 Task: Find a place to stay in Rockhampton, Queensland, with Wifi, Washing machine, Free parking, TV, Hot tub, Gym, Smoking allowed, for 8 guests, from 26 August to 10 September, within a price range of 10,000 to 15,000 INR per night.
Action: Mouse moved to (481, 120)
Screenshot: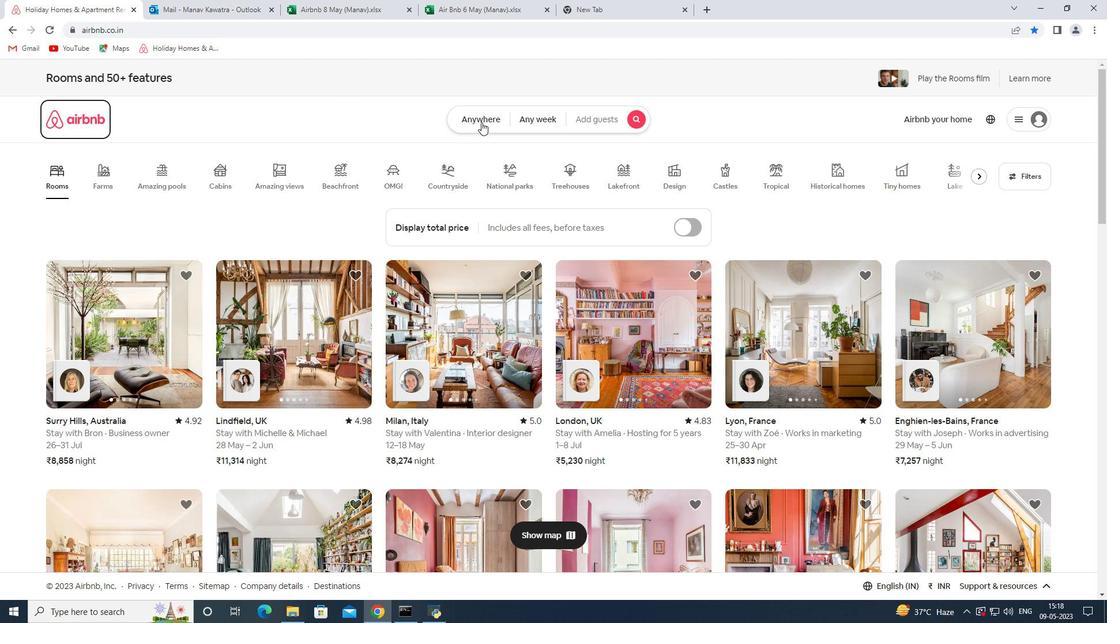 
Action: Mouse pressed left at (481, 120)
Screenshot: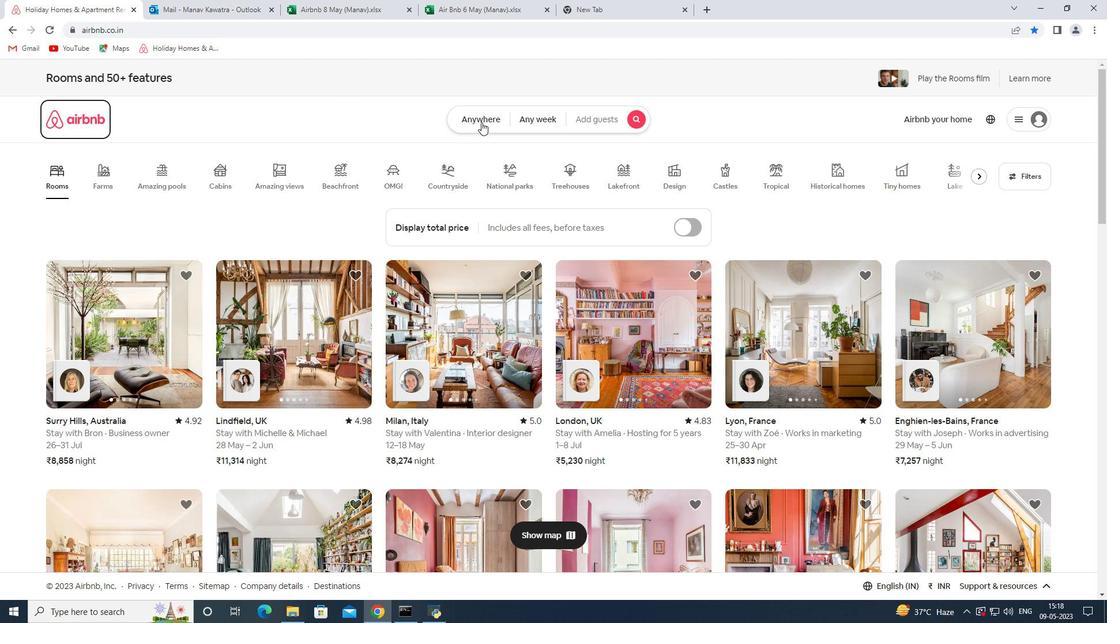 
Action: Mouse moved to (415, 163)
Screenshot: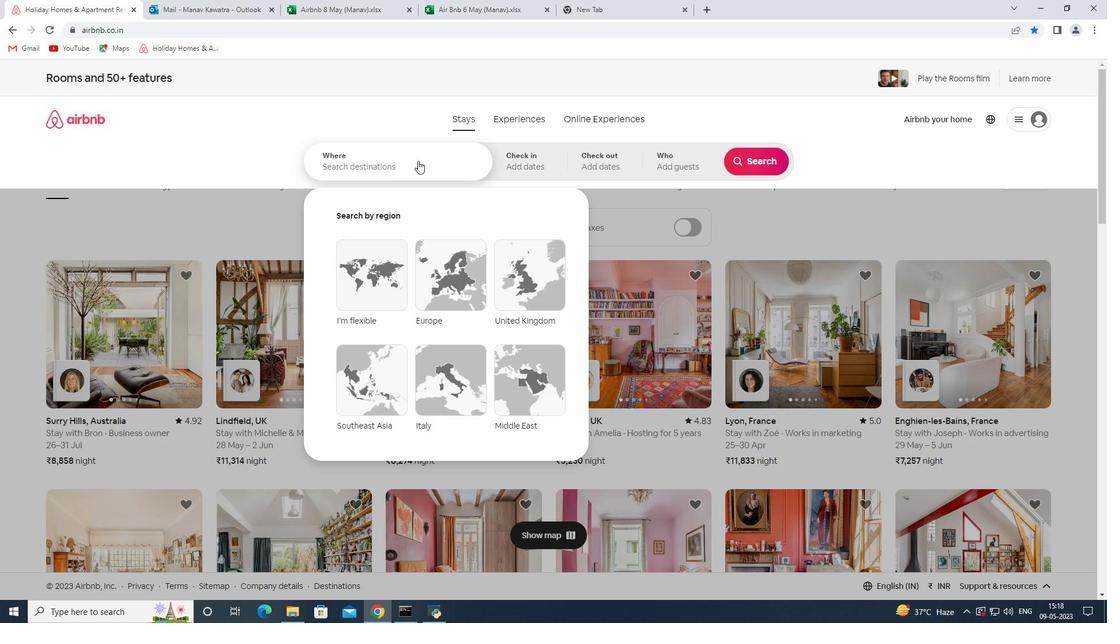 
Action: Mouse pressed left at (415, 163)
Screenshot: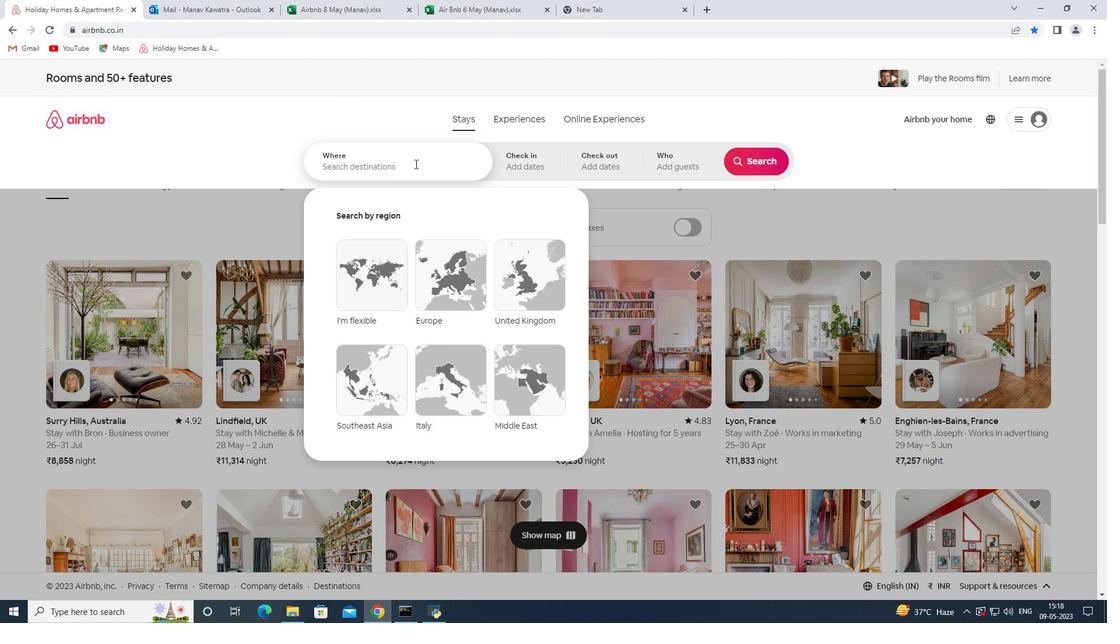 
Action: Key pressed <Key.shift><Key.shift>Rockhampton<Key.space><Key.shift><Key.shift><Key.shift><Key.shift><Key.shift><Key.shift><Key.shift><Key.shift><Key.shift><Key.shift><Key.shift><Key.shift><Key.shift><Key.shift><Key.shift><Key.shift><Key.shift>Australia<Key.space><Key.enter>
Screenshot: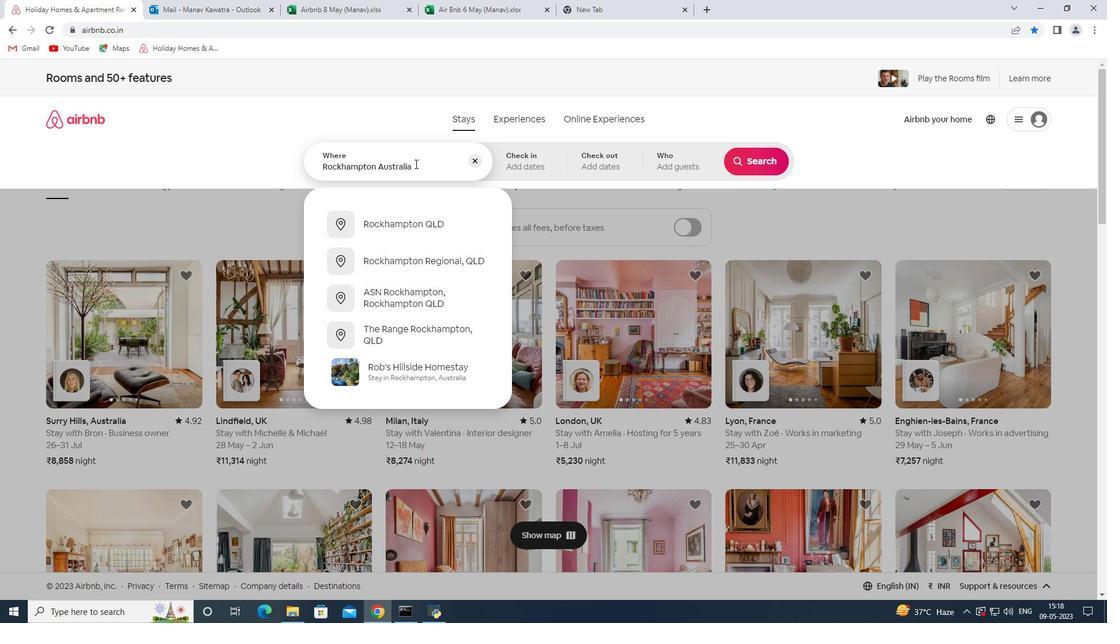 
Action: Mouse moved to (752, 250)
Screenshot: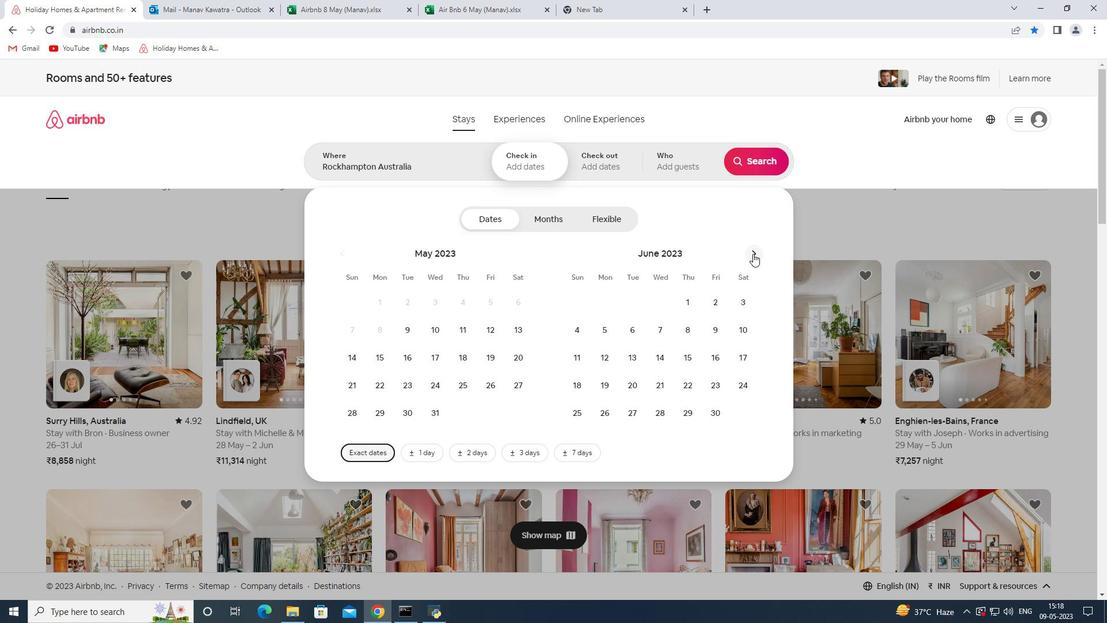 
Action: Mouse pressed left at (752, 250)
Screenshot: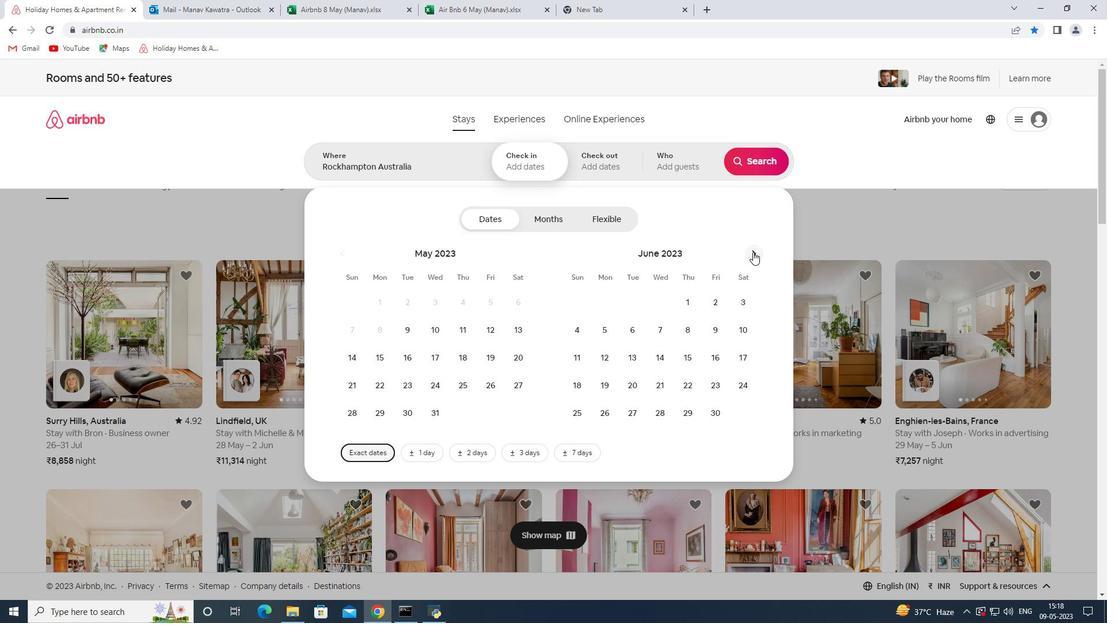 
Action: Mouse pressed left at (752, 250)
Screenshot: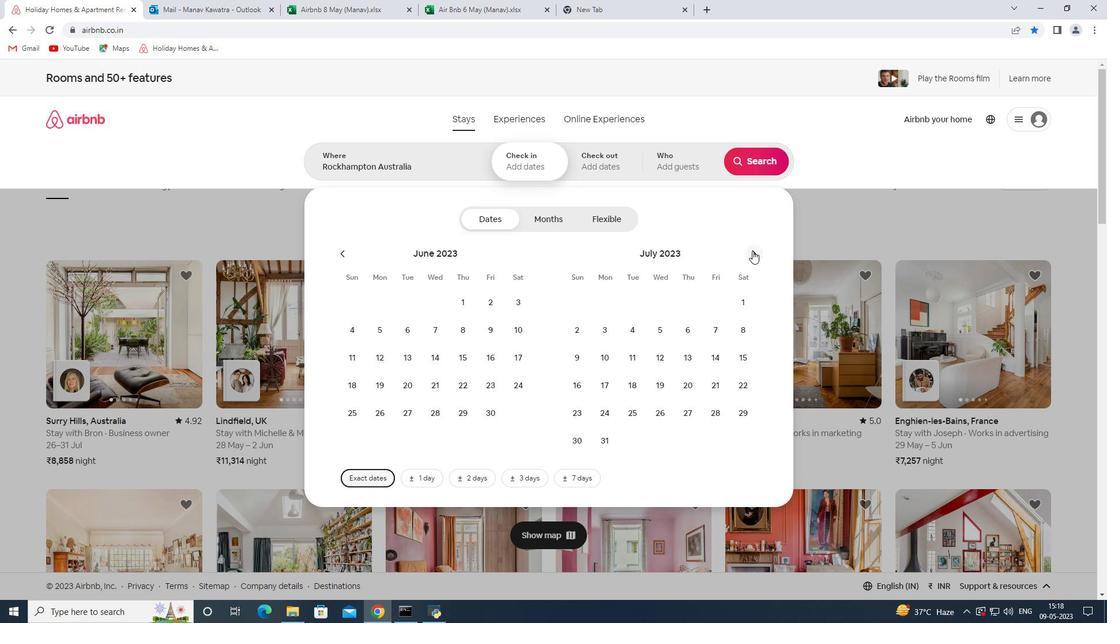 
Action: Mouse pressed left at (752, 250)
Screenshot: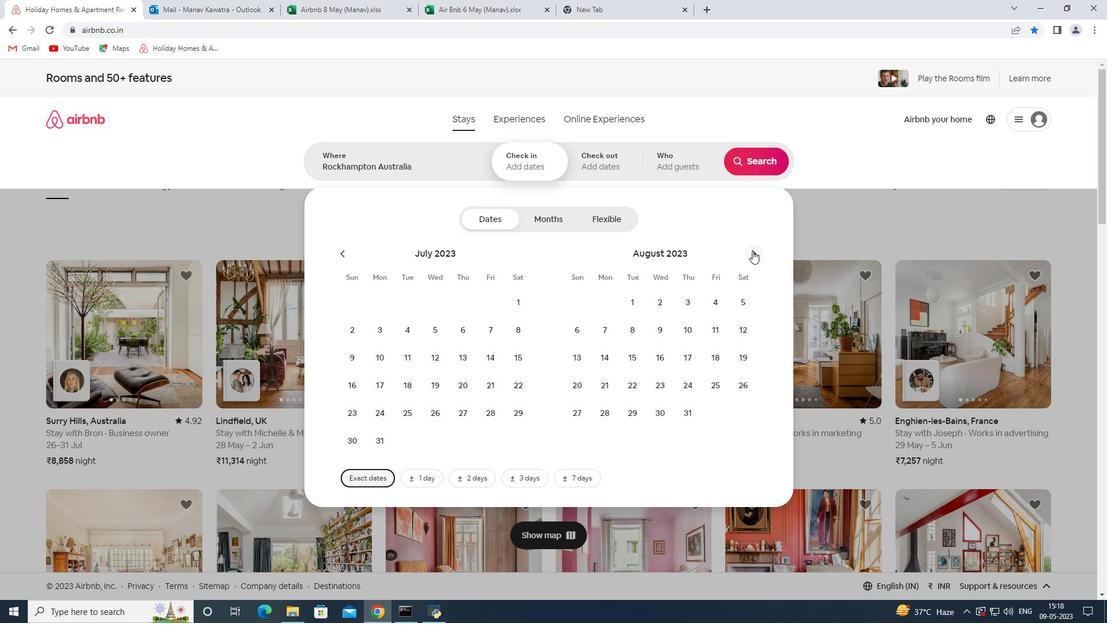 
Action: Mouse moved to (520, 386)
Screenshot: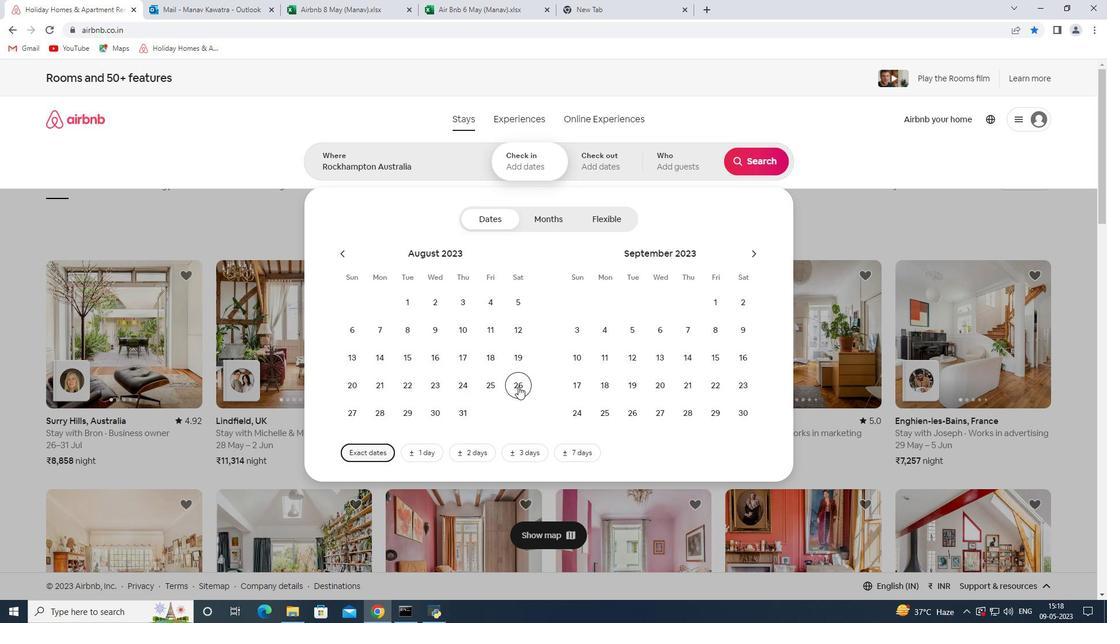 
Action: Mouse pressed left at (520, 386)
Screenshot: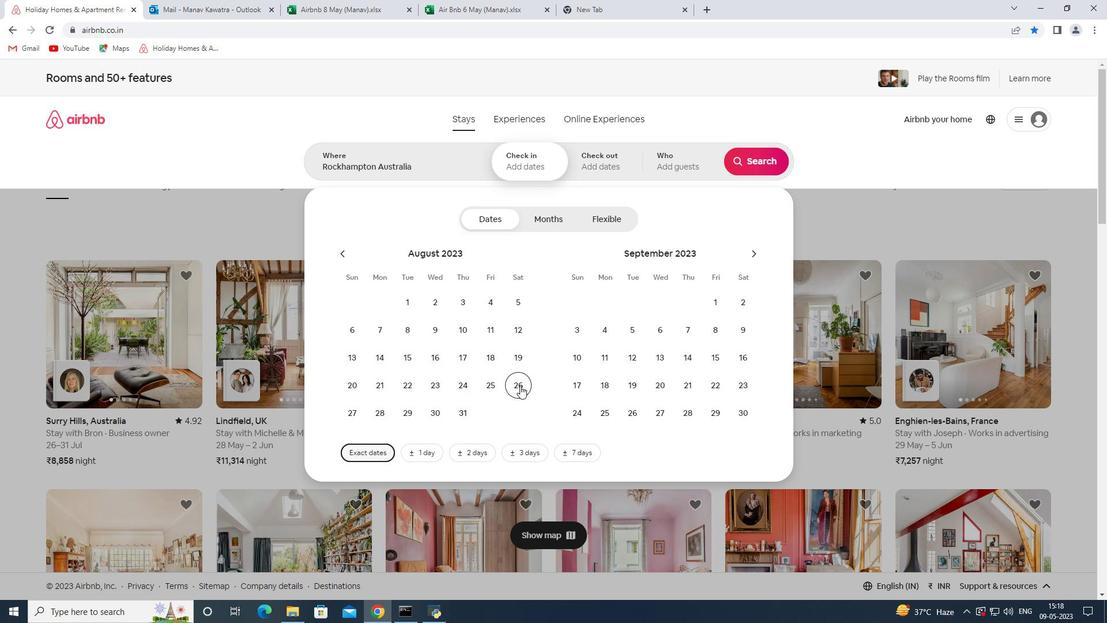 
Action: Mouse moved to (581, 360)
Screenshot: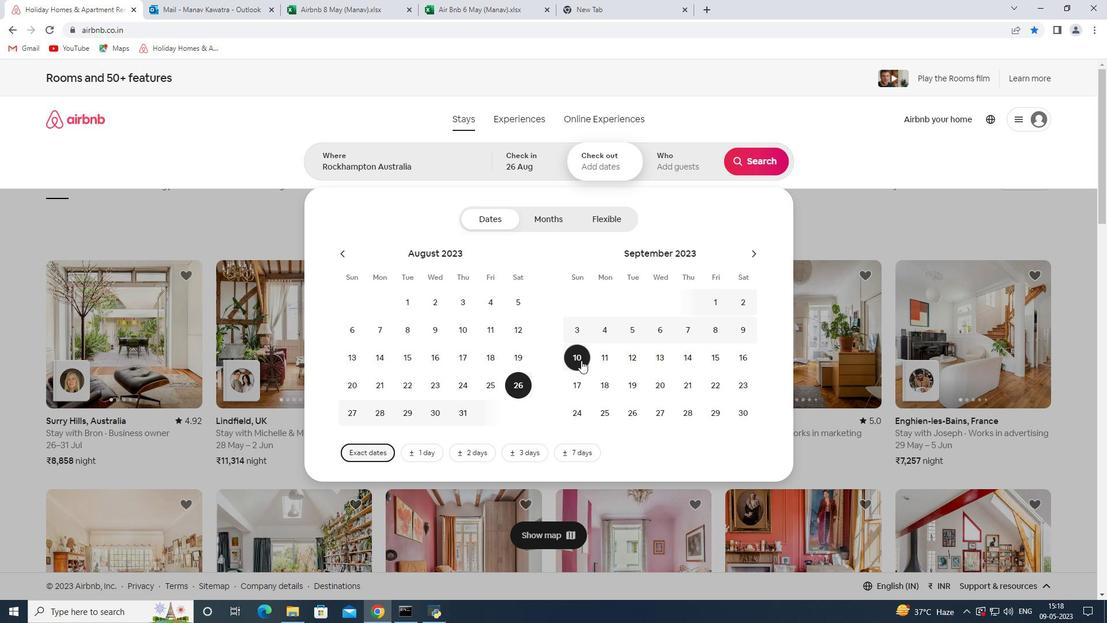 
Action: Mouse pressed left at (581, 360)
Screenshot: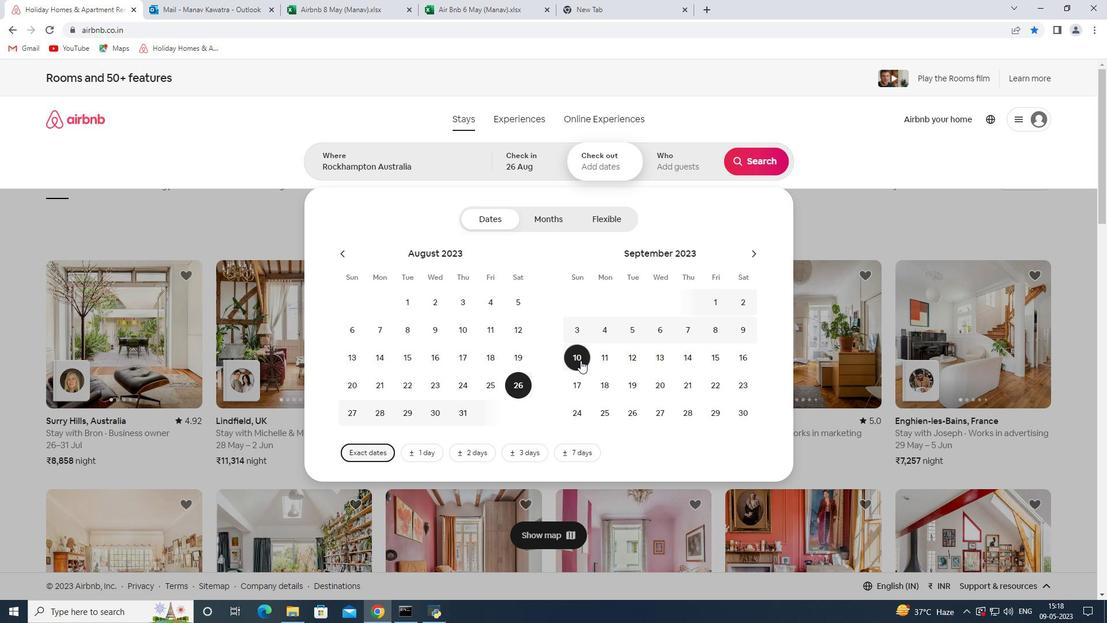 
Action: Mouse moved to (672, 163)
Screenshot: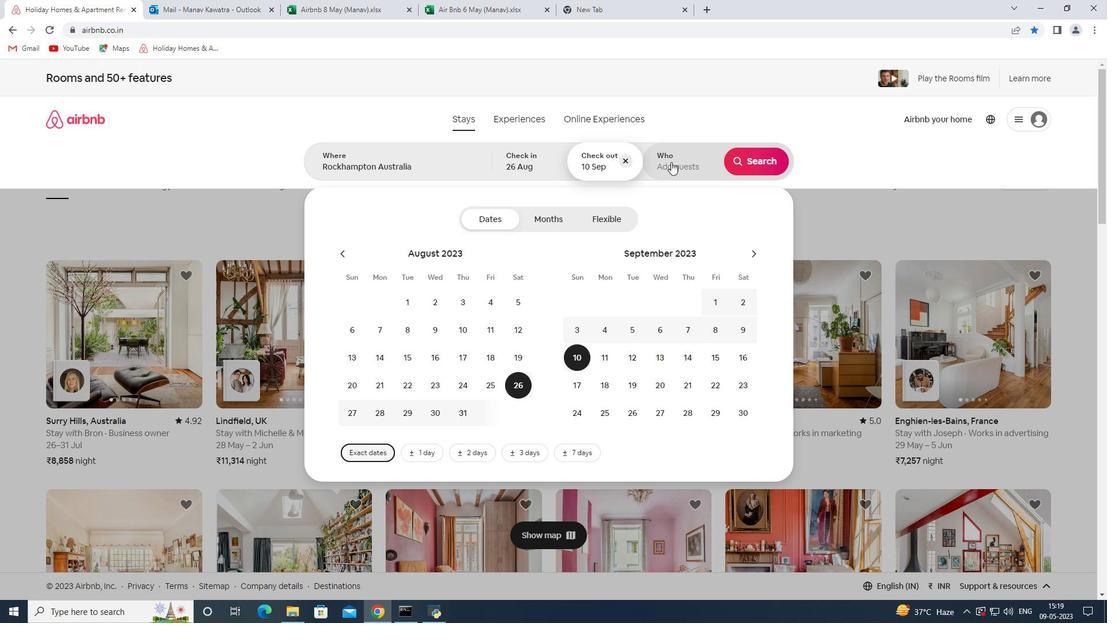 
Action: Mouse pressed left at (672, 163)
Screenshot: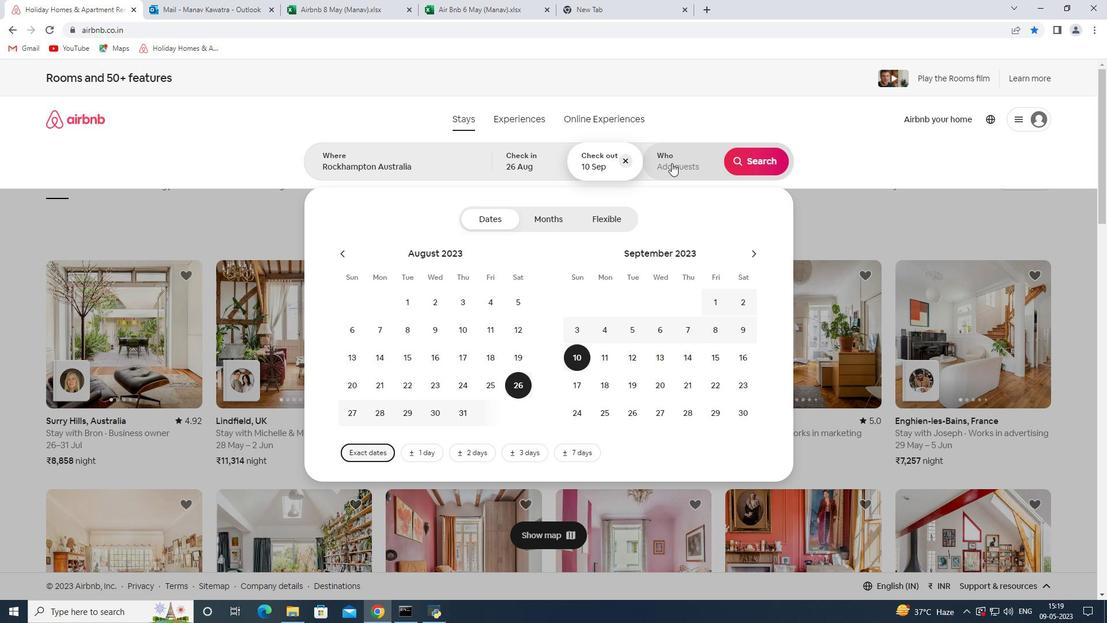 
Action: Mouse moved to (760, 225)
Screenshot: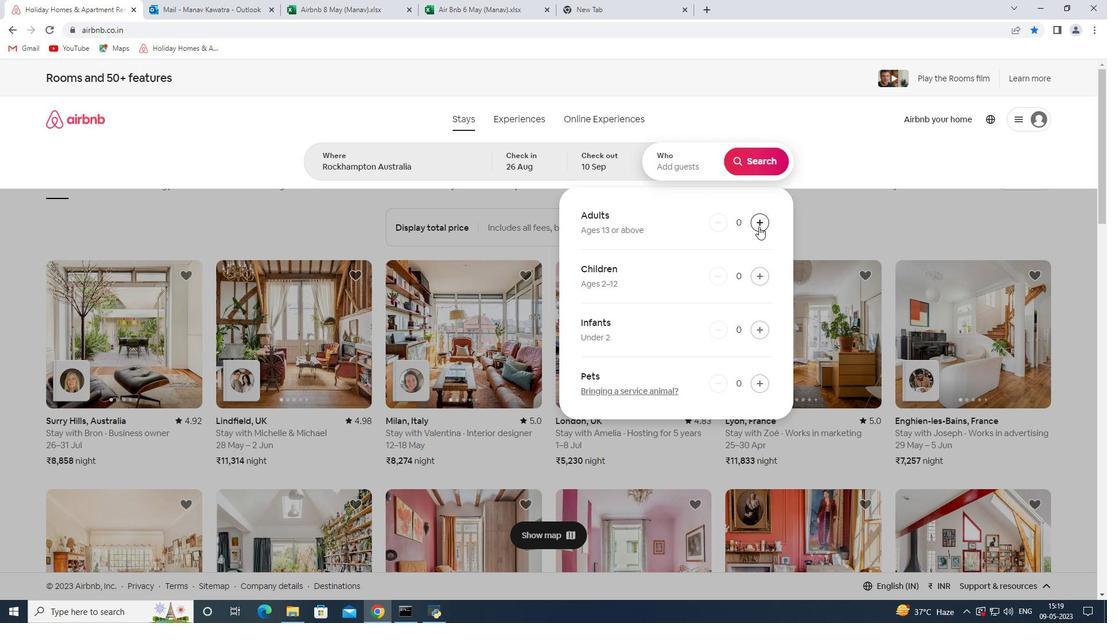 
Action: Mouse pressed left at (760, 225)
Screenshot: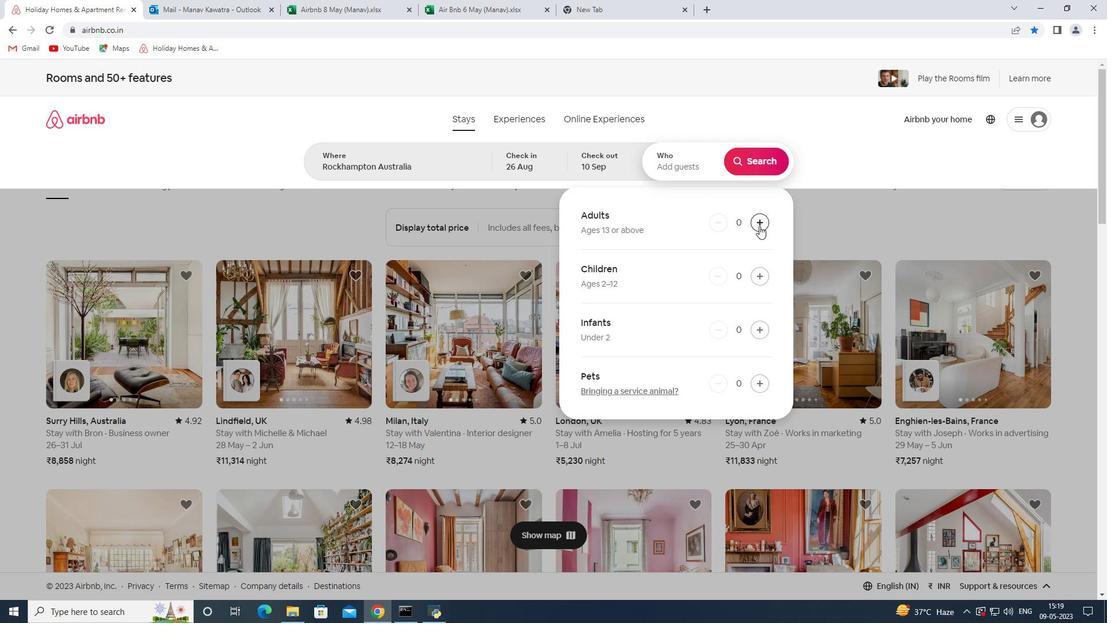 
Action: Mouse pressed left at (760, 225)
Screenshot: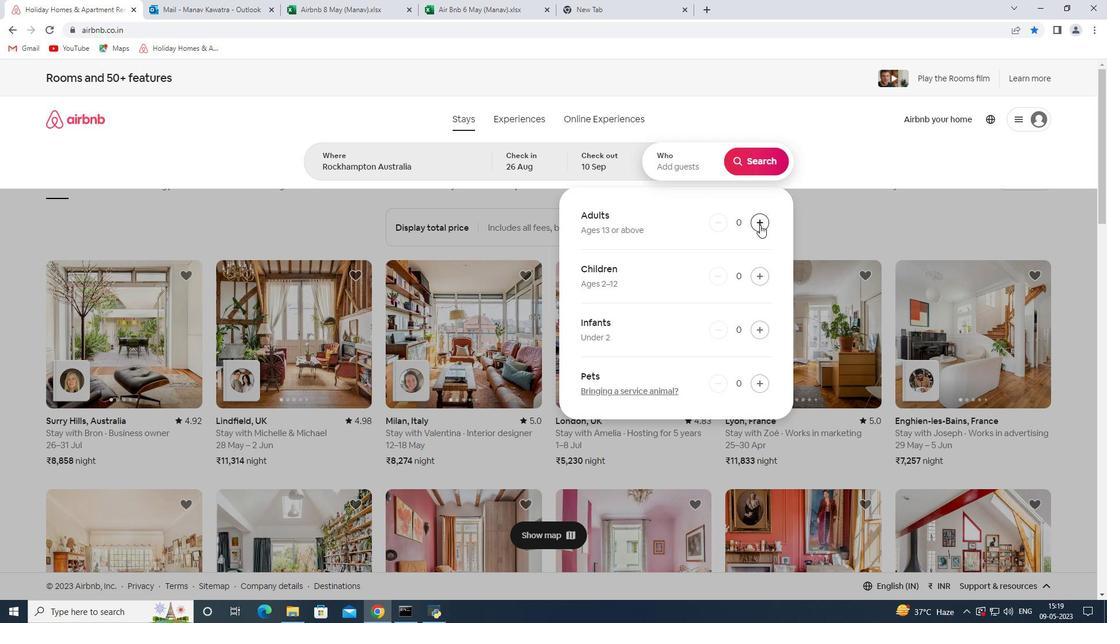 
Action: Mouse pressed left at (760, 225)
Screenshot: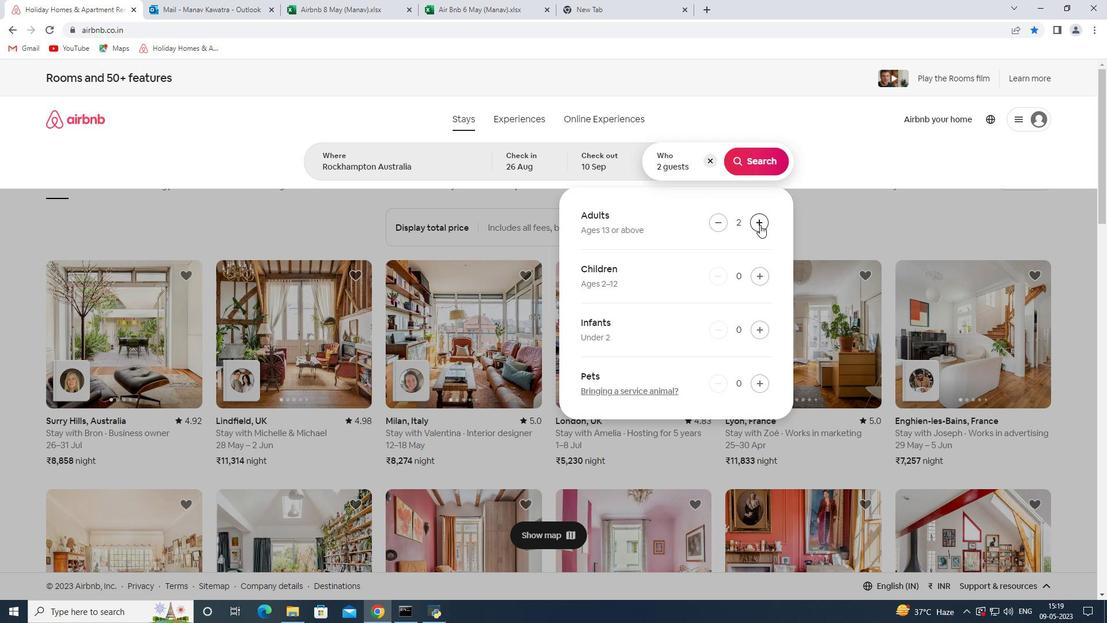 
Action: Mouse pressed left at (760, 225)
Screenshot: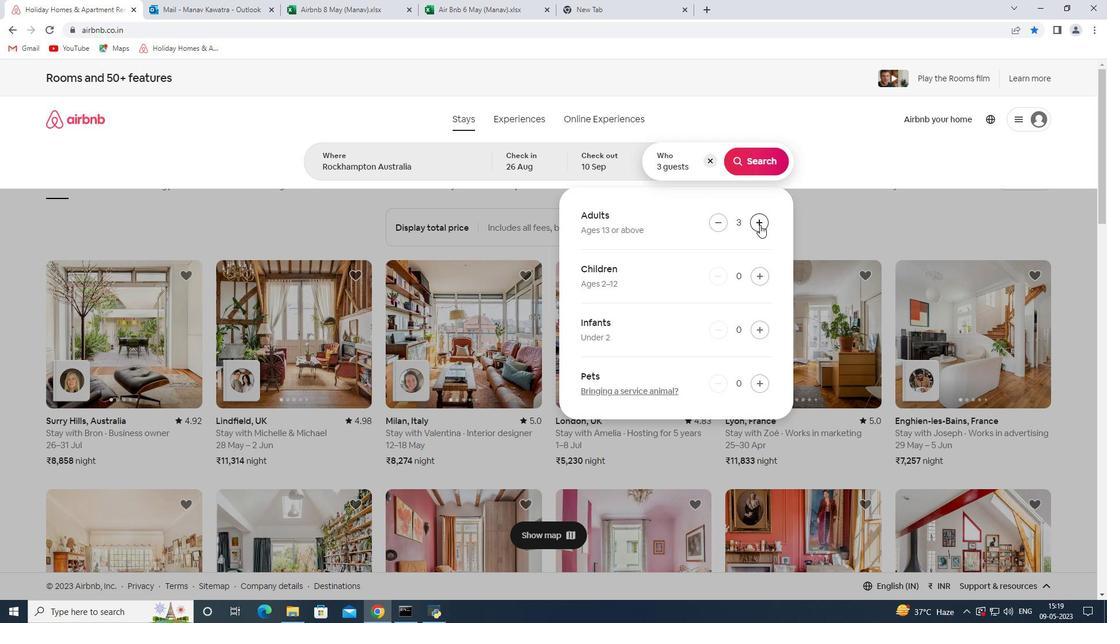 
Action: Mouse pressed left at (760, 225)
Screenshot: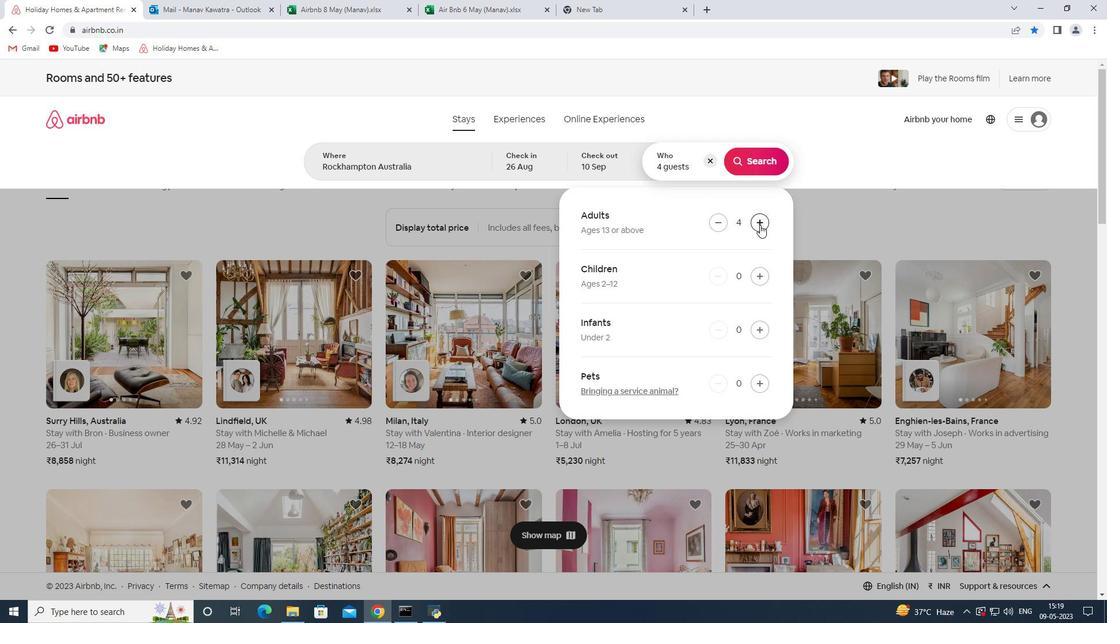 
Action: Mouse pressed left at (760, 225)
Screenshot: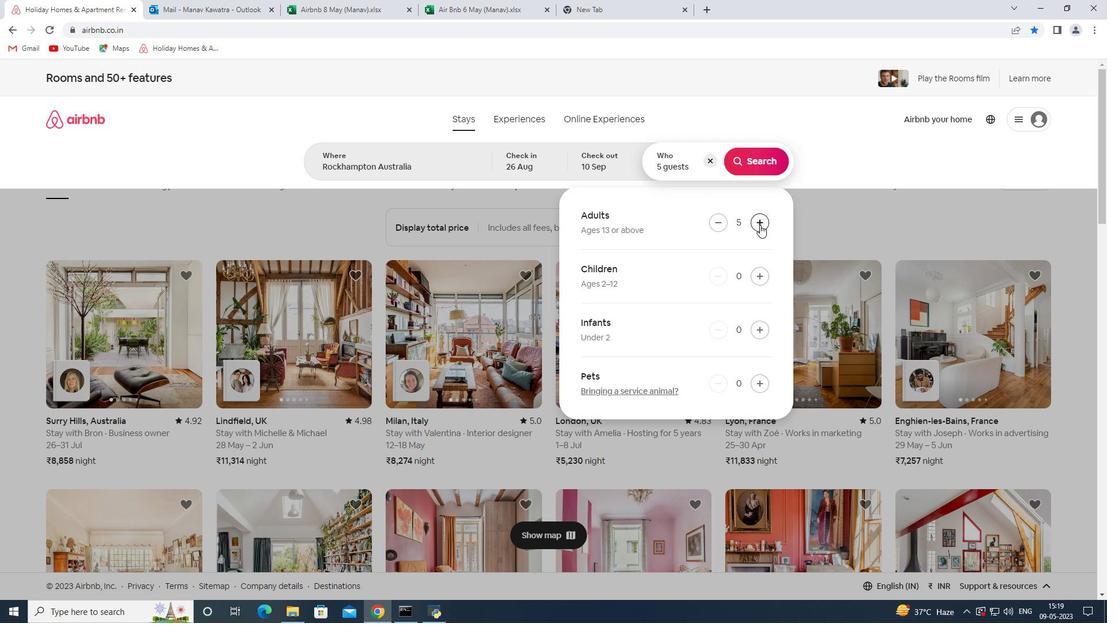 
Action: Mouse moved to (761, 276)
Screenshot: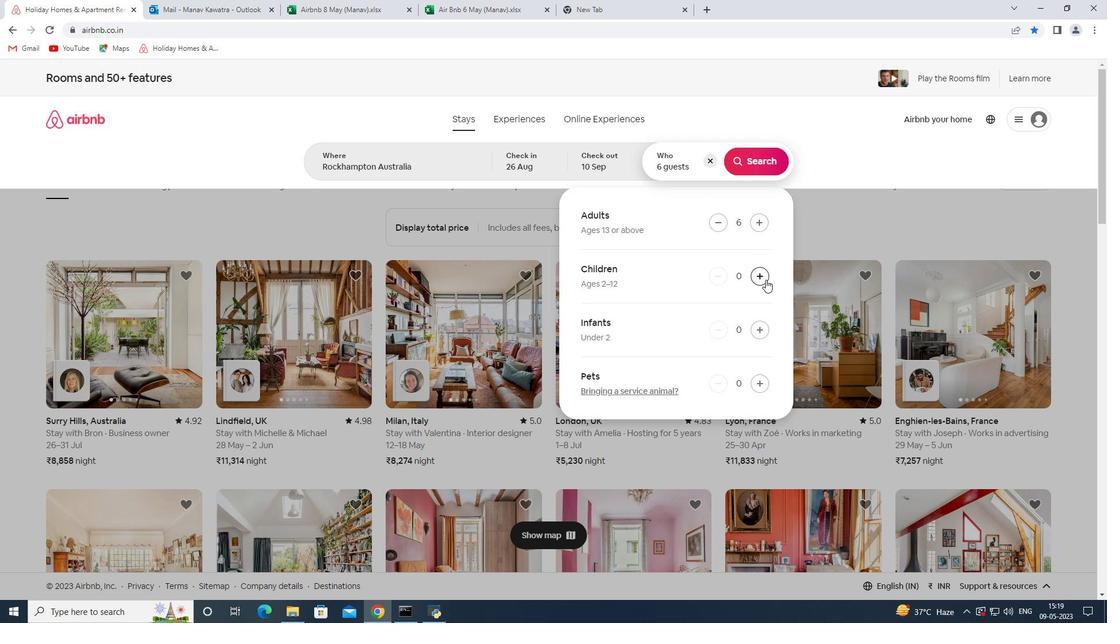 
Action: Mouse pressed left at (761, 276)
Screenshot: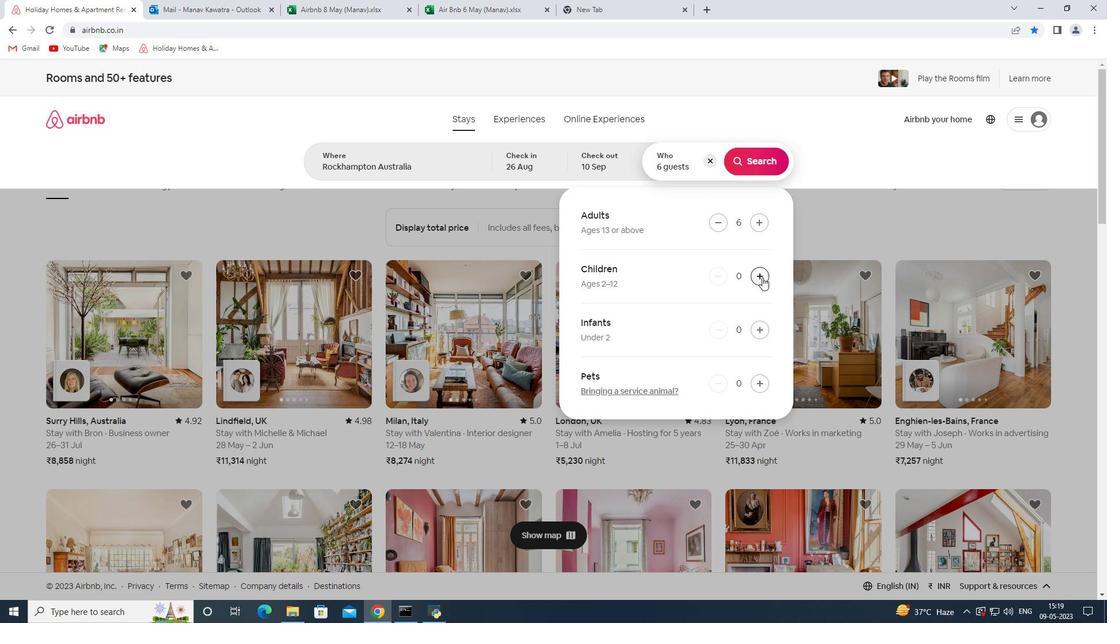 
Action: Mouse pressed left at (761, 276)
Screenshot: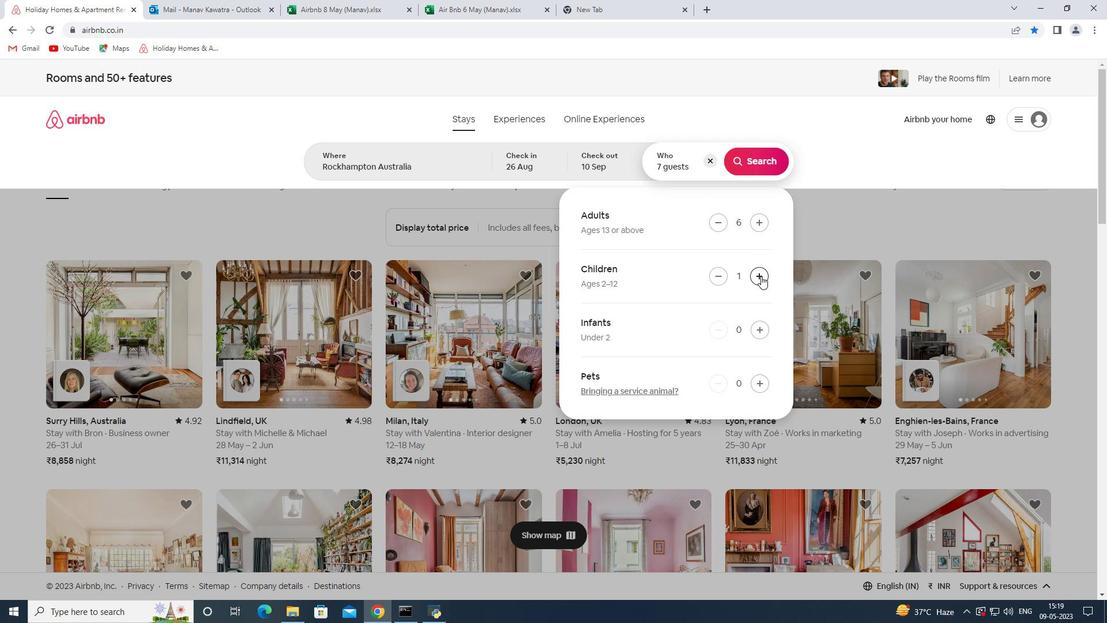 
Action: Mouse moved to (743, 159)
Screenshot: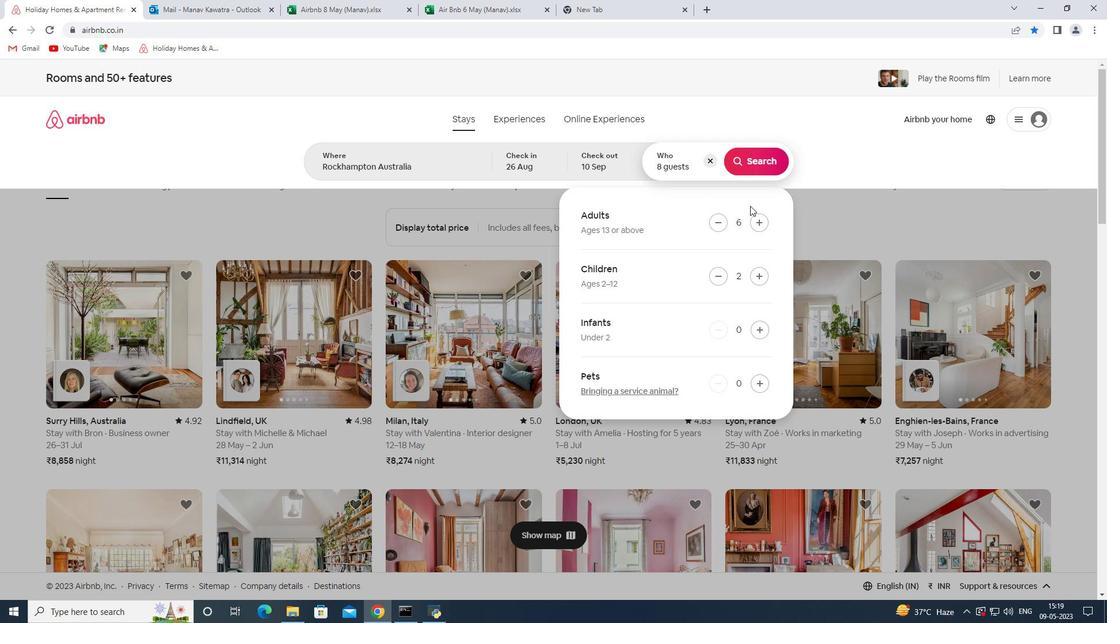 
Action: Mouse pressed left at (743, 159)
Screenshot: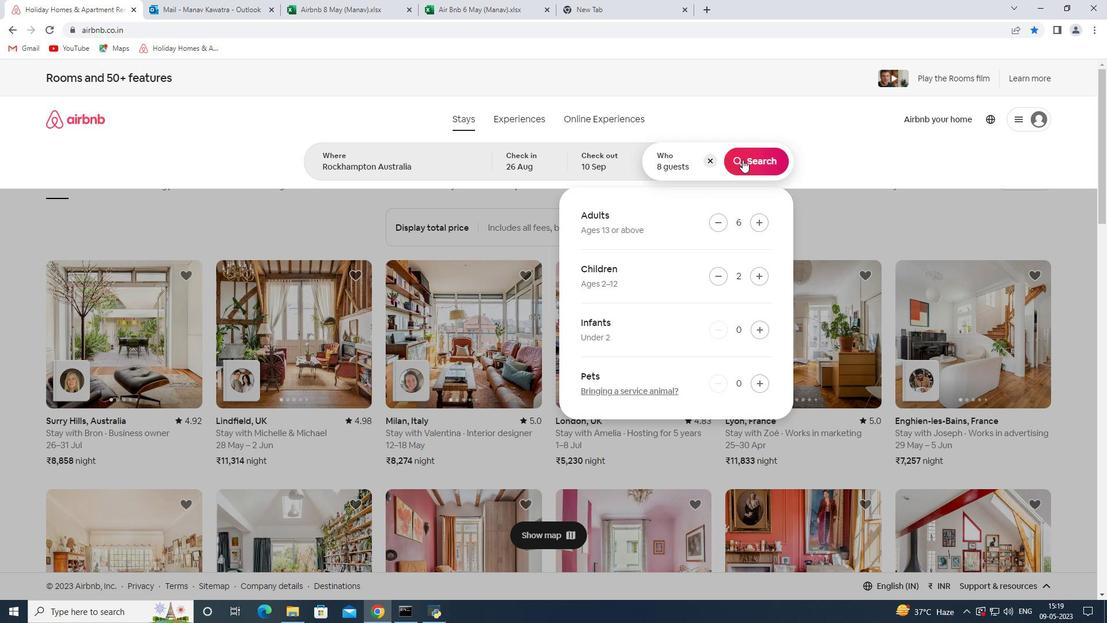 
Action: Mouse moved to (1042, 127)
Screenshot: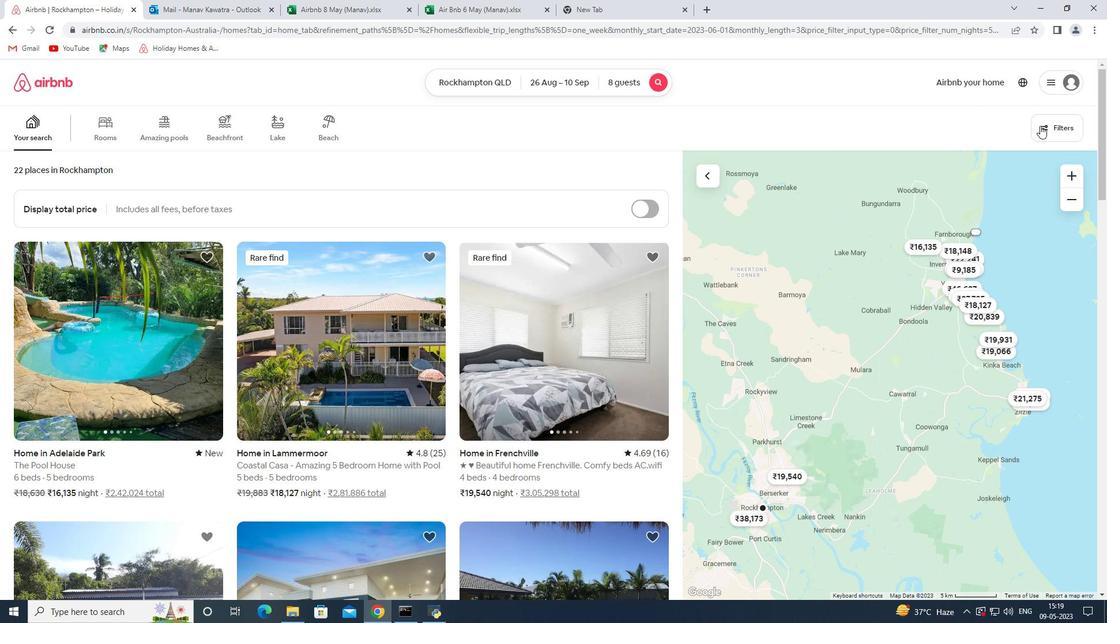 
Action: Mouse pressed left at (1042, 127)
Screenshot: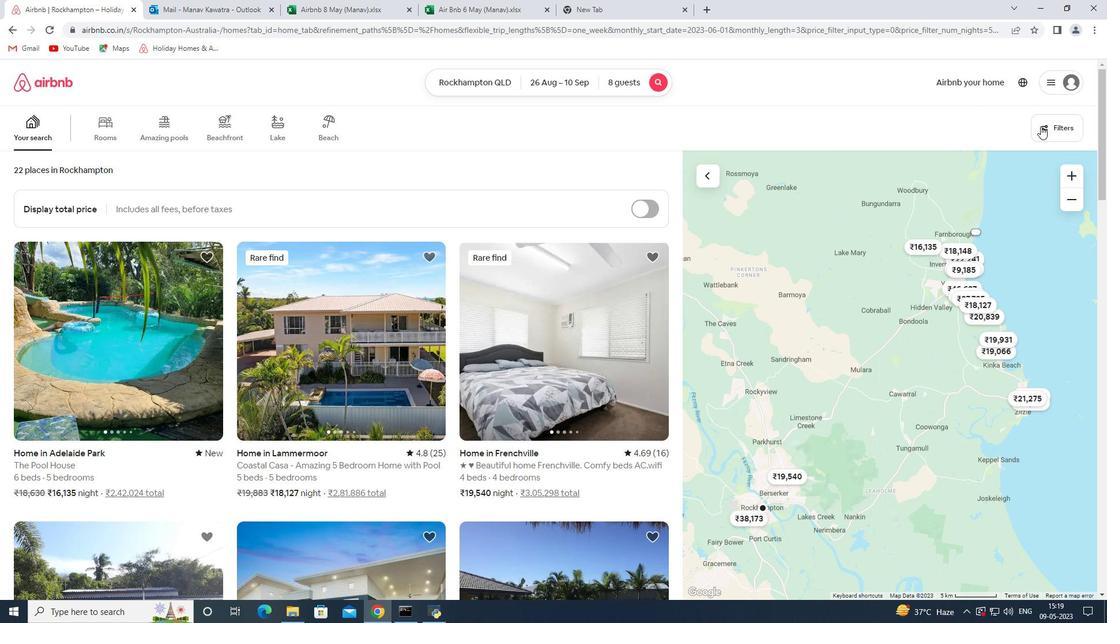 
Action: Mouse moved to (415, 410)
Screenshot: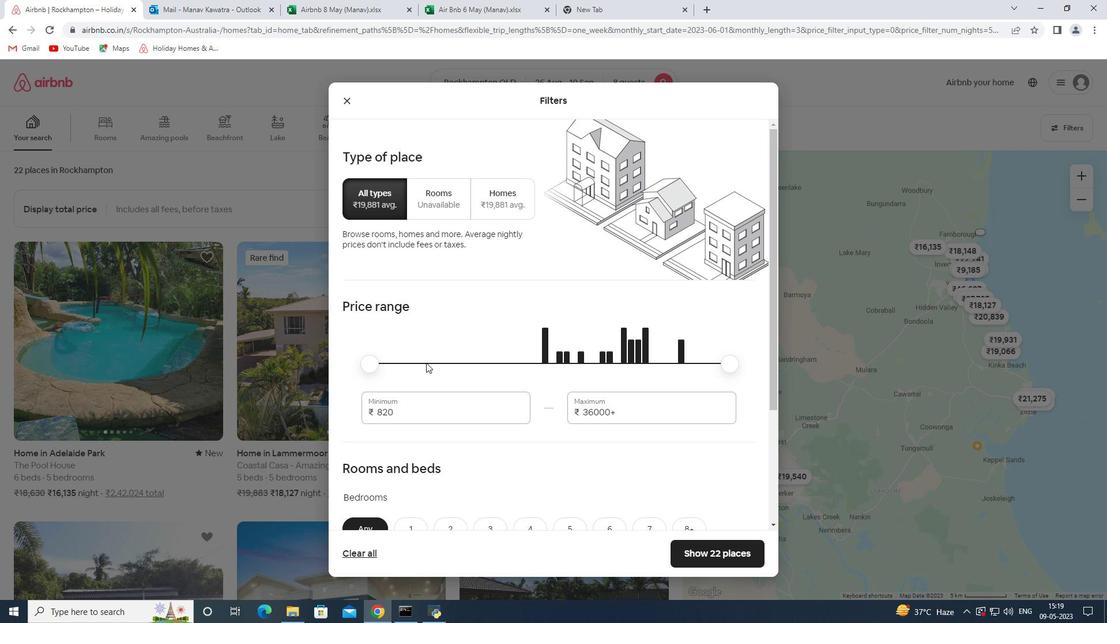 
Action: Mouse pressed left at (415, 410)
Screenshot: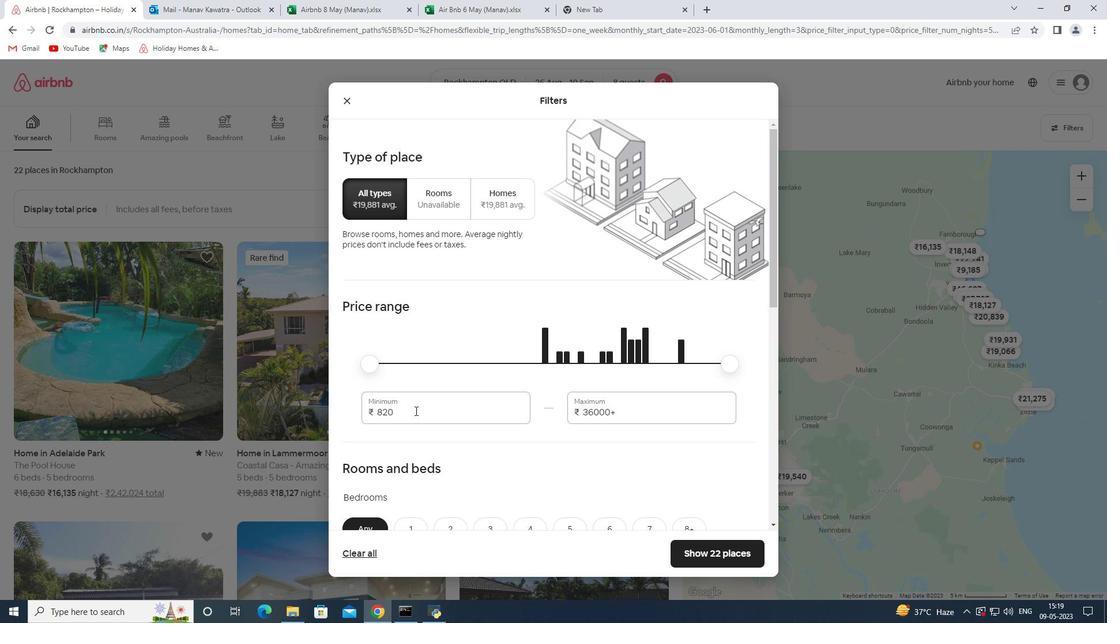 
Action: Mouse pressed left at (415, 410)
Screenshot: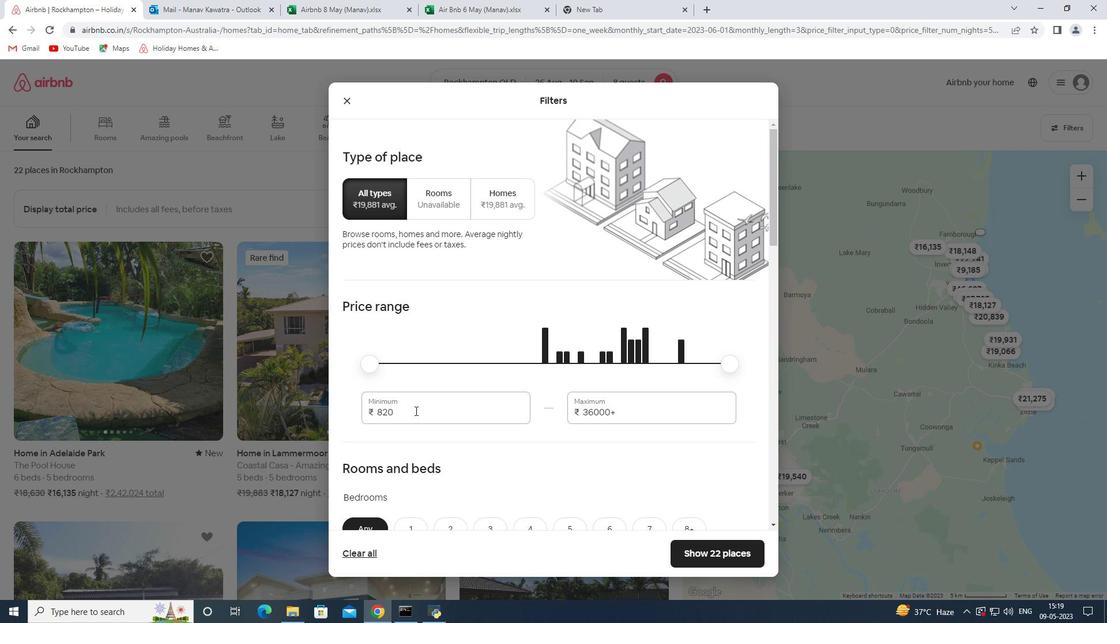 
Action: Key pressed 10000<Key.tab>15000
Screenshot: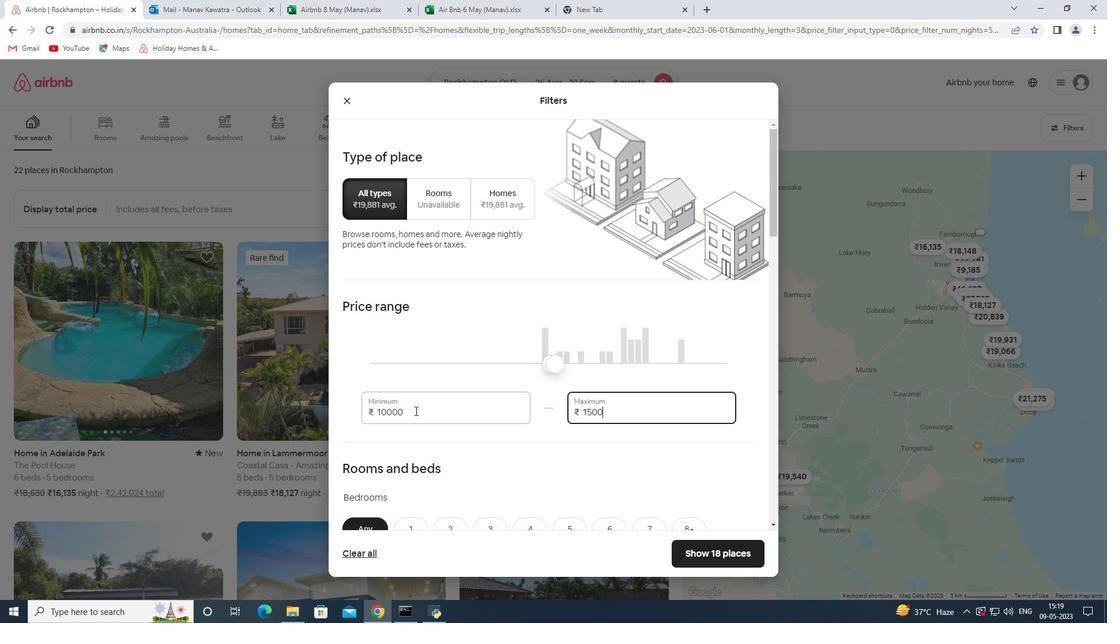 
Action: Mouse moved to (459, 375)
Screenshot: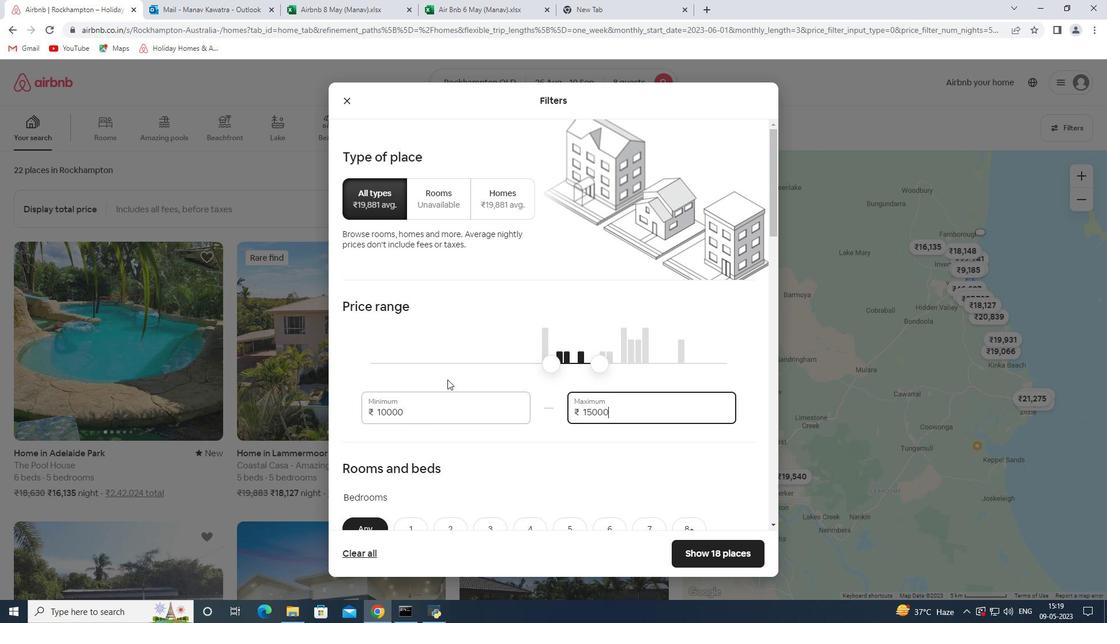 
Action: Mouse scrolled (459, 375) with delta (0, 0)
Screenshot: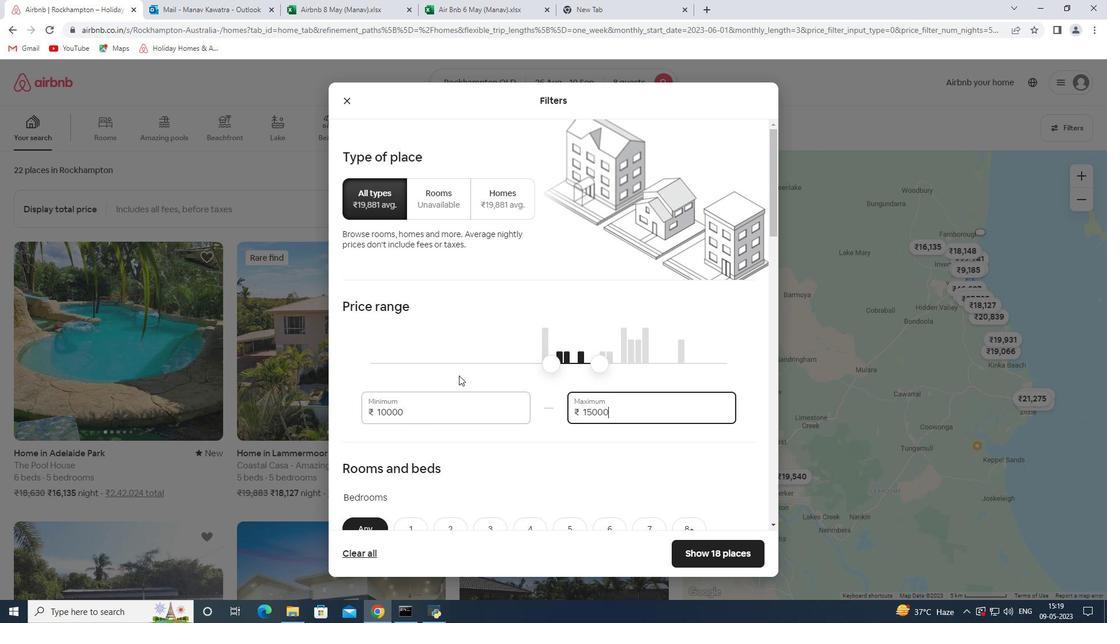 
Action: Mouse moved to (459, 375)
Screenshot: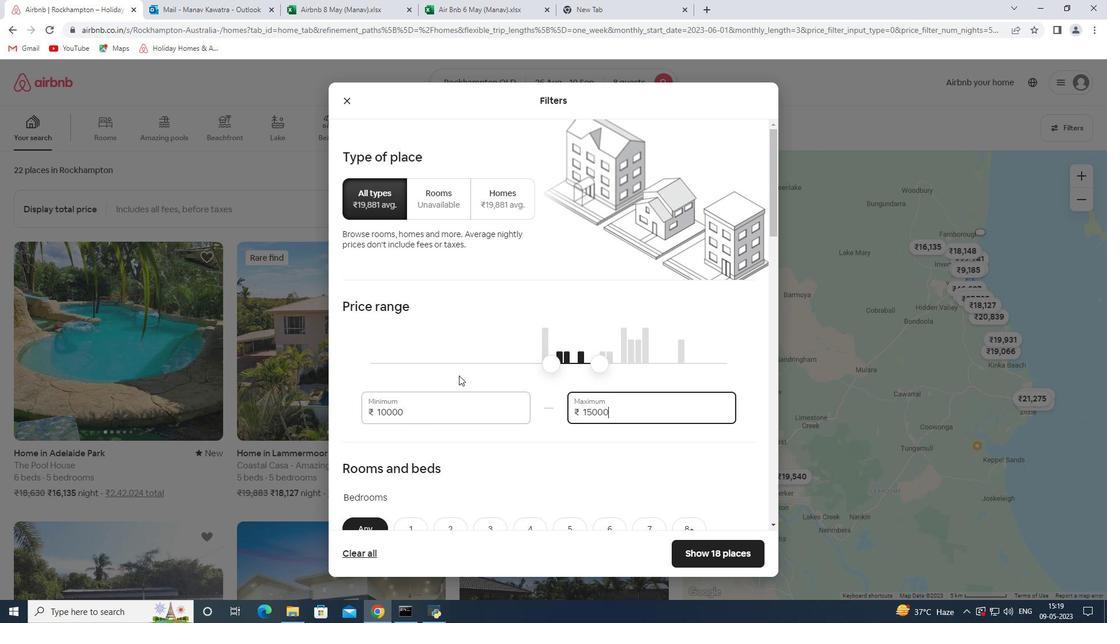 
Action: Mouse scrolled (459, 375) with delta (0, 0)
Screenshot: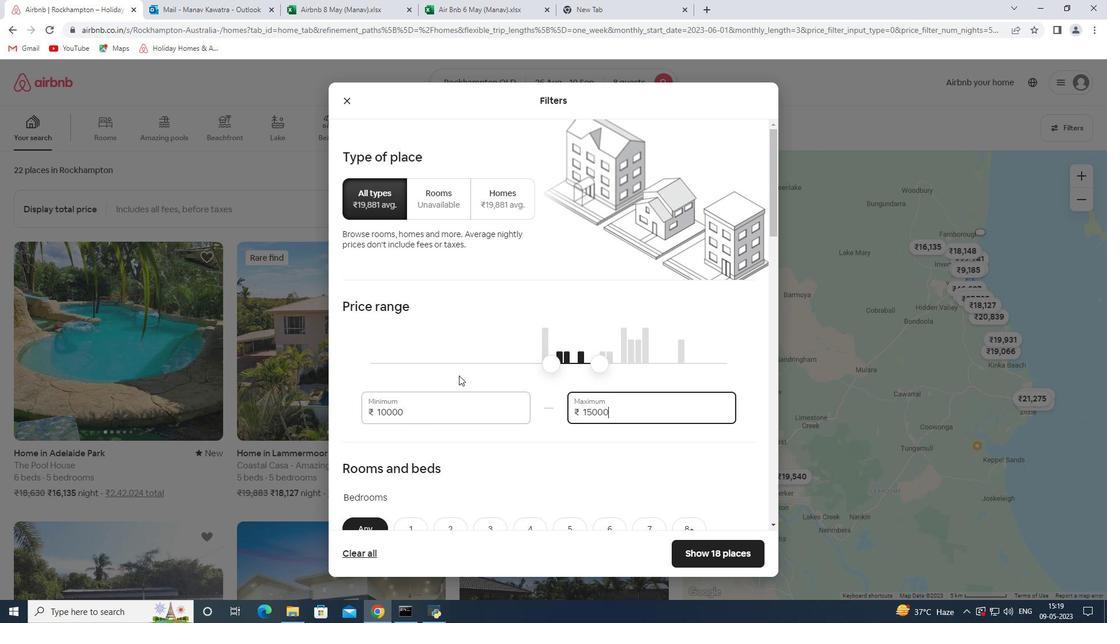 
Action: Mouse scrolled (459, 375) with delta (0, 0)
Screenshot: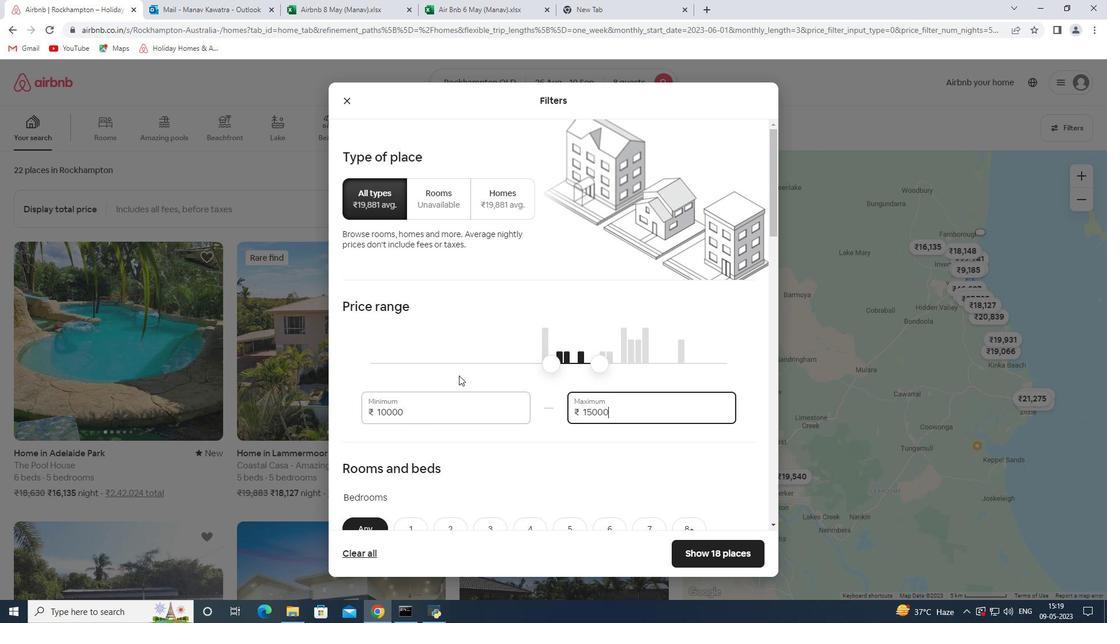 
Action: Mouse scrolled (459, 375) with delta (0, 0)
Screenshot: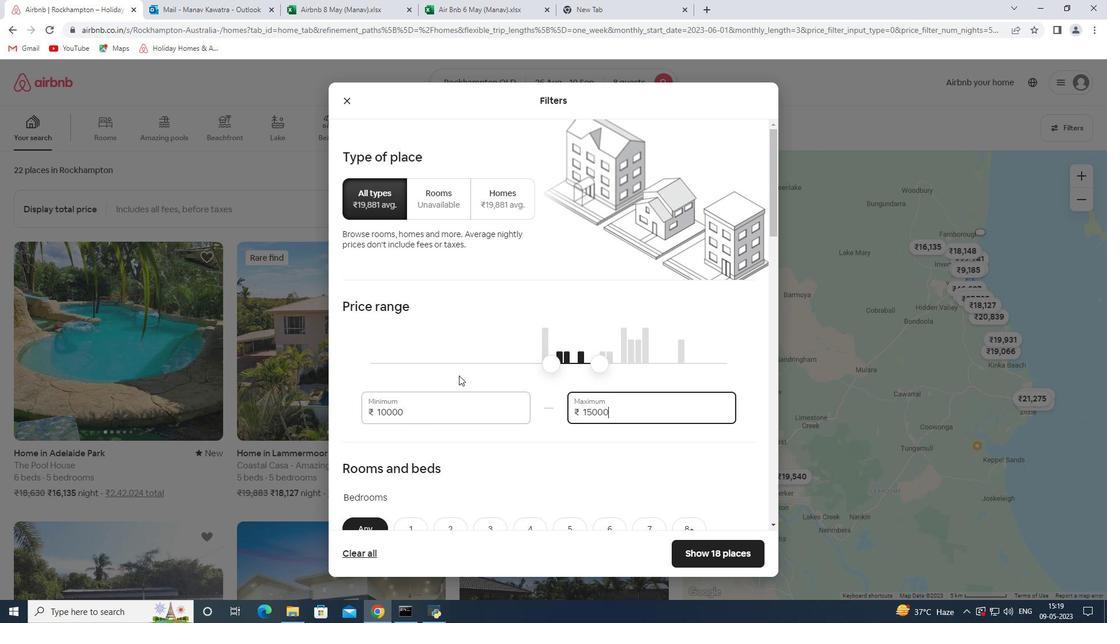
Action: Mouse moved to (443, 243)
Screenshot: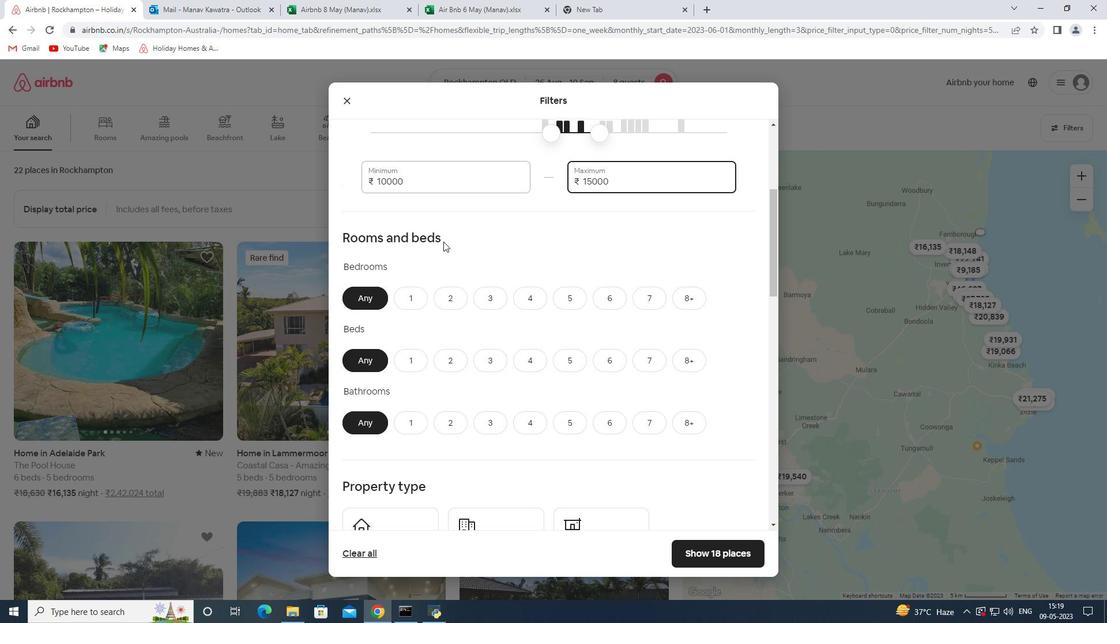 
Action: Mouse scrolled (443, 242) with delta (0, 0)
Screenshot: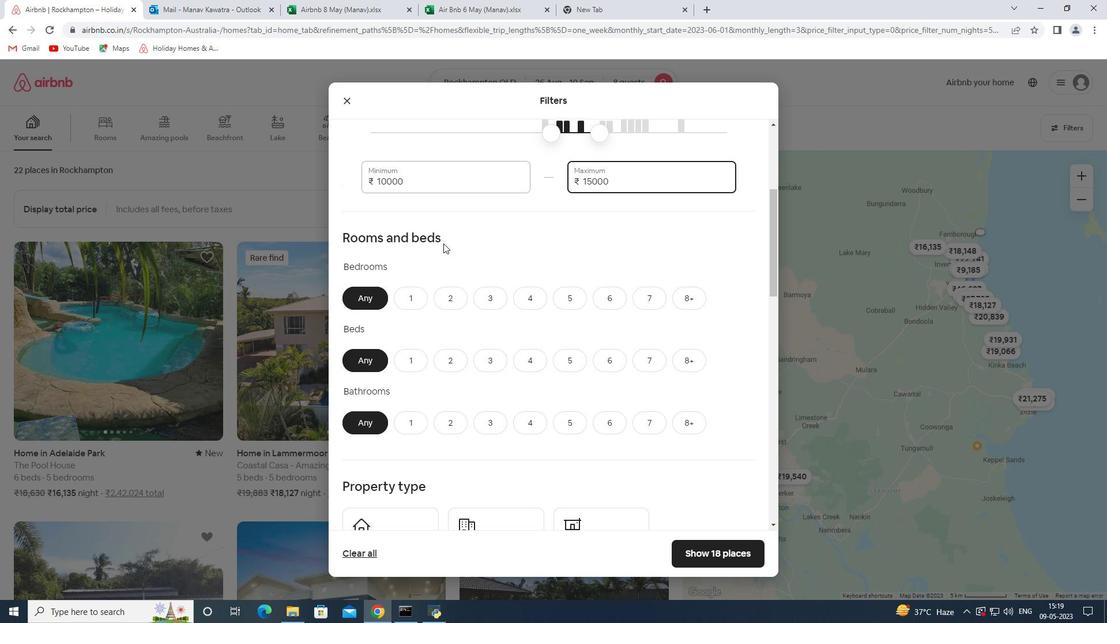
Action: Mouse moved to (443, 243)
Screenshot: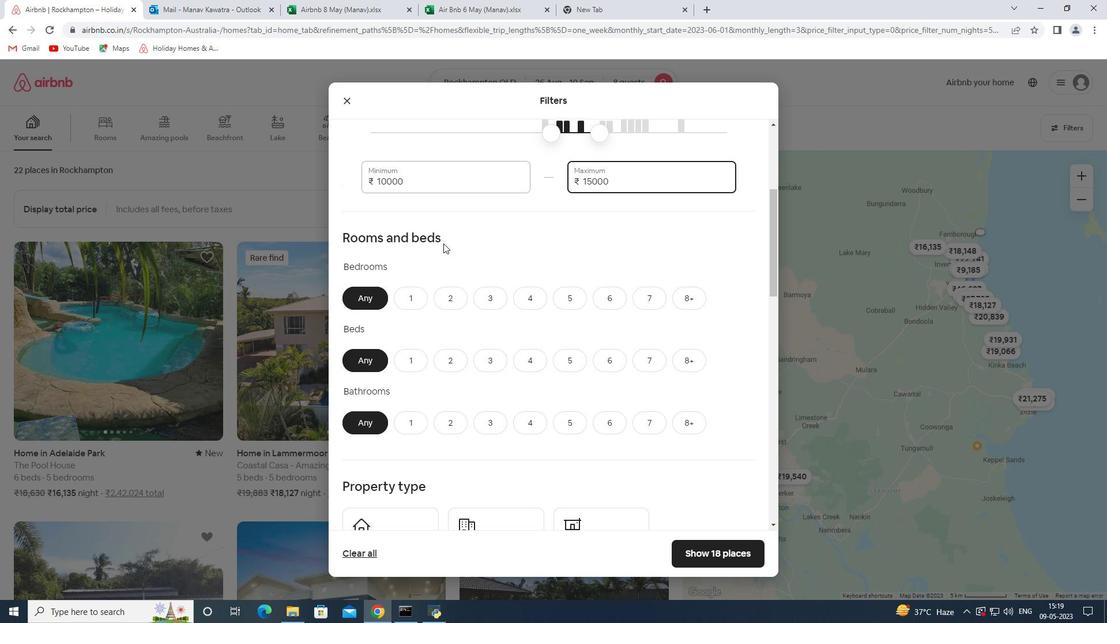 
Action: Mouse scrolled (443, 242) with delta (0, 0)
Screenshot: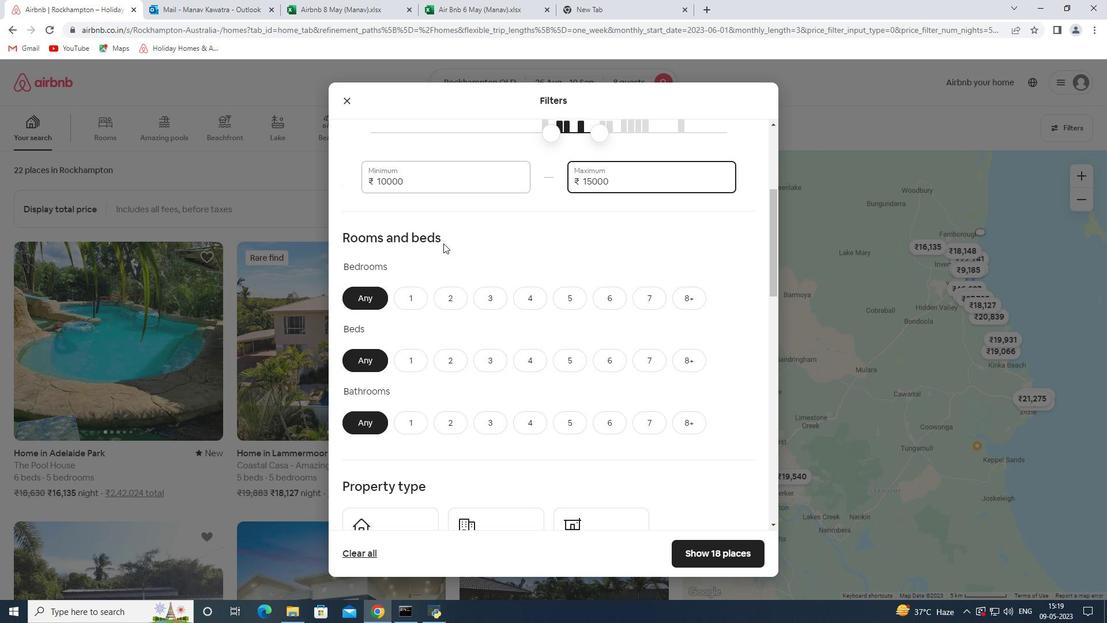 
Action: Mouse scrolled (443, 242) with delta (0, 0)
Screenshot: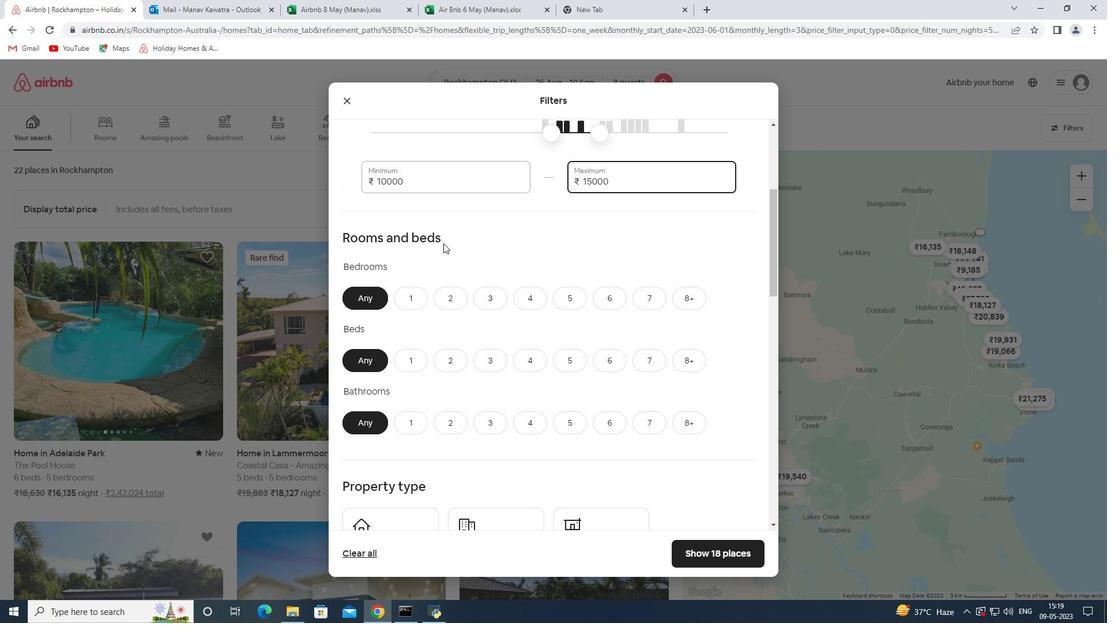 
Action: Mouse moved to (604, 132)
Screenshot: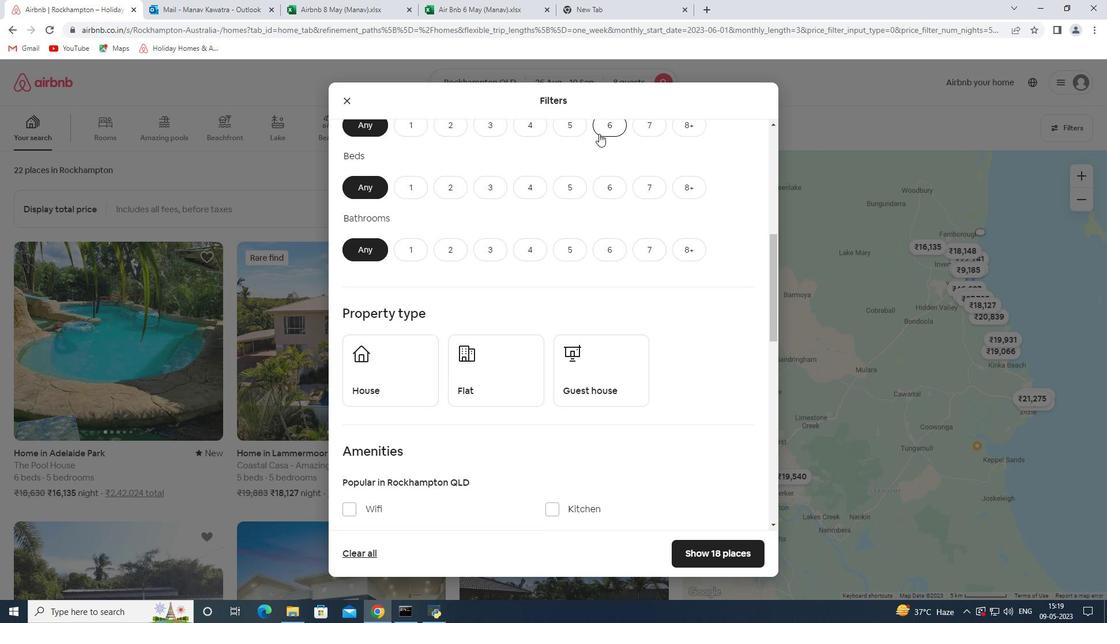 
Action: Mouse pressed left at (604, 132)
Screenshot: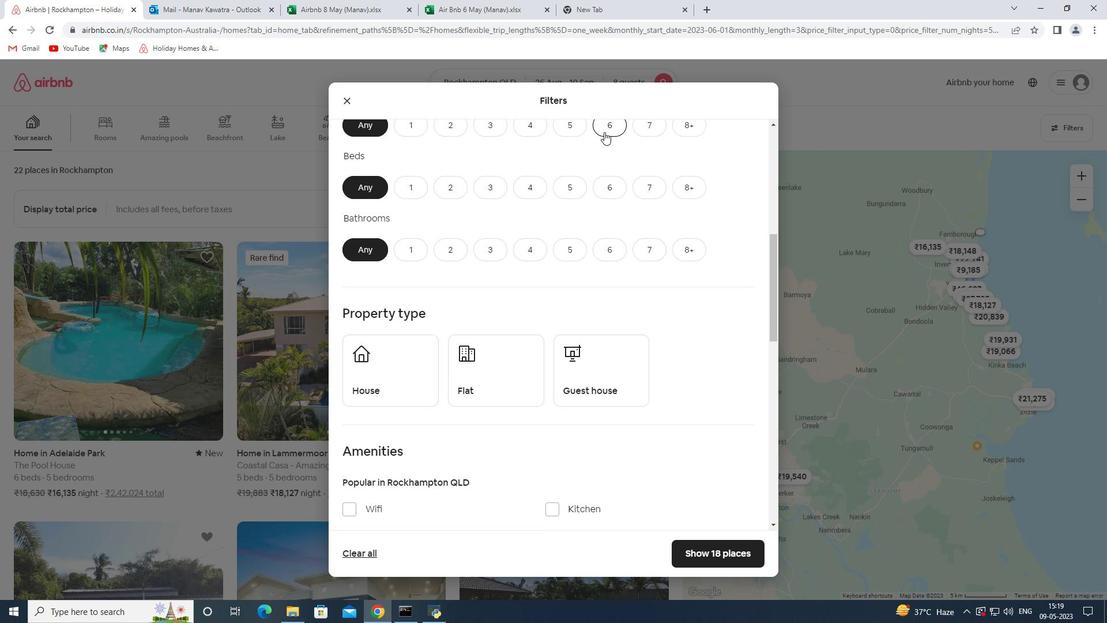 
Action: Mouse moved to (611, 180)
Screenshot: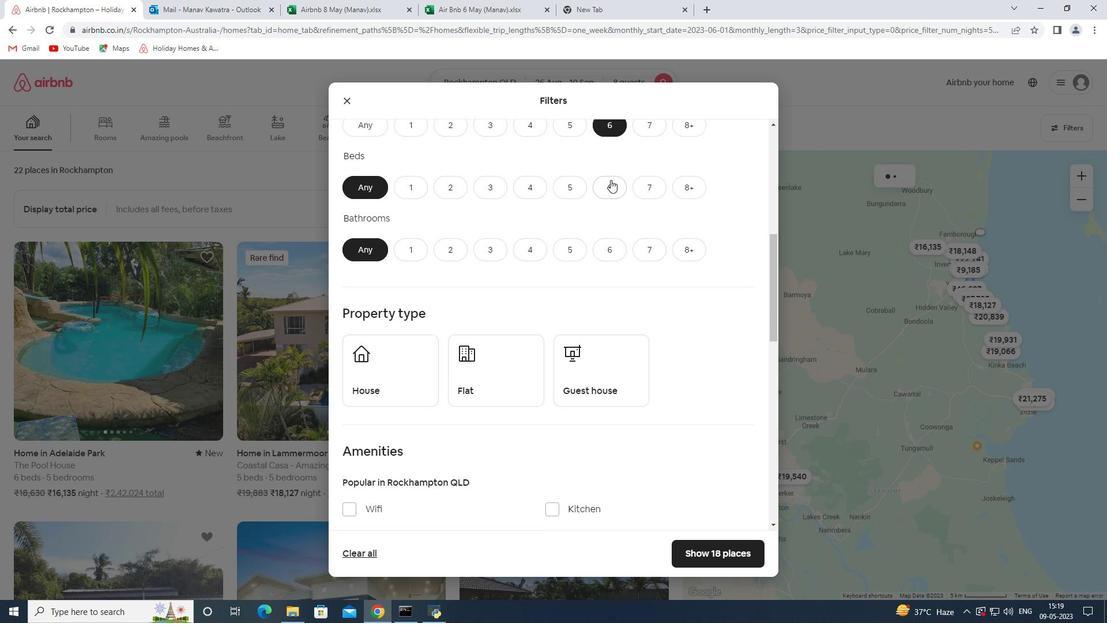 
Action: Mouse pressed left at (611, 180)
Screenshot: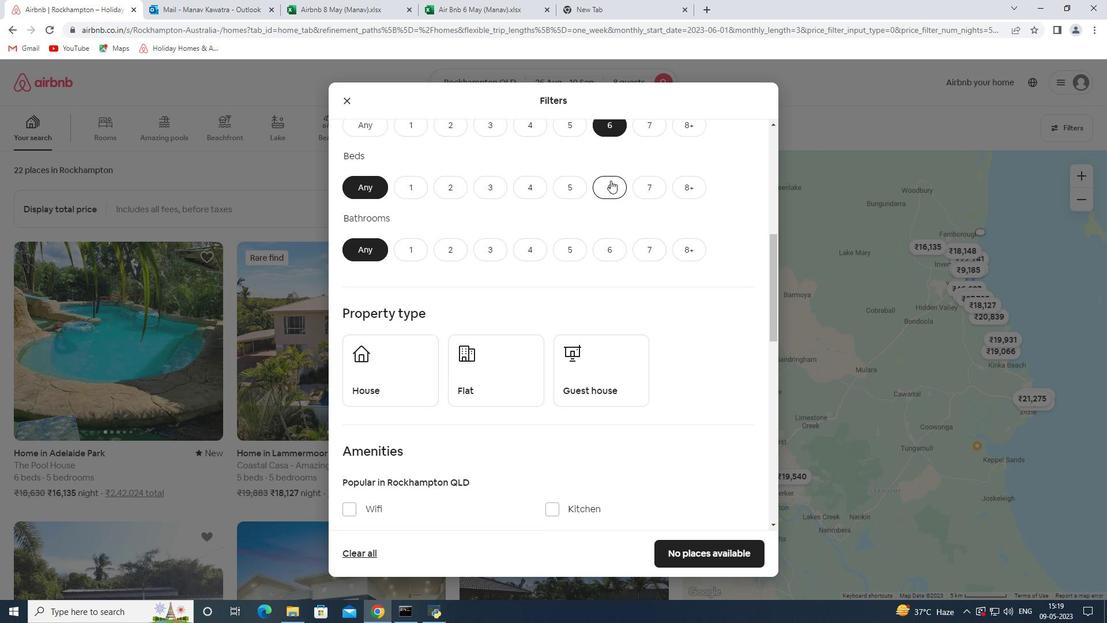 
Action: Mouse moved to (606, 244)
Screenshot: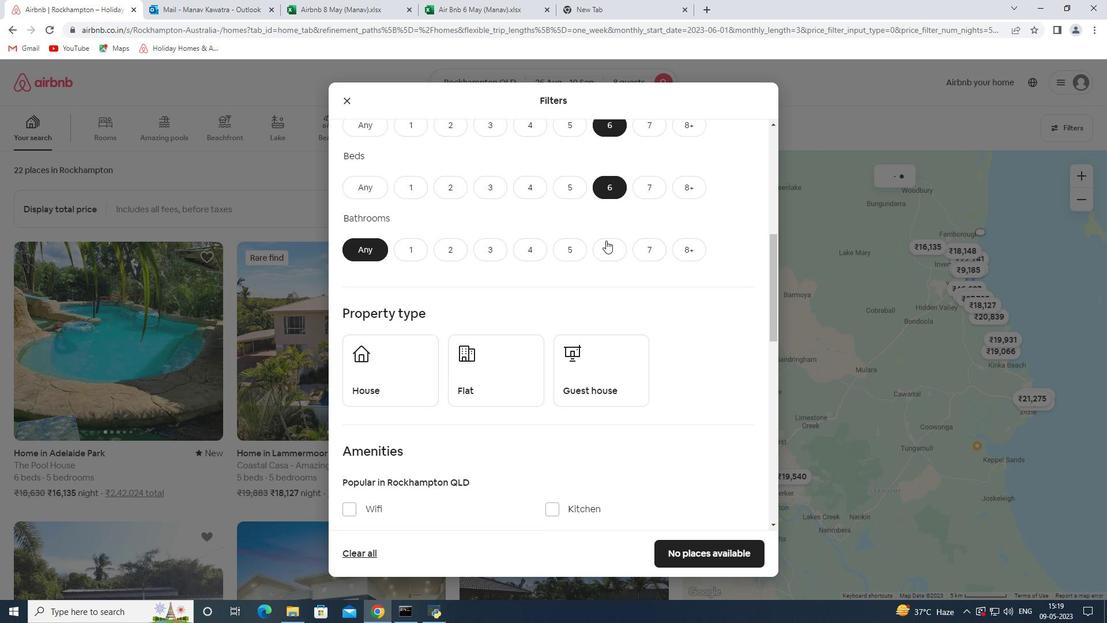 
Action: Mouse pressed left at (606, 244)
Screenshot: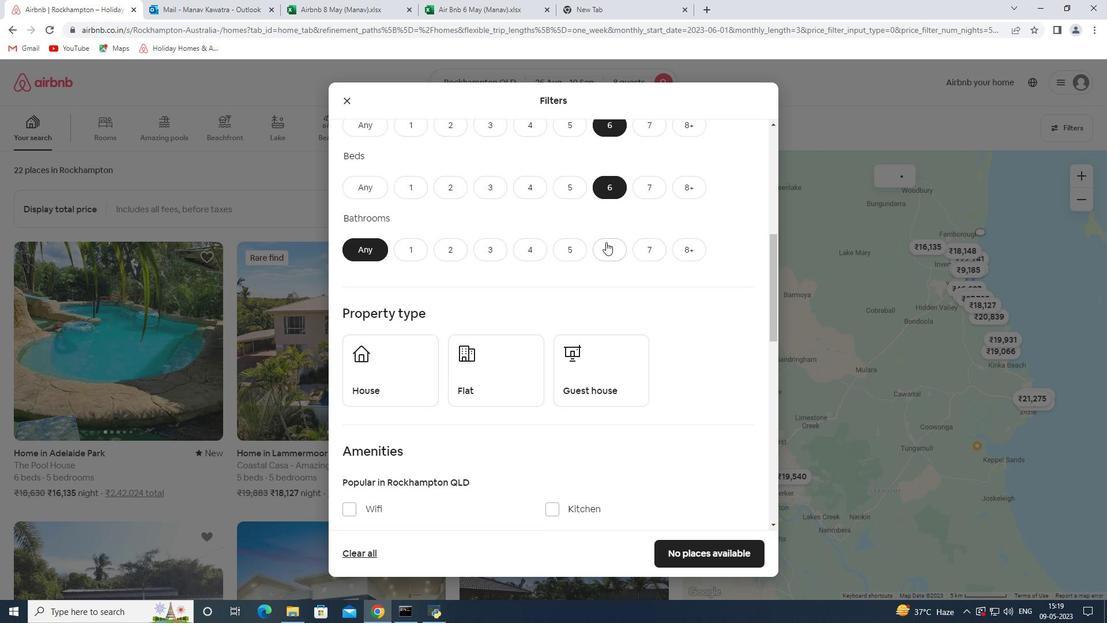 
Action: Mouse moved to (410, 380)
Screenshot: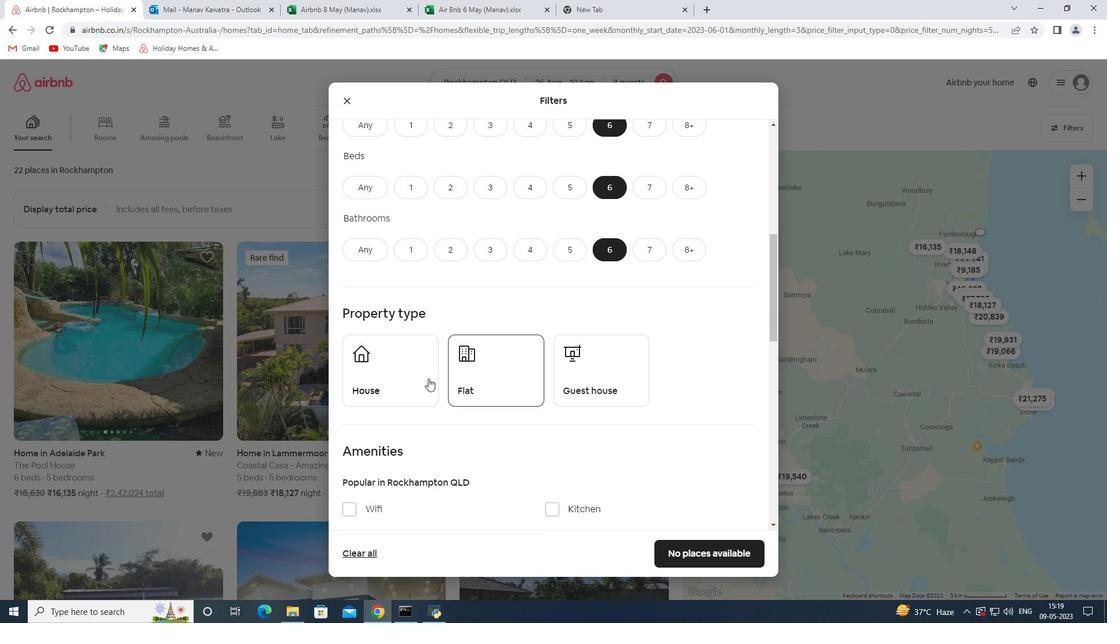 
Action: Mouse pressed left at (410, 380)
Screenshot: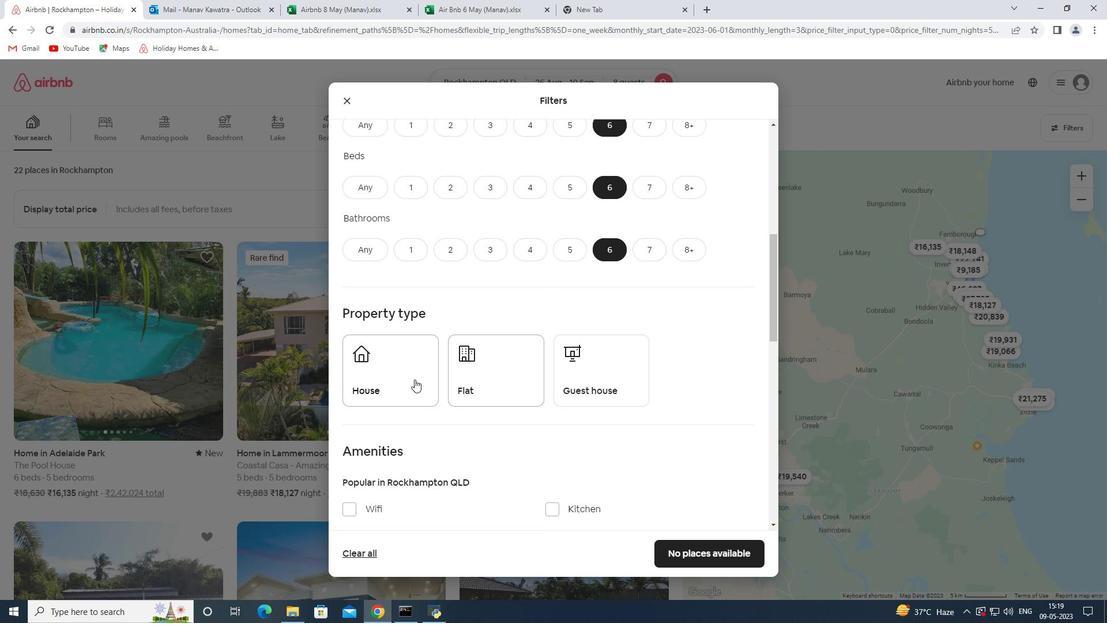 
Action: Mouse moved to (497, 373)
Screenshot: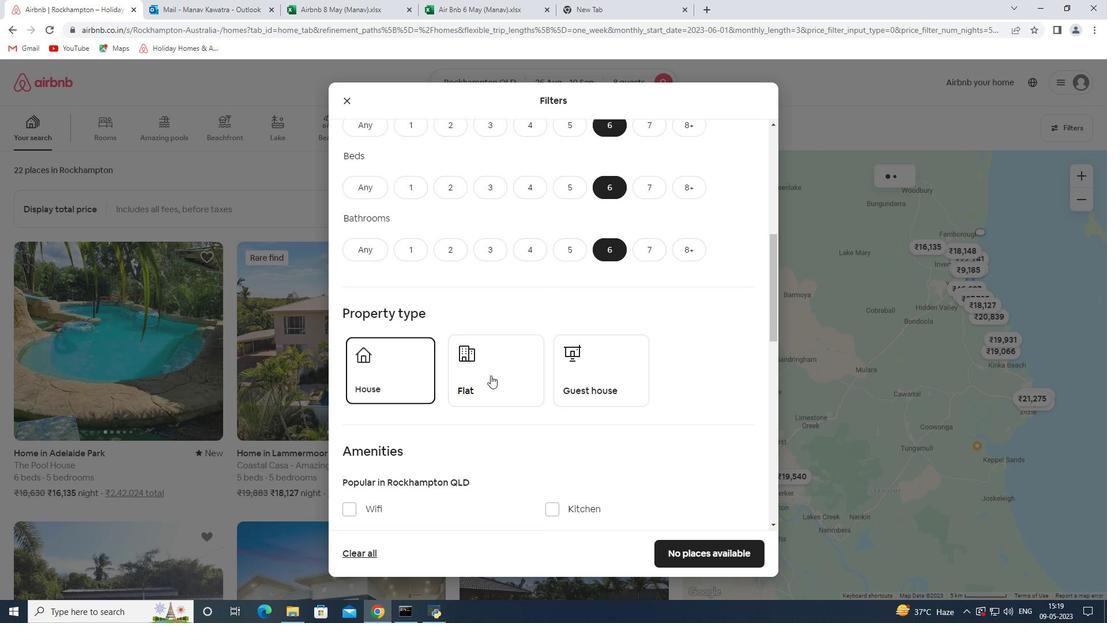 
Action: Mouse pressed left at (497, 373)
Screenshot: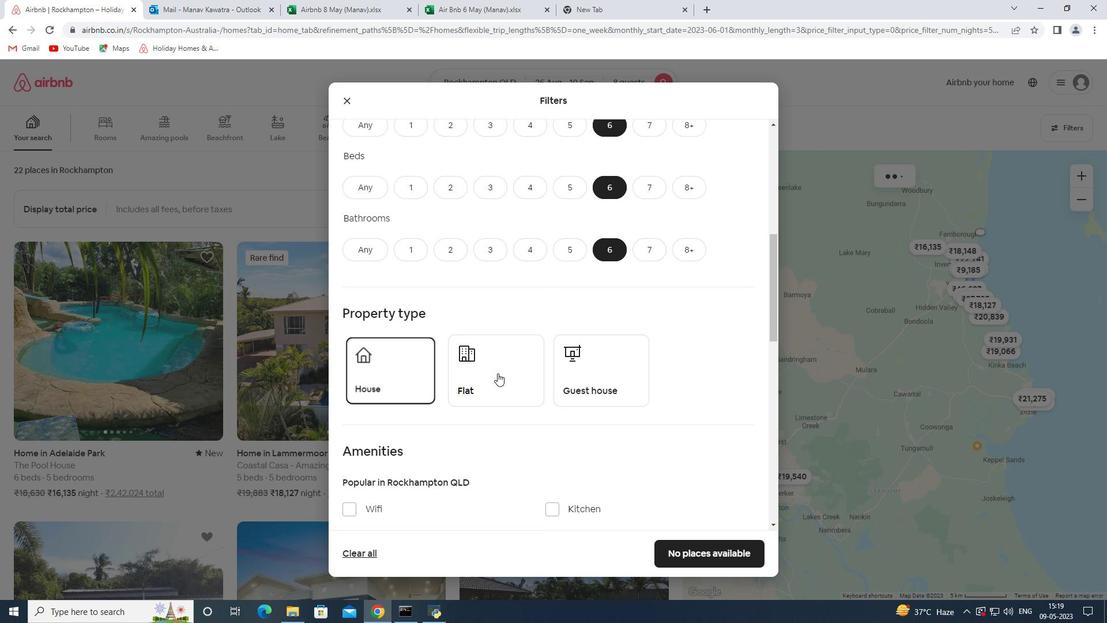 
Action: Mouse moved to (603, 371)
Screenshot: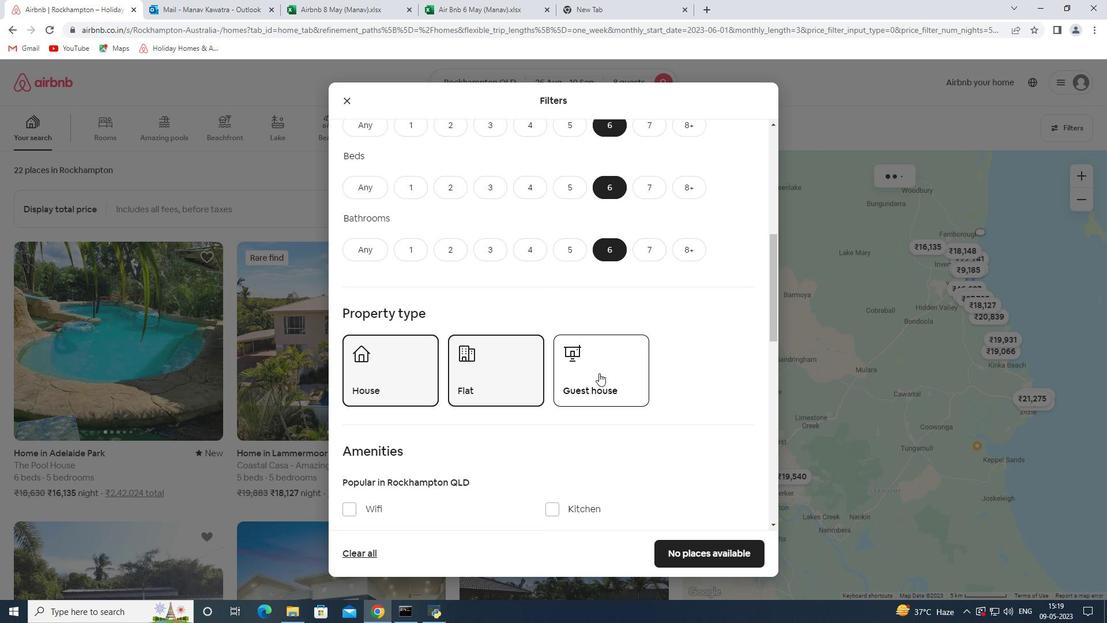 
Action: Mouse pressed left at (603, 371)
Screenshot: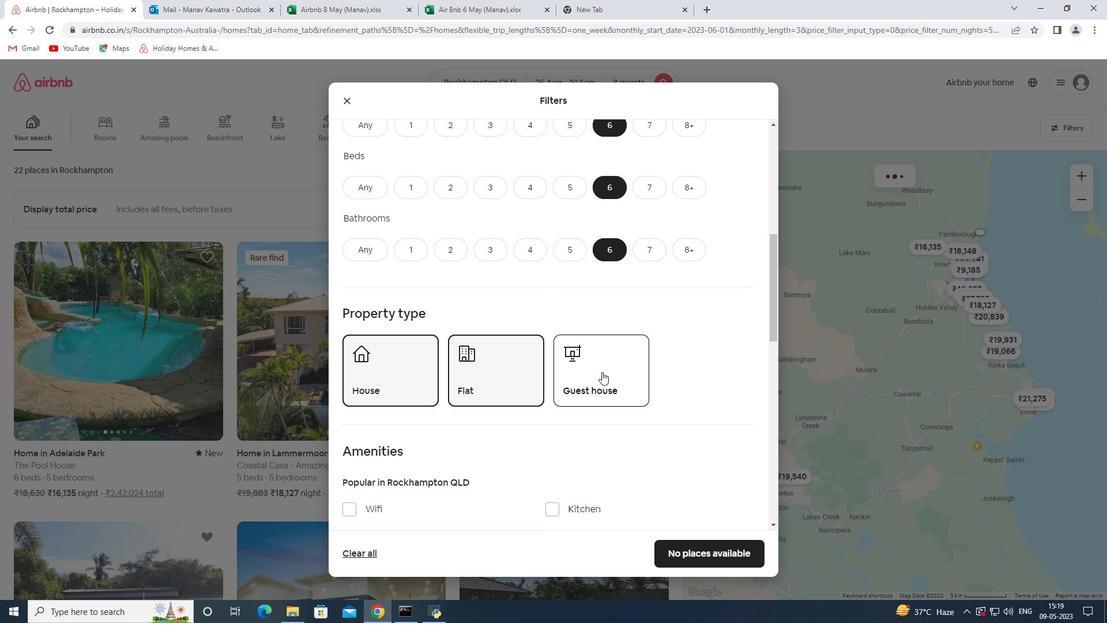 
Action: Mouse moved to (536, 365)
Screenshot: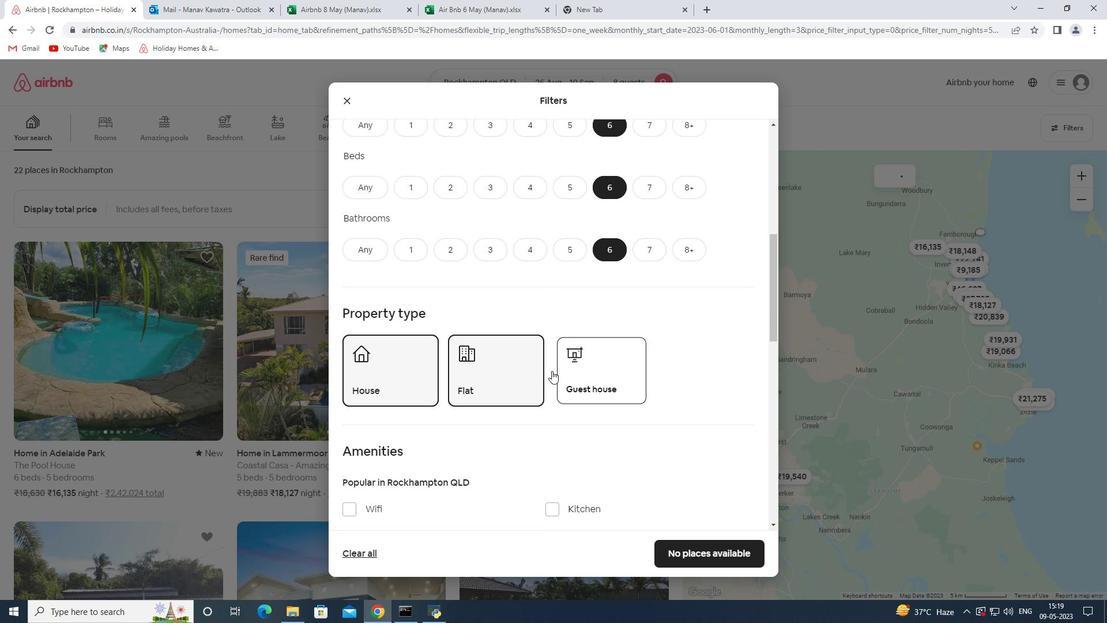 
Action: Mouse scrolled (536, 364) with delta (0, 0)
Screenshot: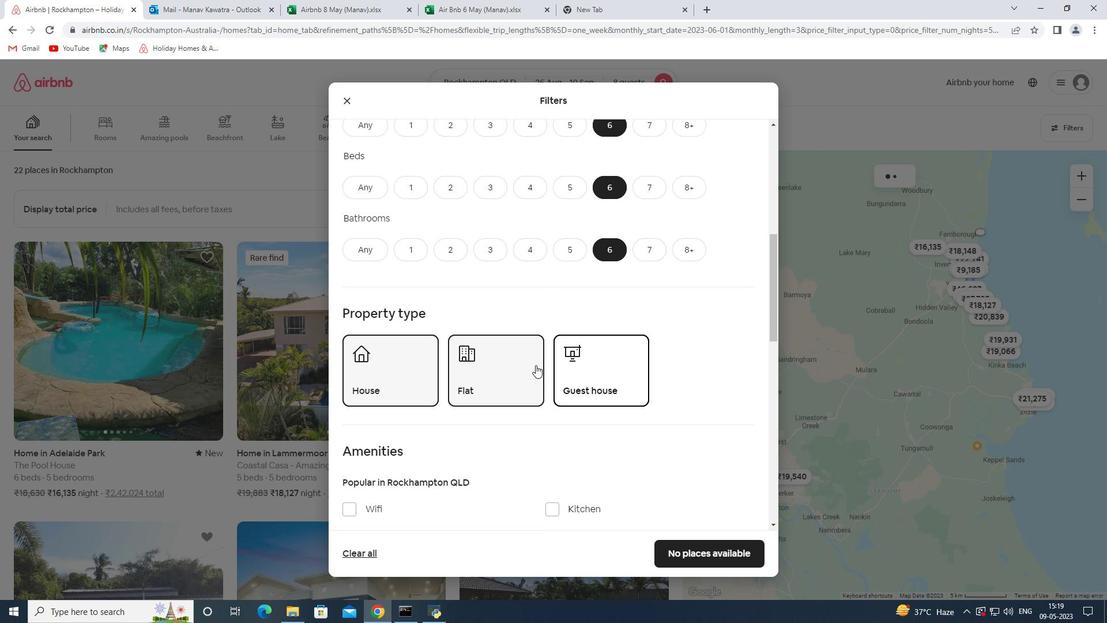 
Action: Mouse scrolled (536, 364) with delta (0, 0)
Screenshot: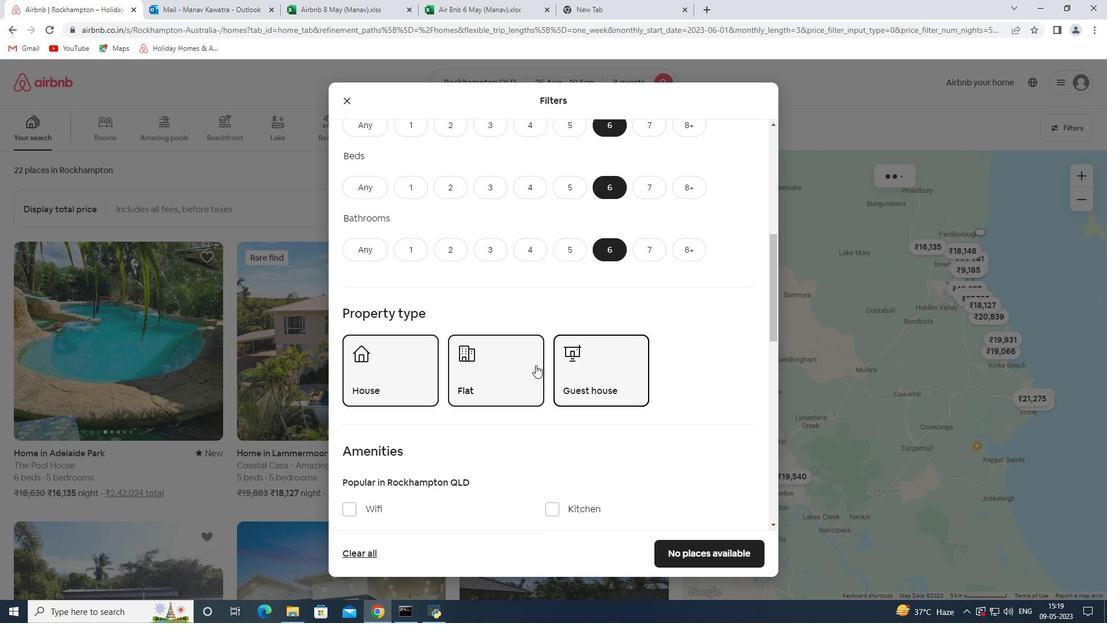 
Action: Mouse moved to (379, 390)
Screenshot: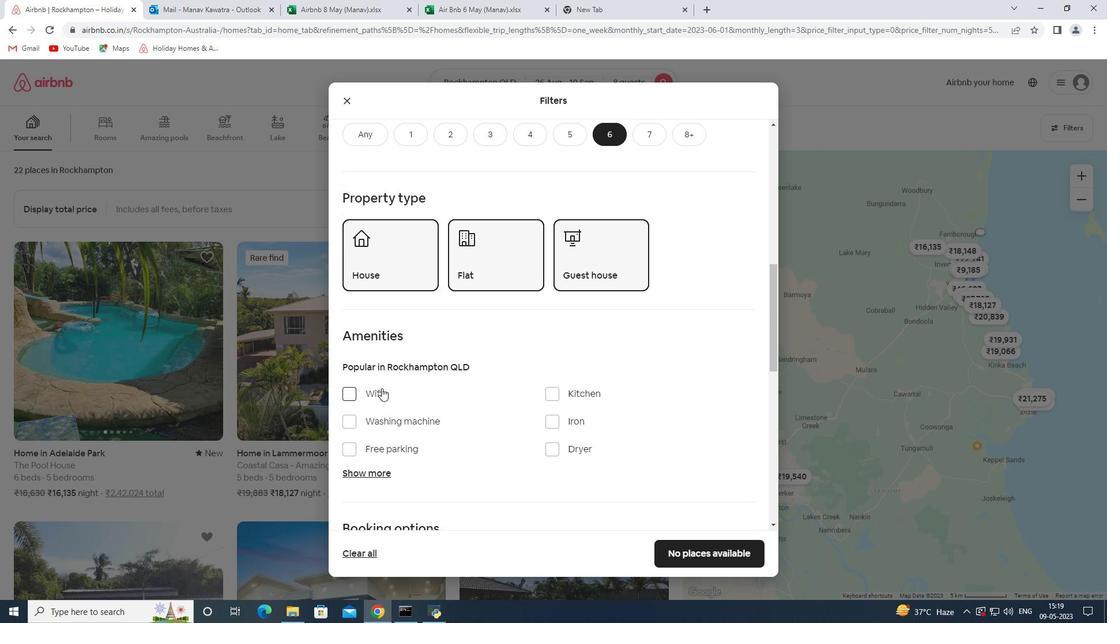 
Action: Mouse pressed left at (379, 390)
Screenshot: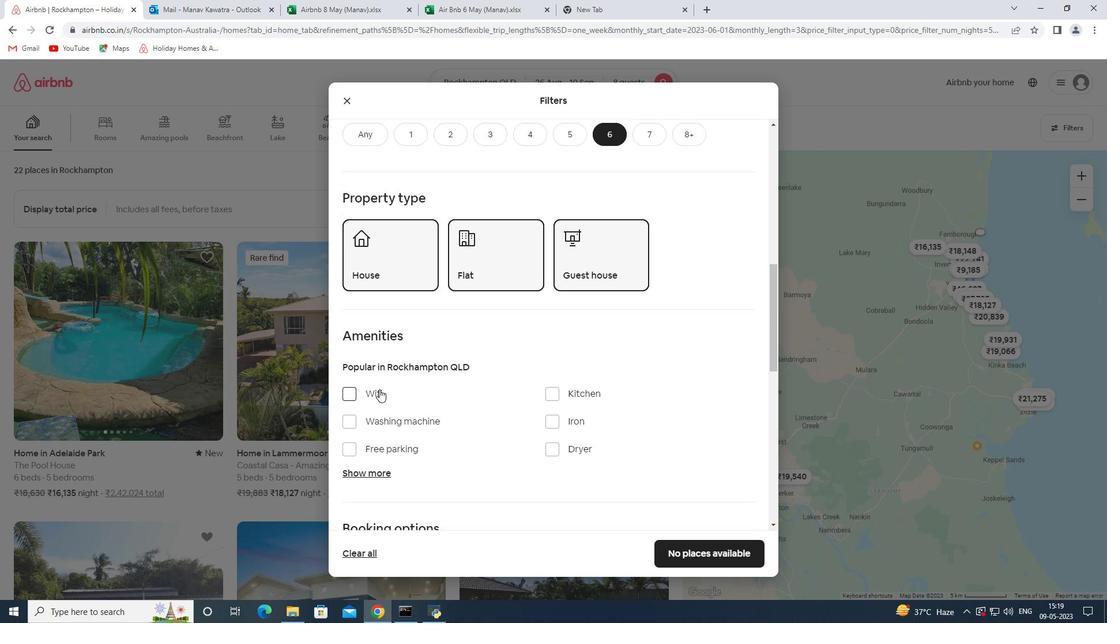 
Action: Mouse moved to (407, 449)
Screenshot: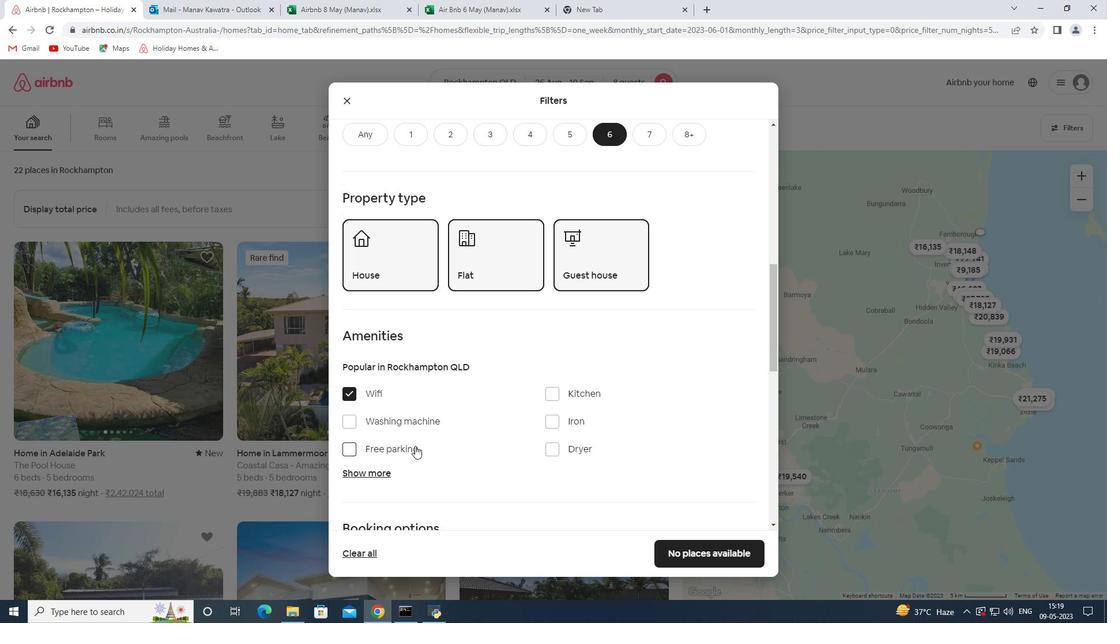 
Action: Mouse pressed left at (407, 449)
Screenshot: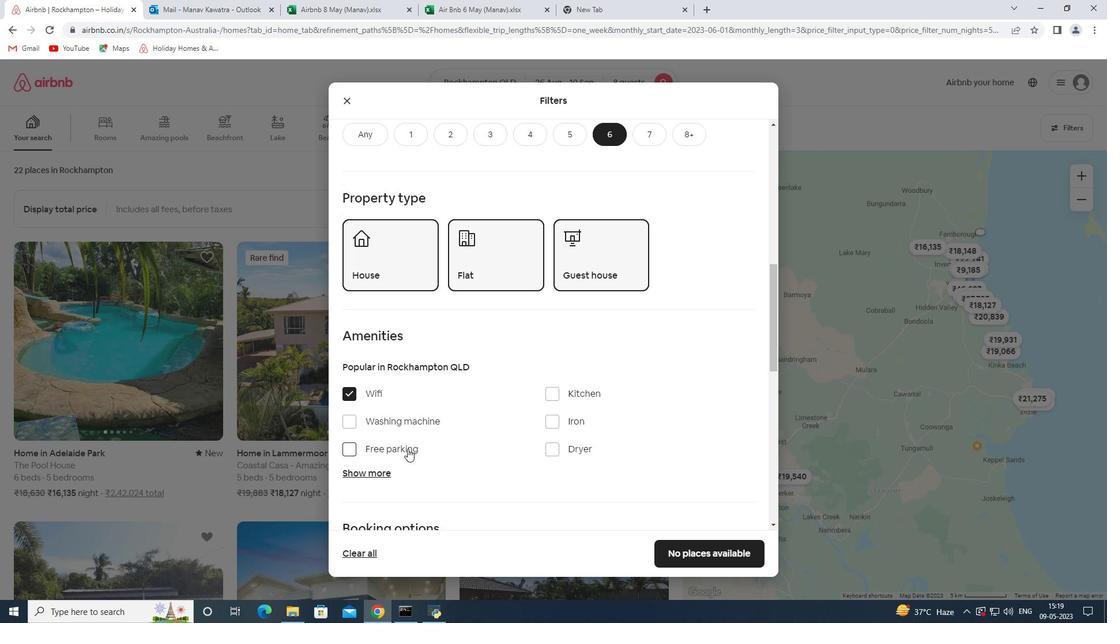 
Action: Mouse moved to (466, 411)
Screenshot: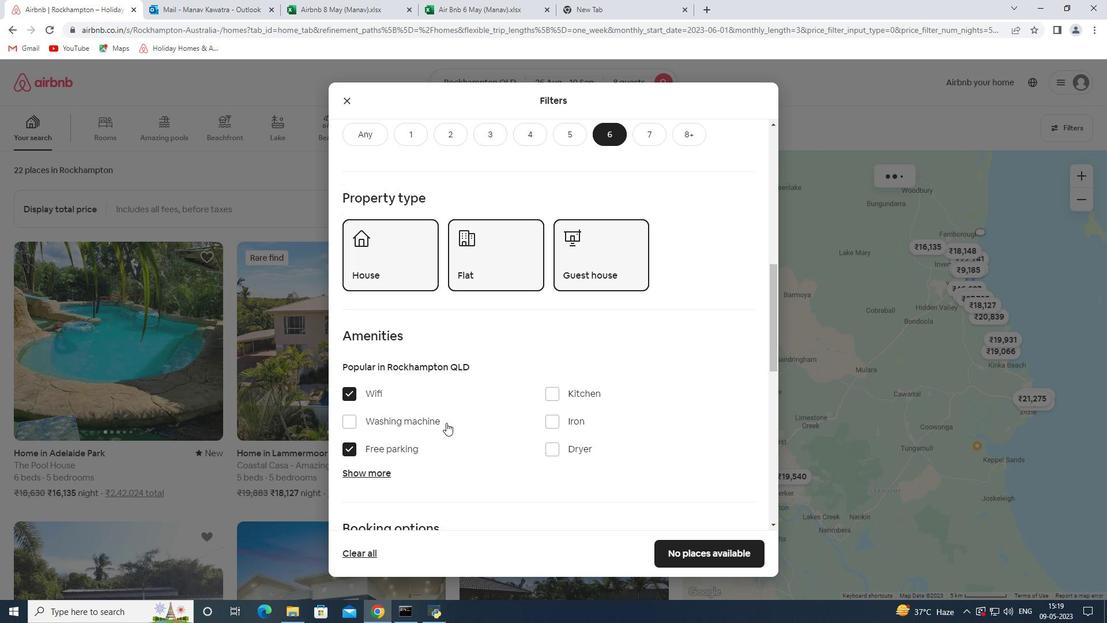 
Action: Mouse scrolled (466, 410) with delta (0, 0)
Screenshot: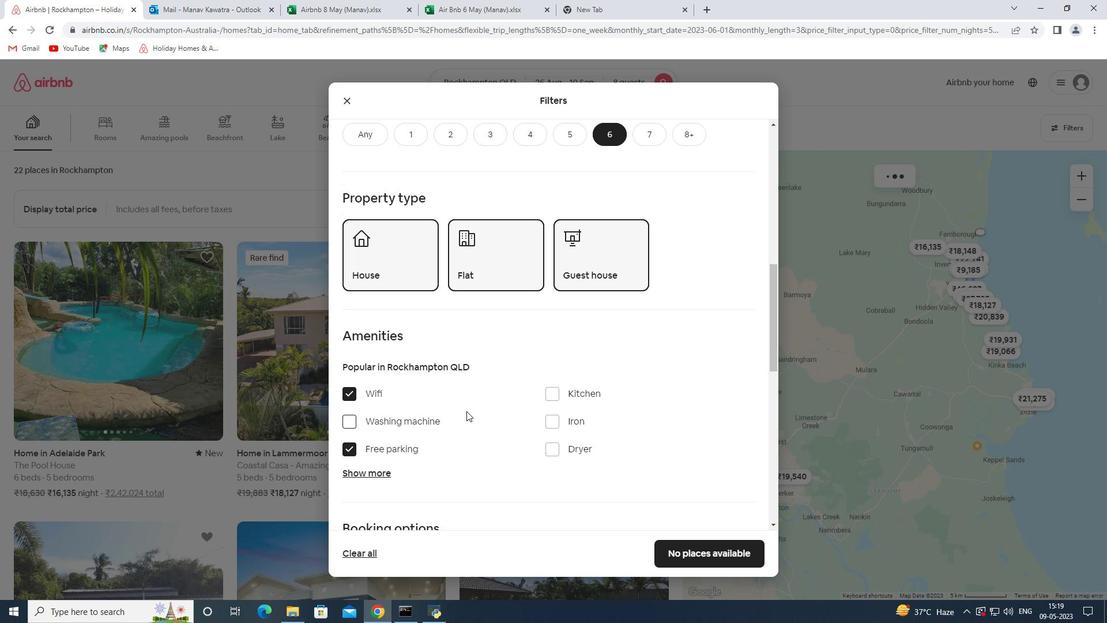
Action: Mouse moved to (468, 410)
Screenshot: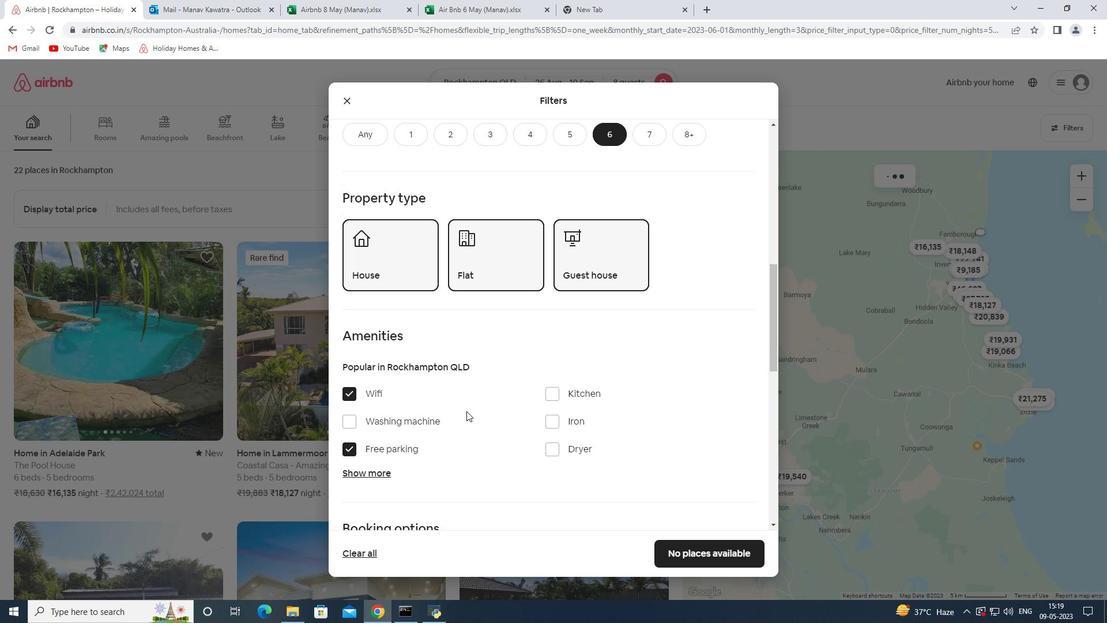 
Action: Mouse scrolled (468, 410) with delta (0, 0)
Screenshot: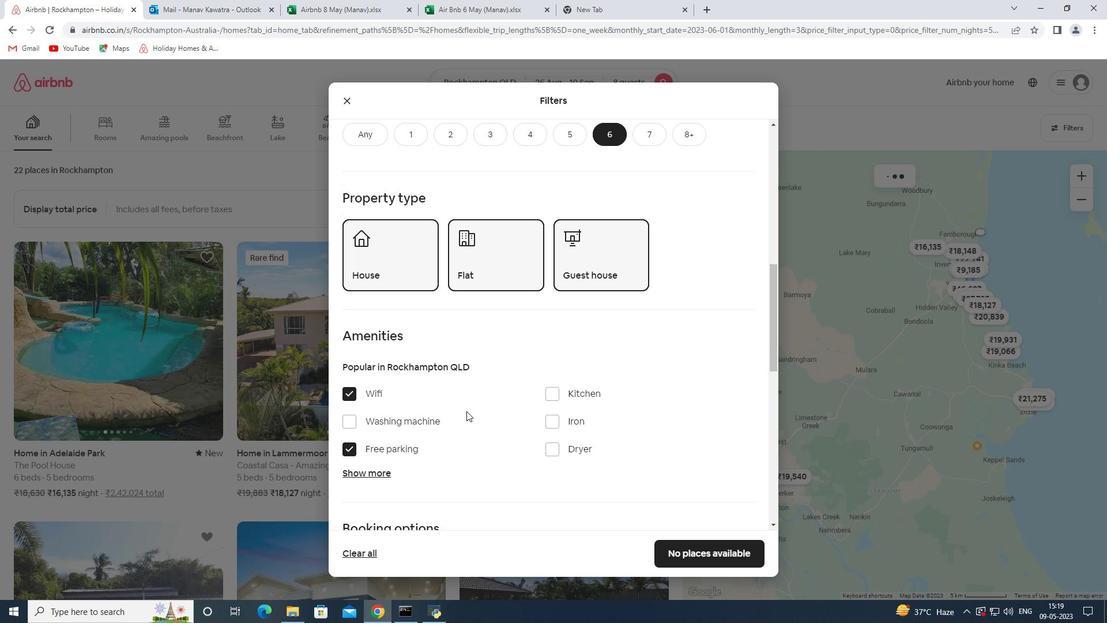 
Action: Mouse moved to (388, 357)
Screenshot: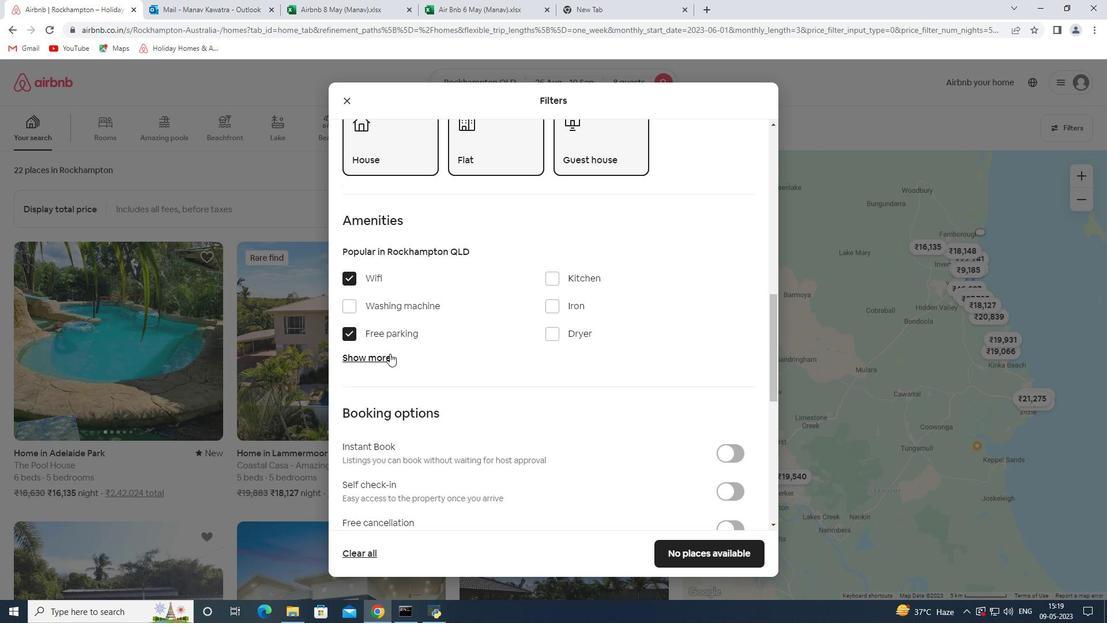 
Action: Mouse pressed left at (388, 357)
Screenshot: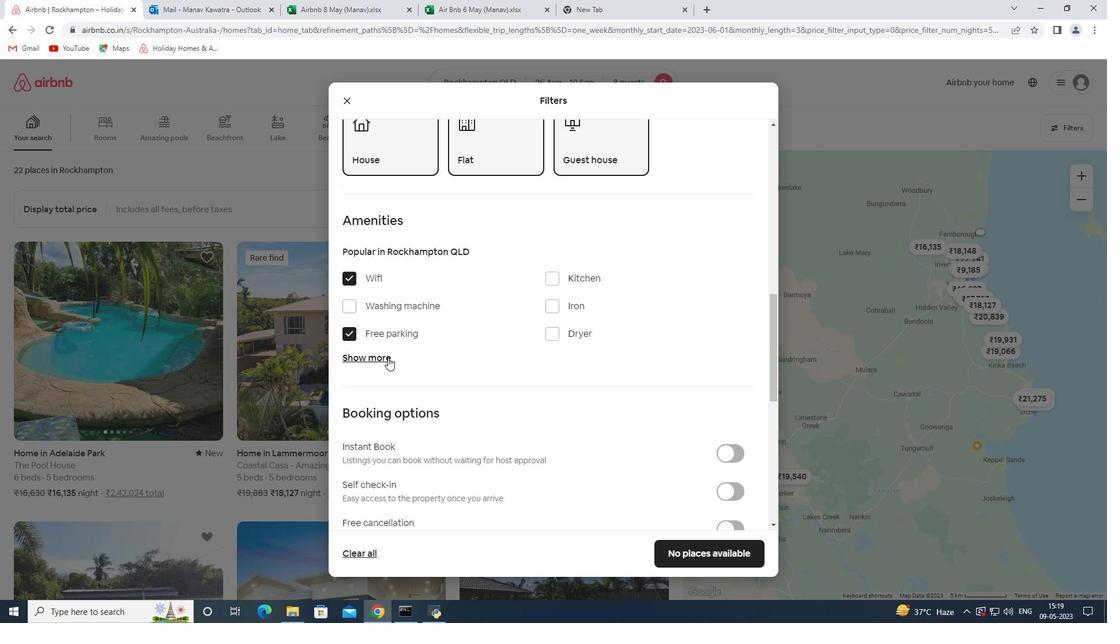
Action: Mouse moved to (552, 424)
Screenshot: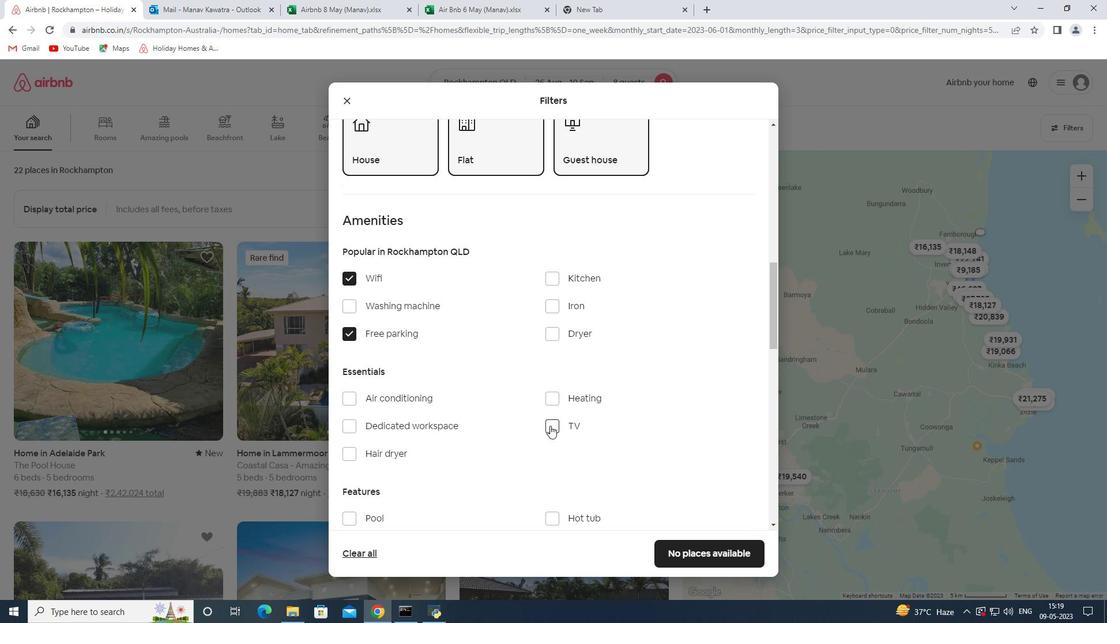 
Action: Mouse pressed left at (552, 424)
Screenshot: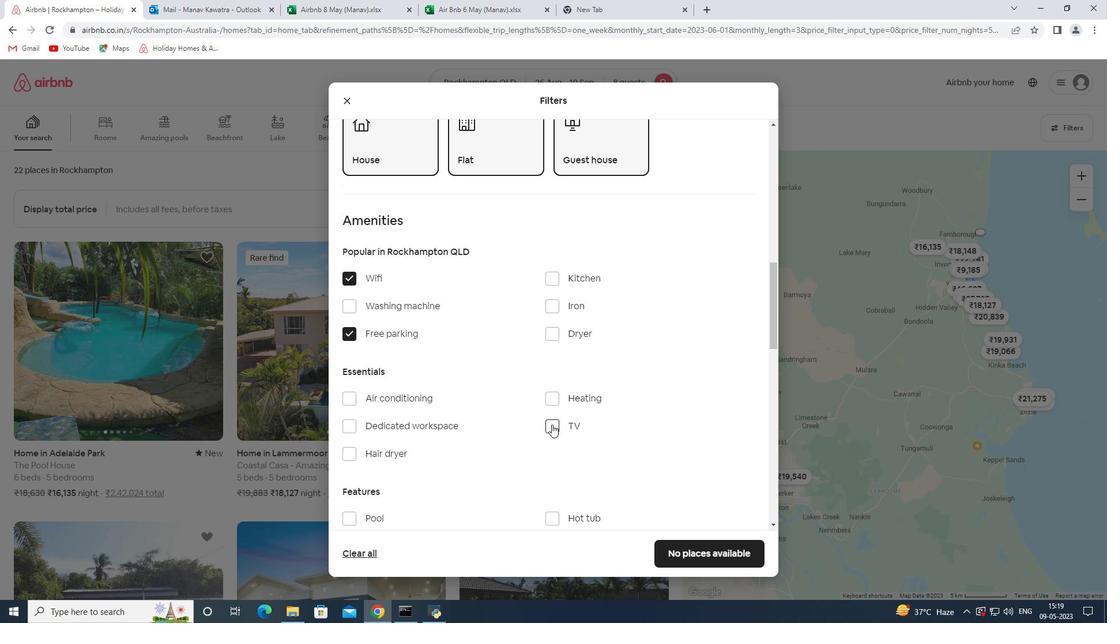 
Action: Mouse moved to (511, 439)
Screenshot: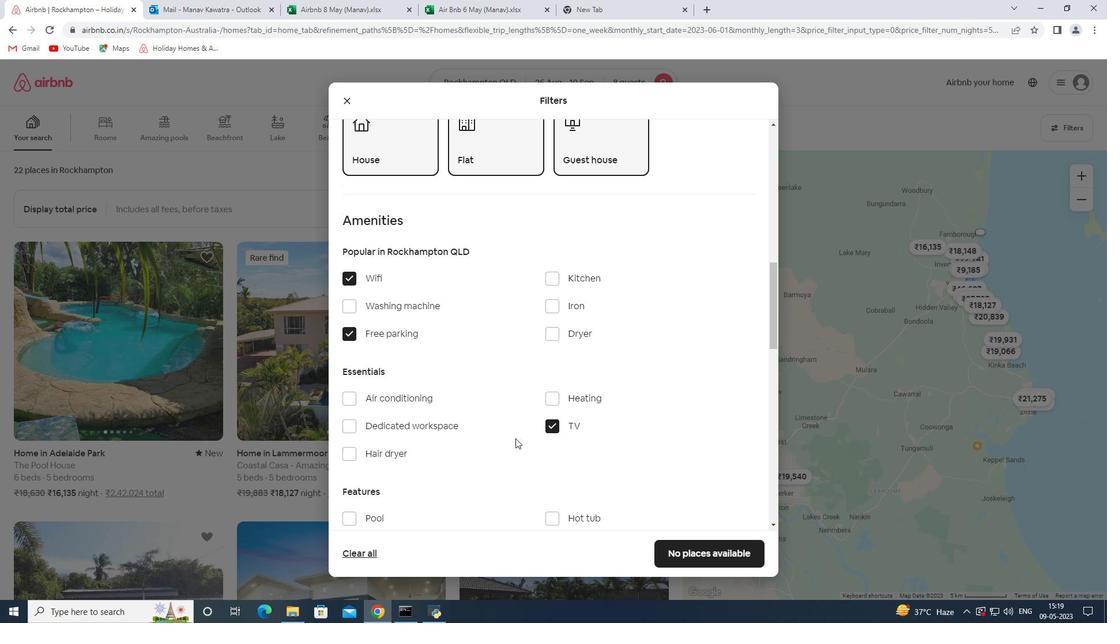 
Action: Mouse scrolled (511, 439) with delta (0, 0)
Screenshot: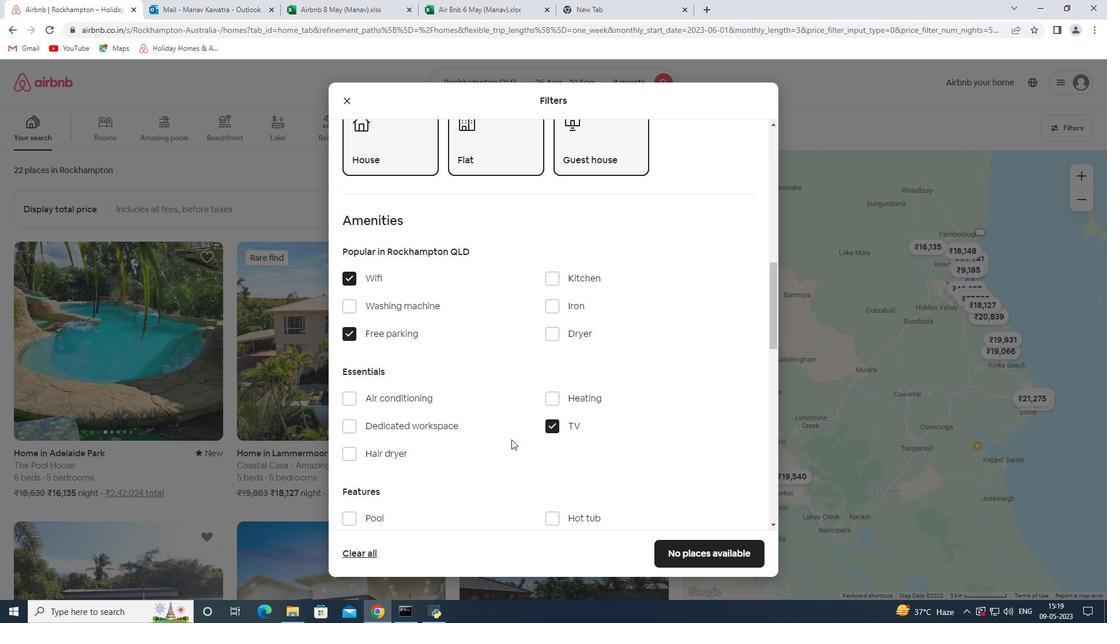 
Action: Mouse scrolled (511, 439) with delta (0, 0)
Screenshot: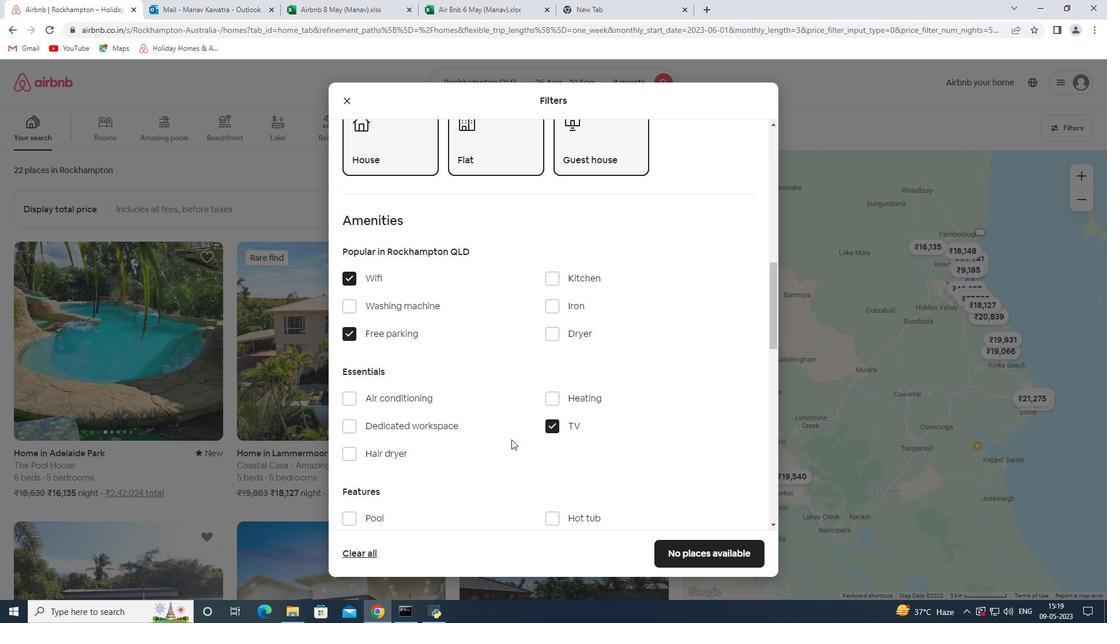 
Action: Mouse moved to (581, 403)
Screenshot: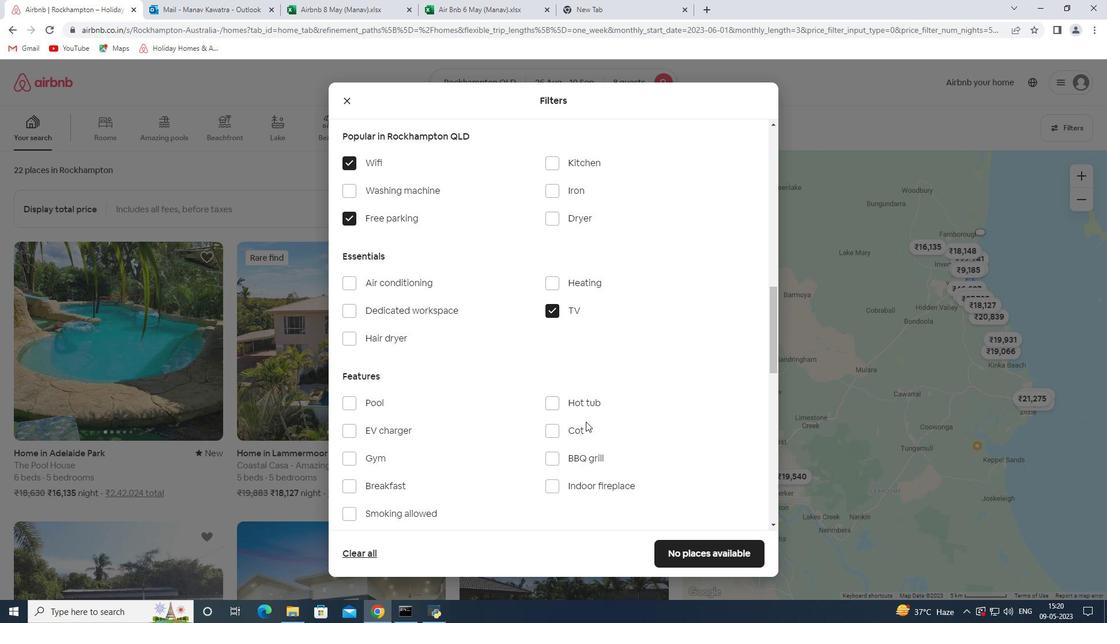 
Action: Mouse pressed left at (581, 403)
Screenshot: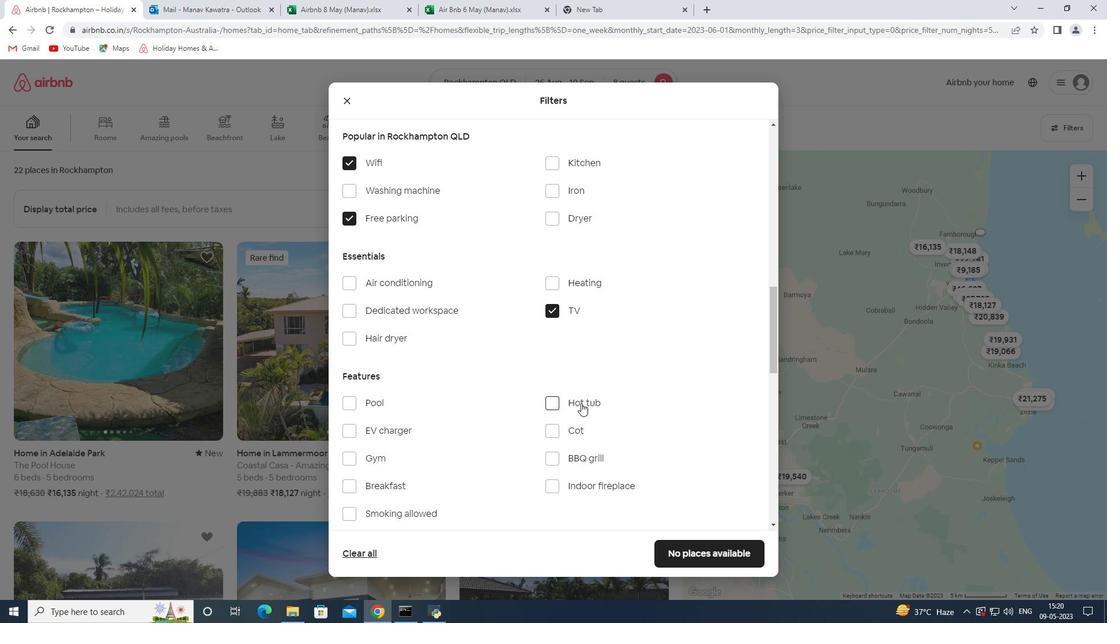 
Action: Mouse moved to (376, 455)
Screenshot: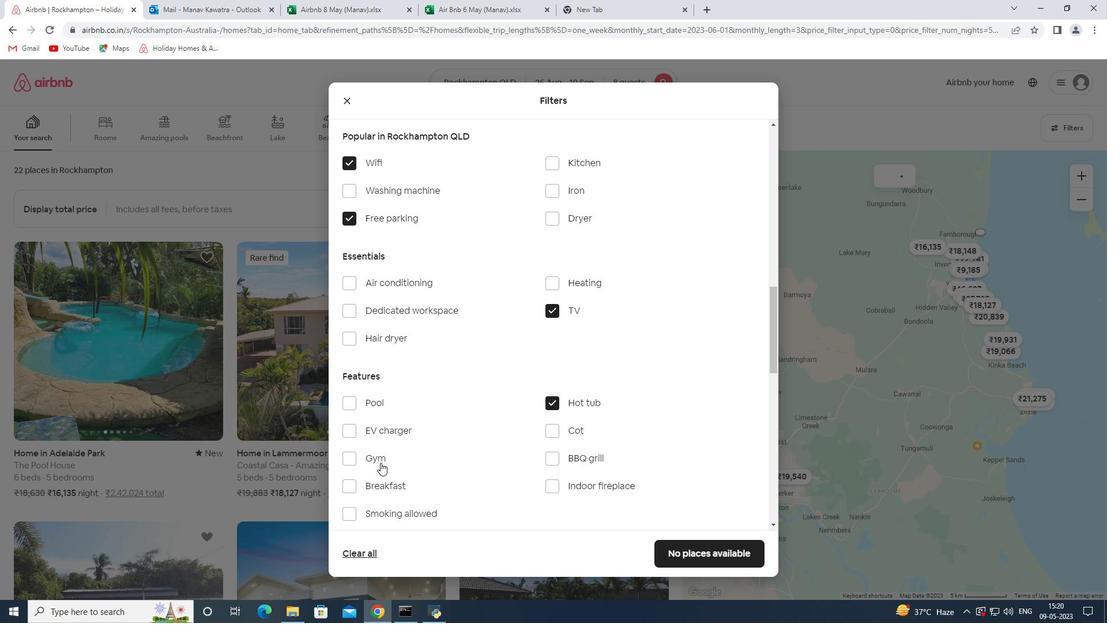 
Action: Mouse pressed left at (376, 455)
Screenshot: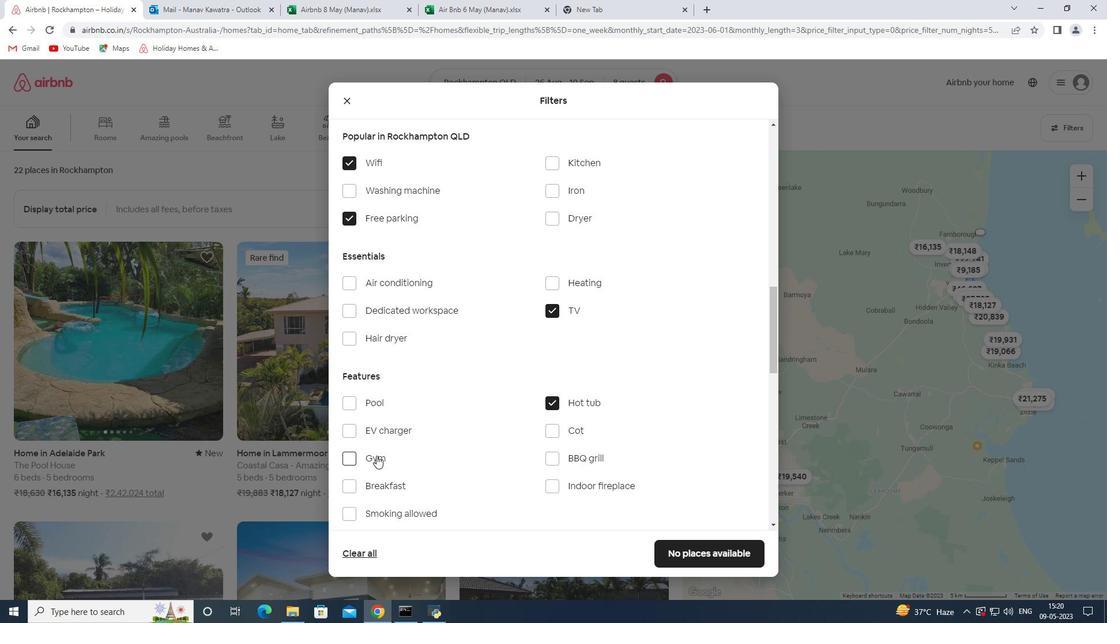 
Action: Mouse moved to (384, 478)
Screenshot: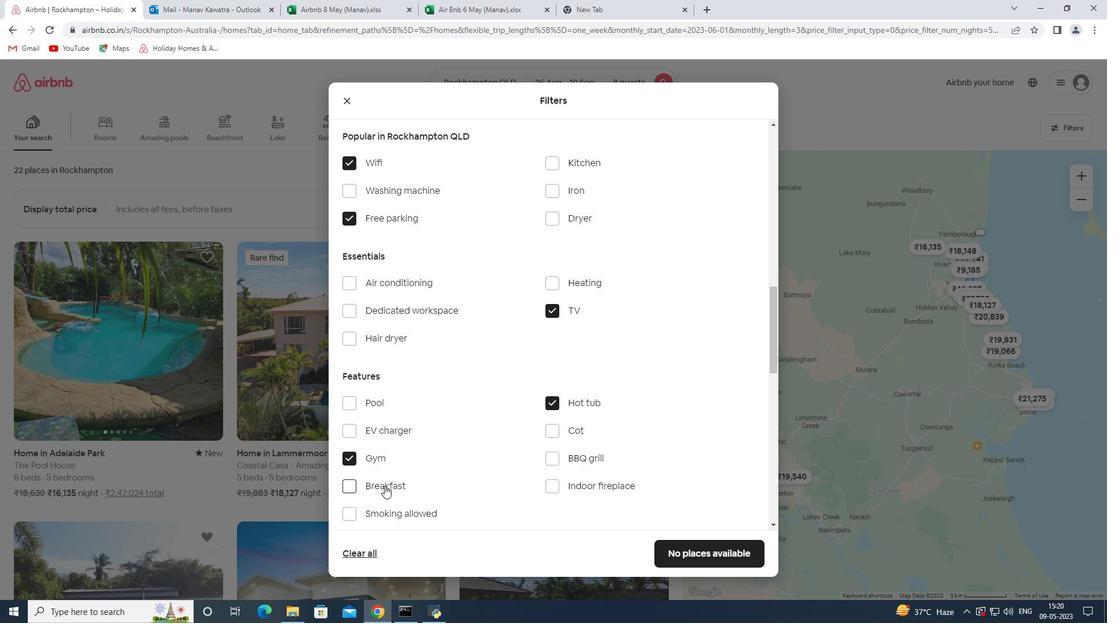 
Action: Mouse pressed left at (384, 478)
Screenshot: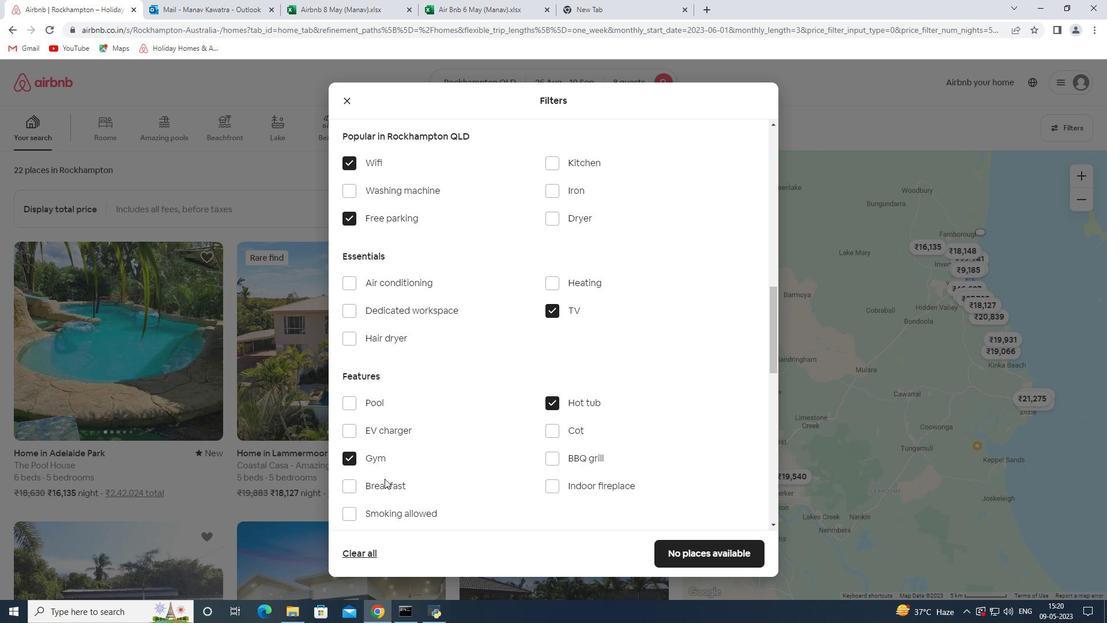 
Action: Mouse moved to (431, 453)
Screenshot: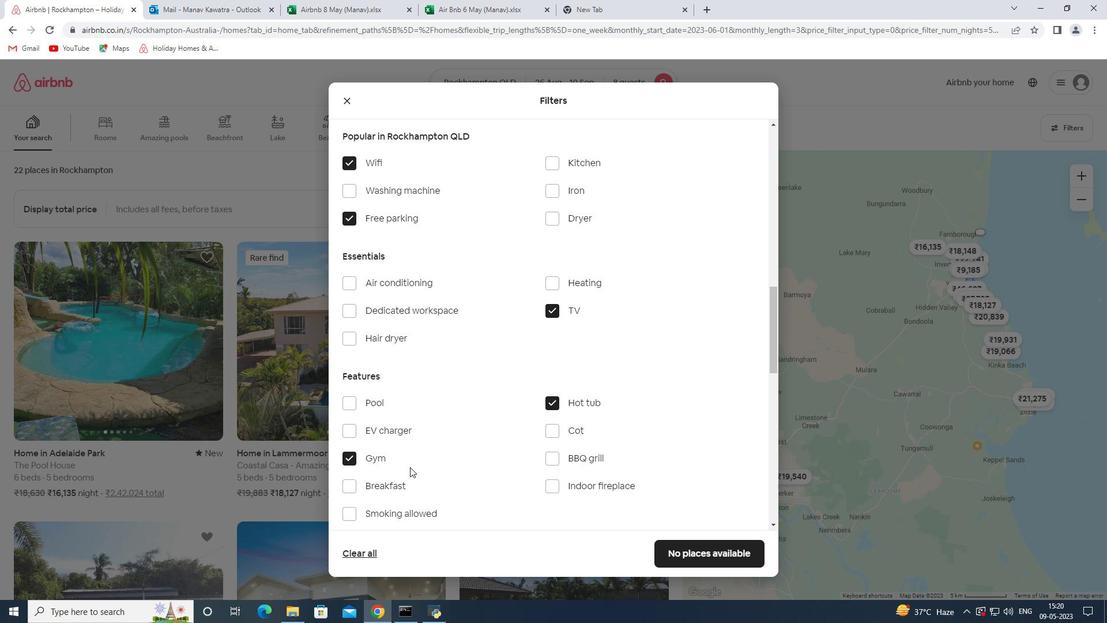 
Action: Mouse scrolled (431, 452) with delta (0, 0)
Screenshot: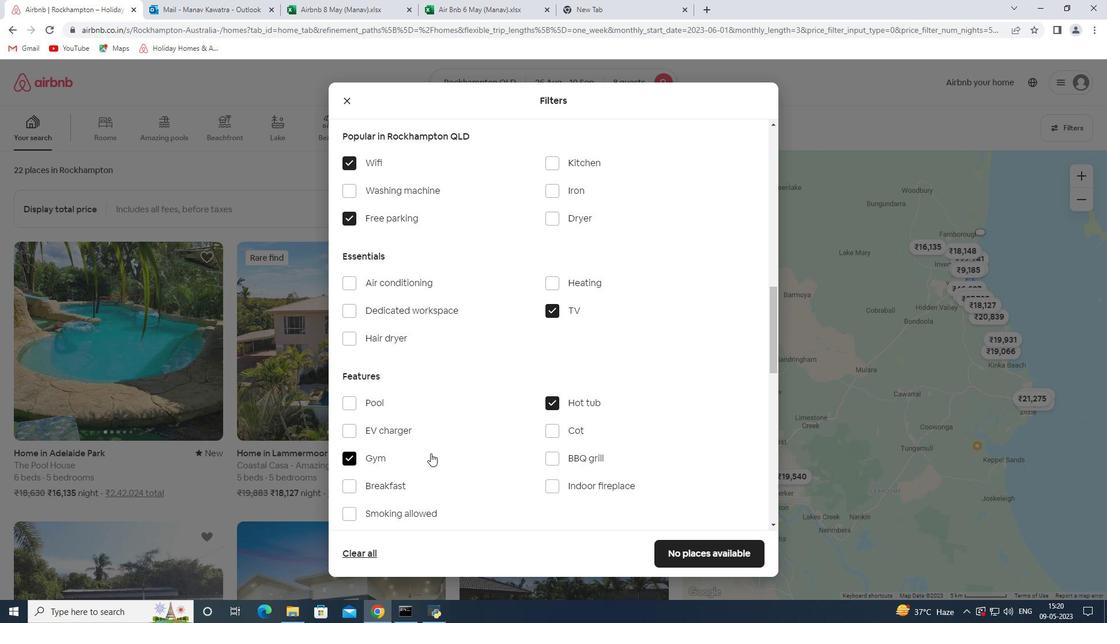 
Action: Mouse scrolled (431, 452) with delta (0, 0)
Screenshot: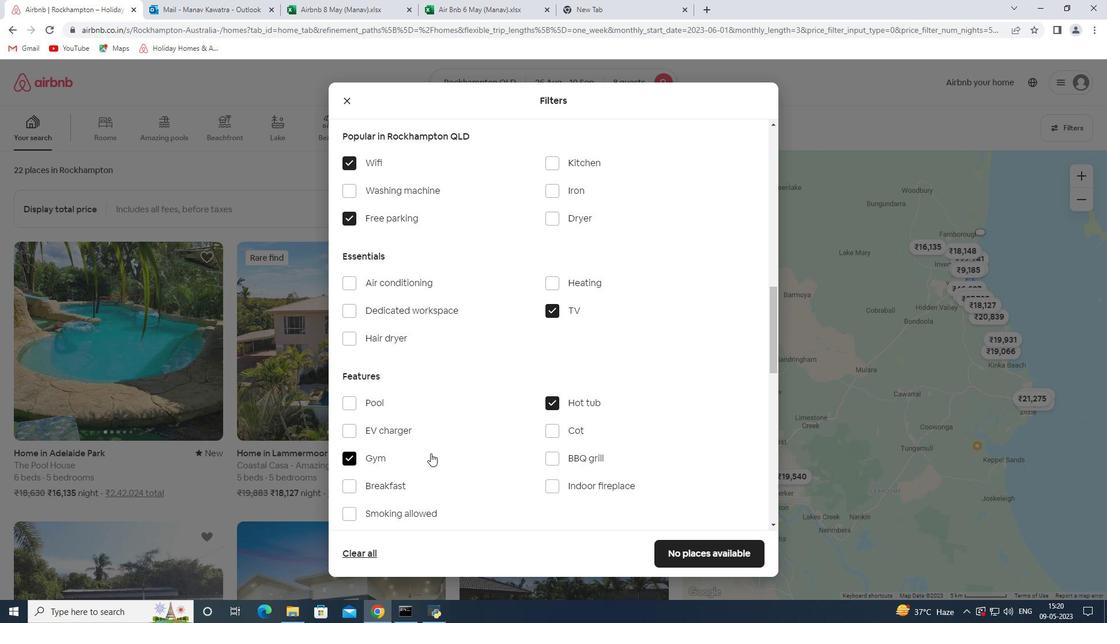 
Action: Mouse moved to (401, 460)
Screenshot: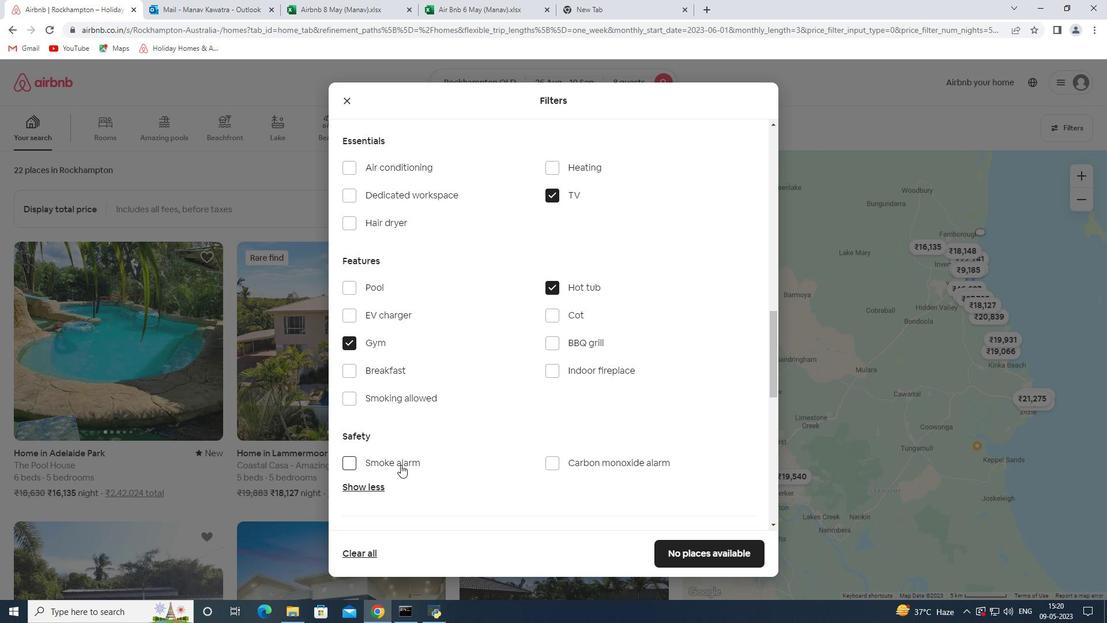 
Action: Mouse pressed left at (401, 460)
Screenshot: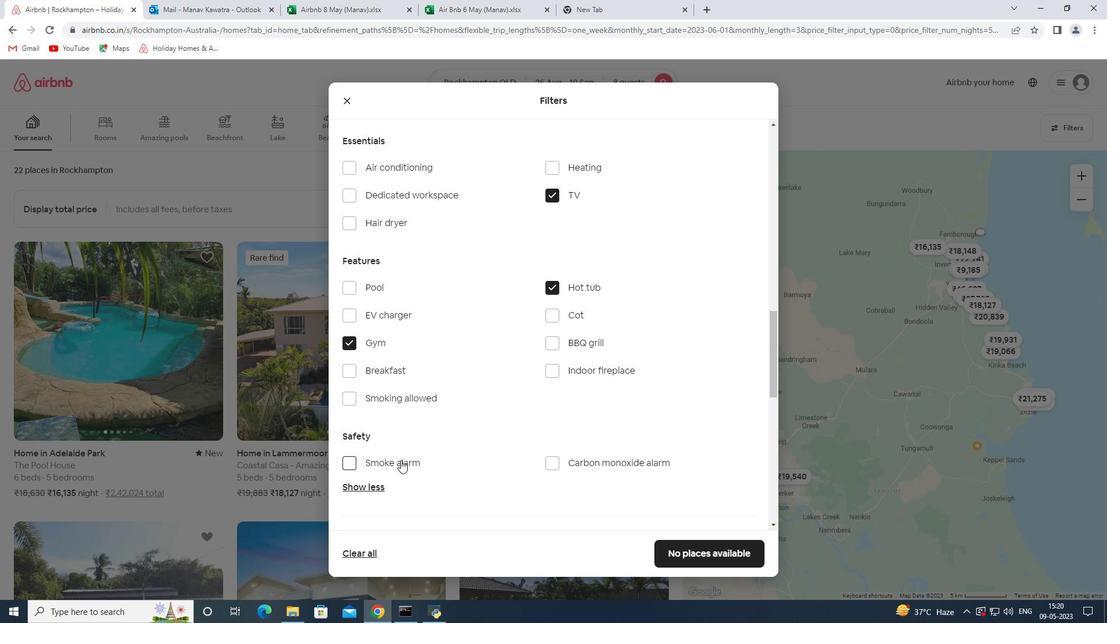 
Action: Mouse pressed left at (401, 460)
Screenshot: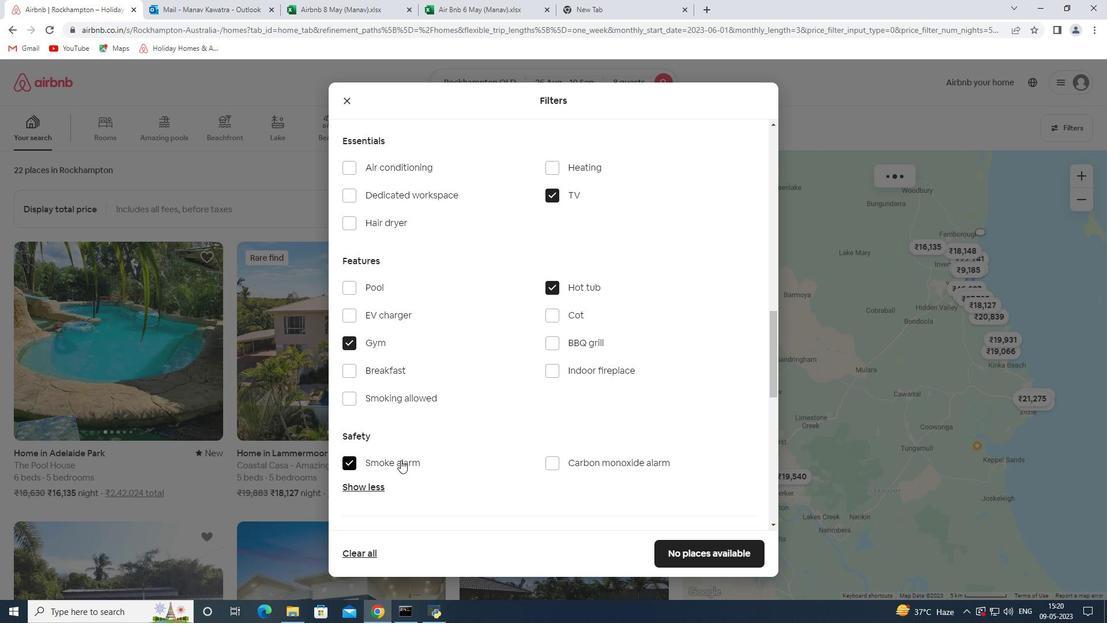 
Action: Mouse moved to (402, 462)
Screenshot: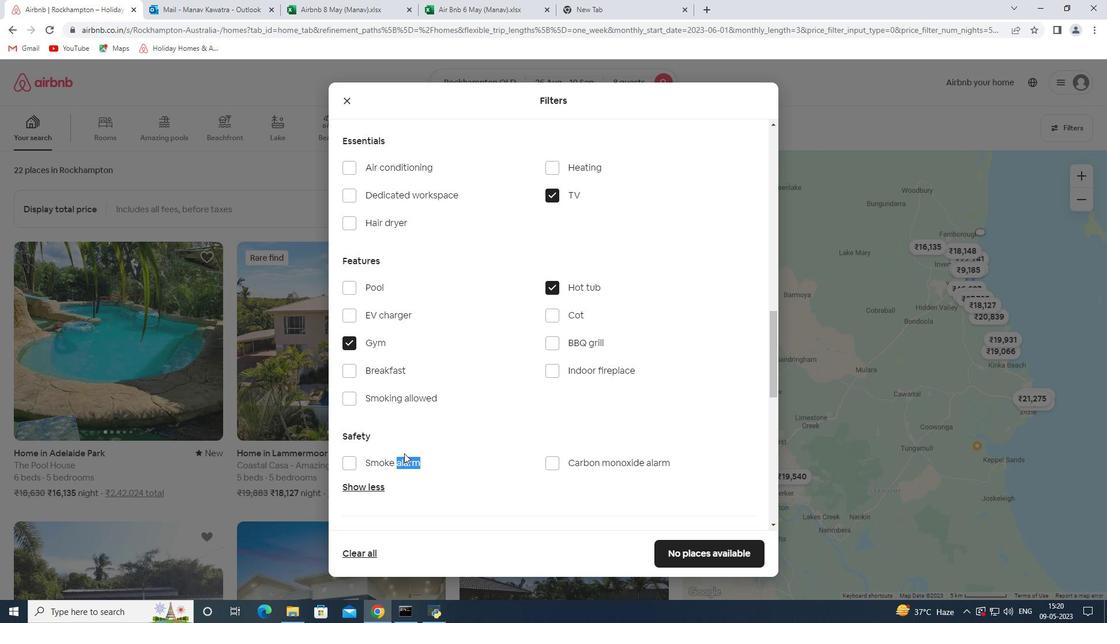 
Action: Mouse pressed left at (402, 462)
Screenshot: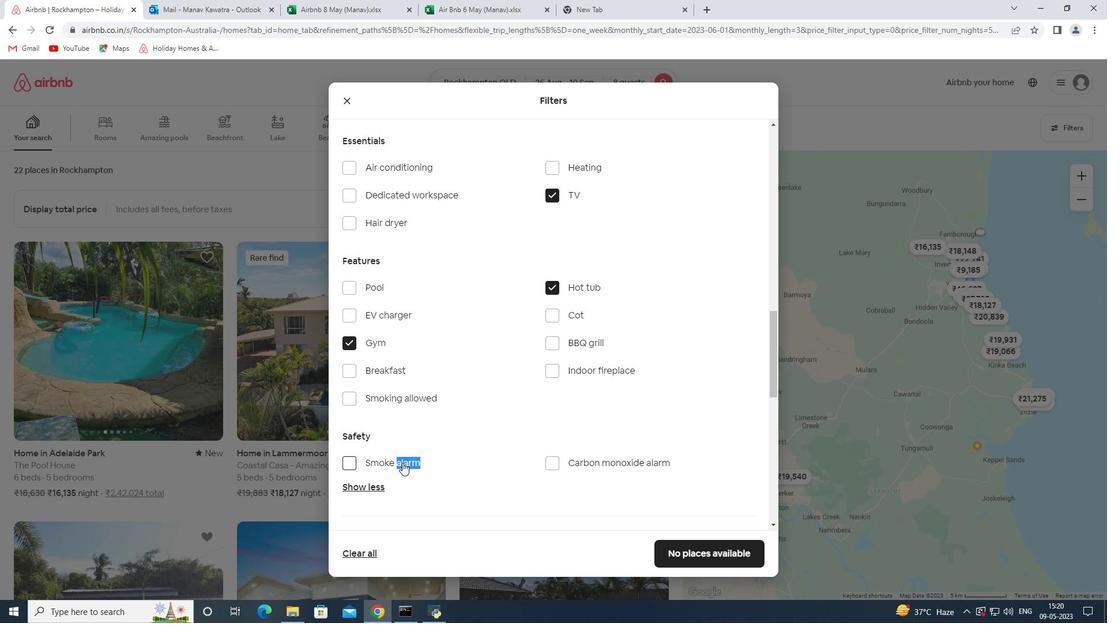 
Action: Mouse pressed left at (402, 462)
Screenshot: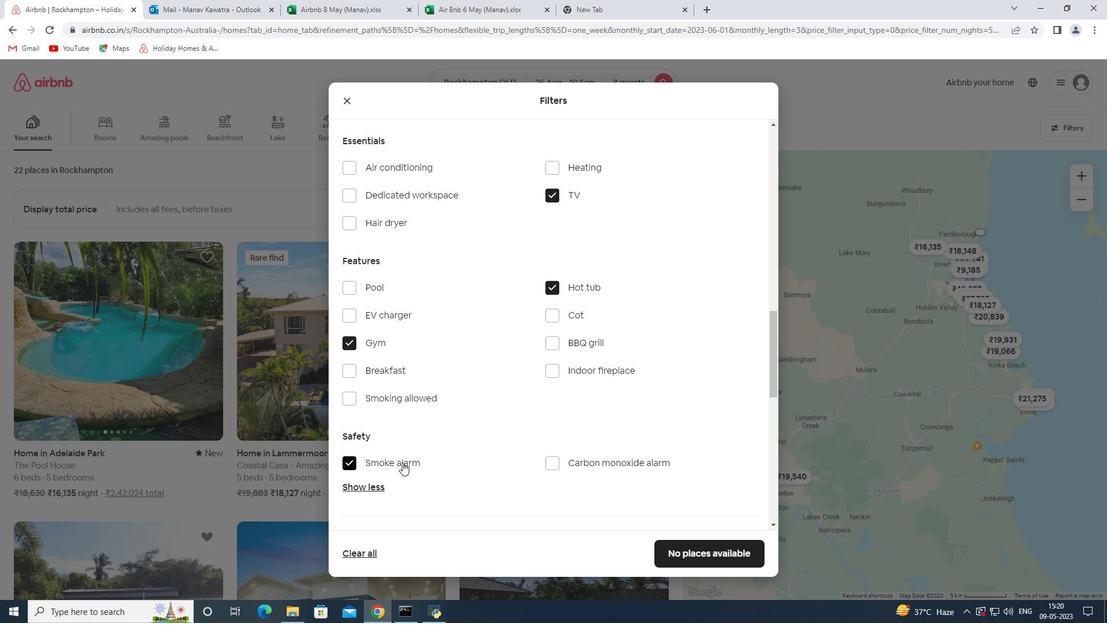 
Action: Mouse moved to (414, 399)
Screenshot: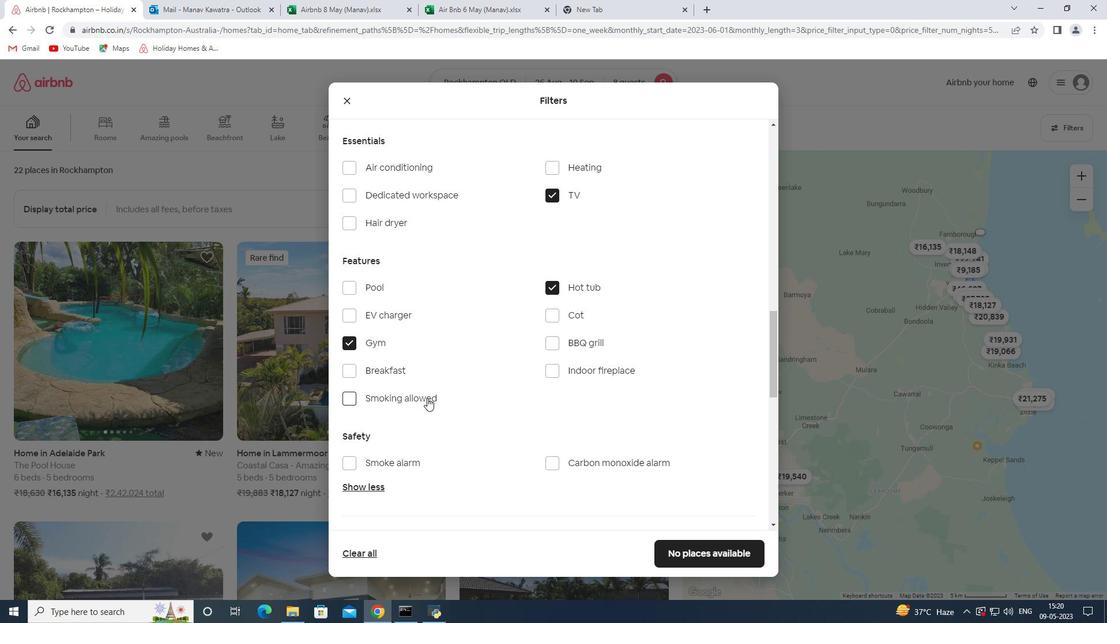 
Action: Mouse pressed left at (414, 399)
Screenshot: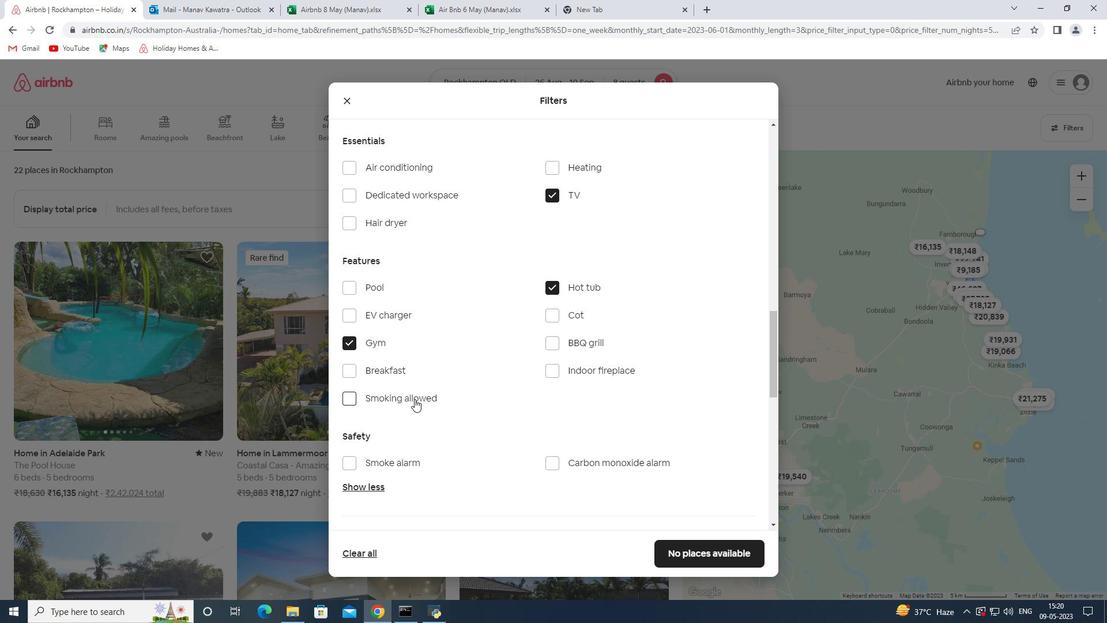 
Action: Mouse moved to (605, 408)
Screenshot: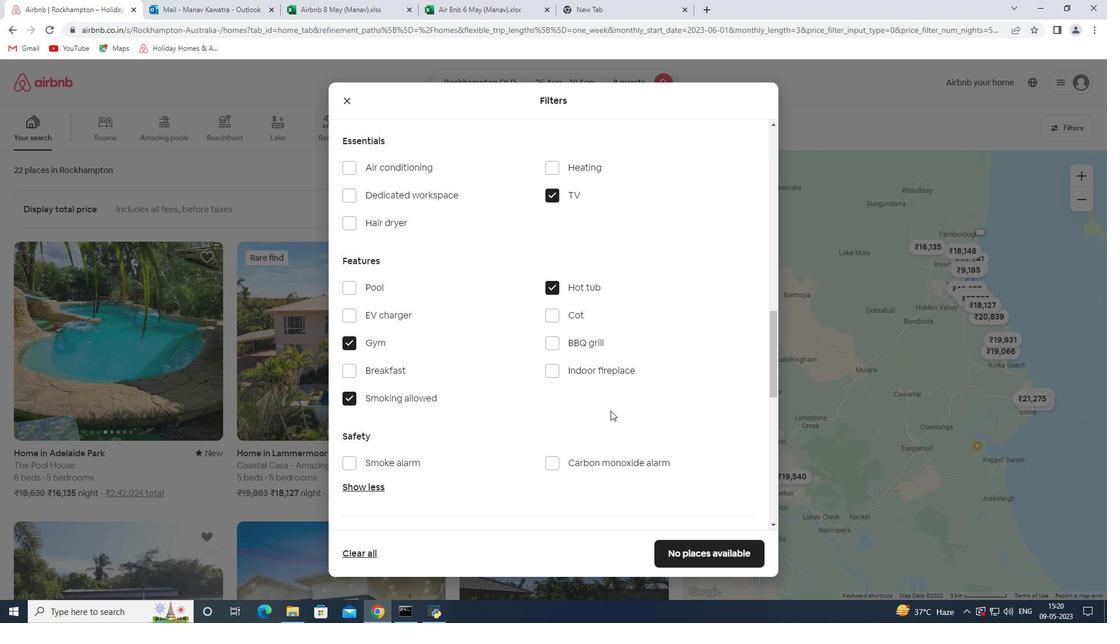 
Action: Mouse scrolled (605, 407) with delta (0, 0)
Screenshot: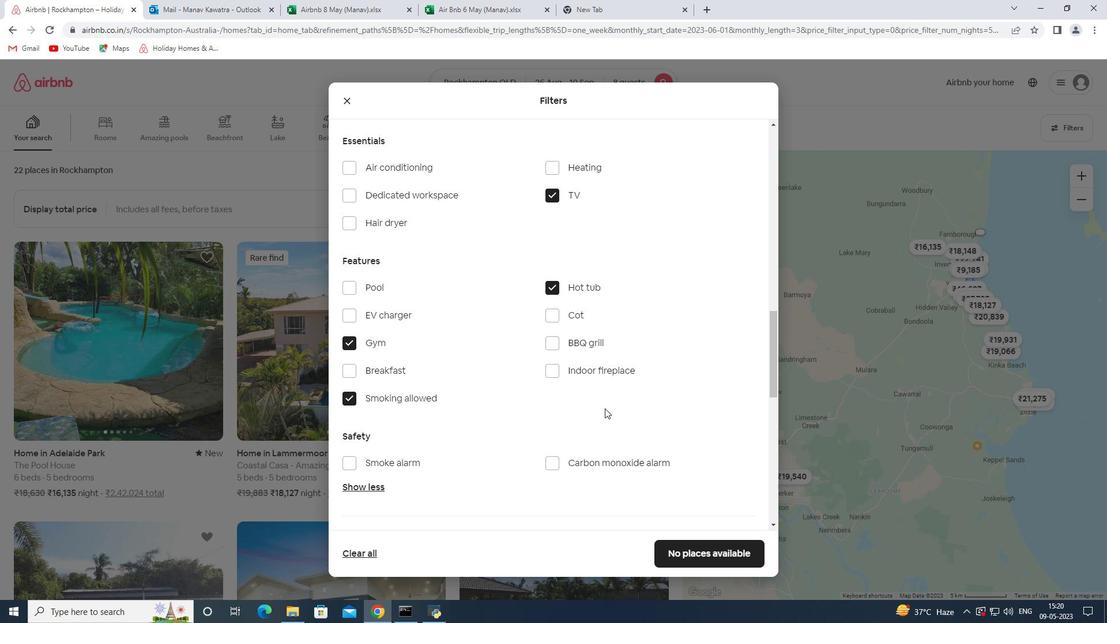 
Action: Mouse scrolled (605, 407) with delta (0, 0)
Screenshot: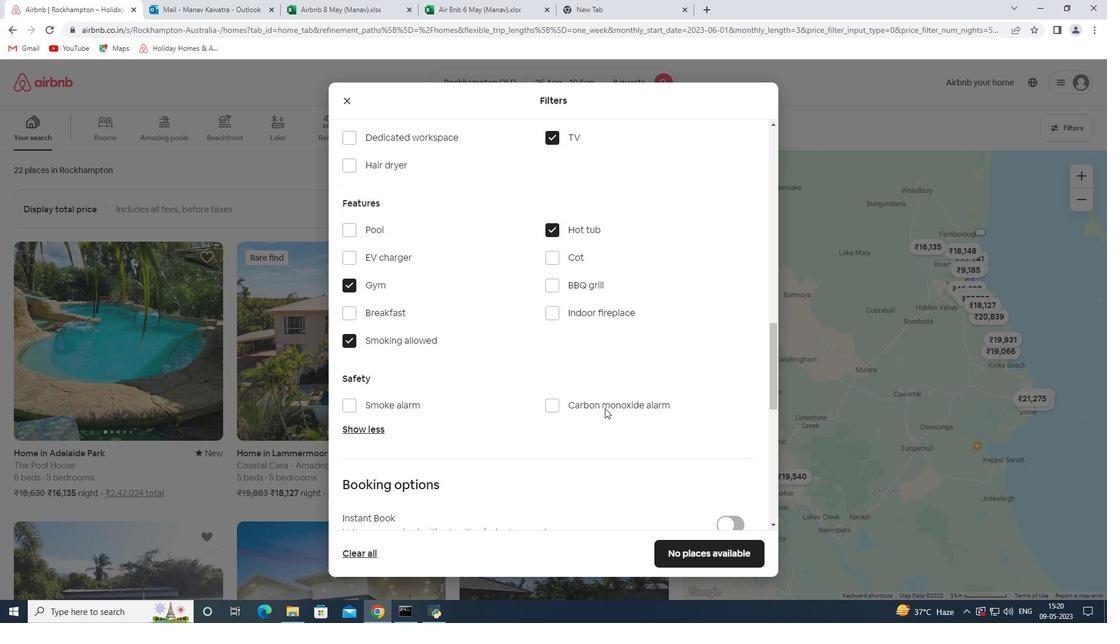 
Action: Mouse scrolled (605, 407) with delta (0, 0)
Screenshot: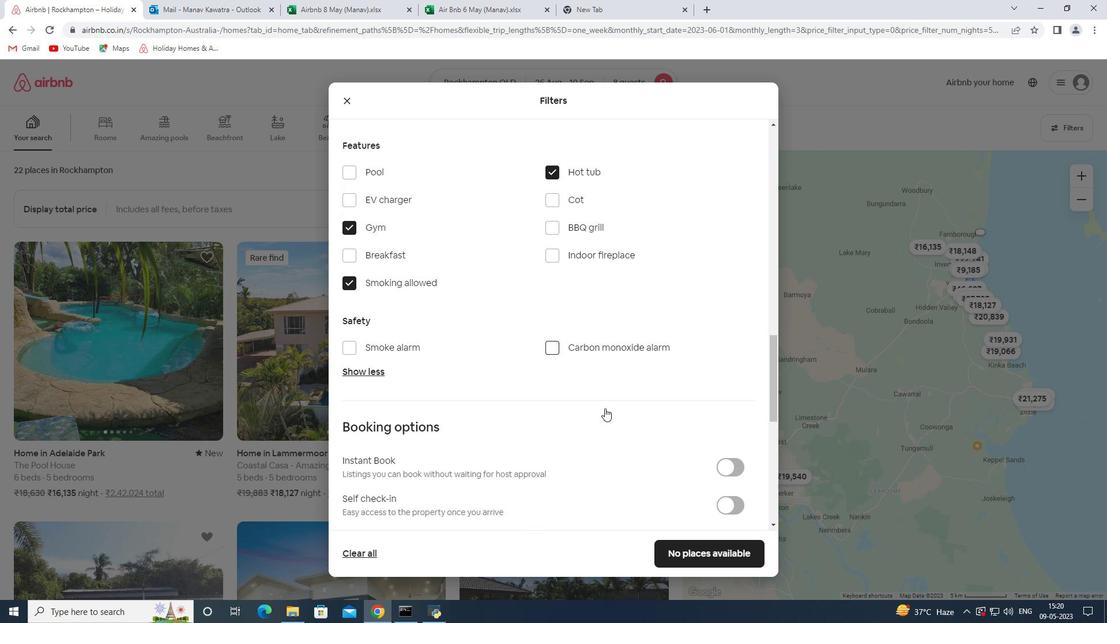 
Action: Mouse moved to (724, 440)
Screenshot: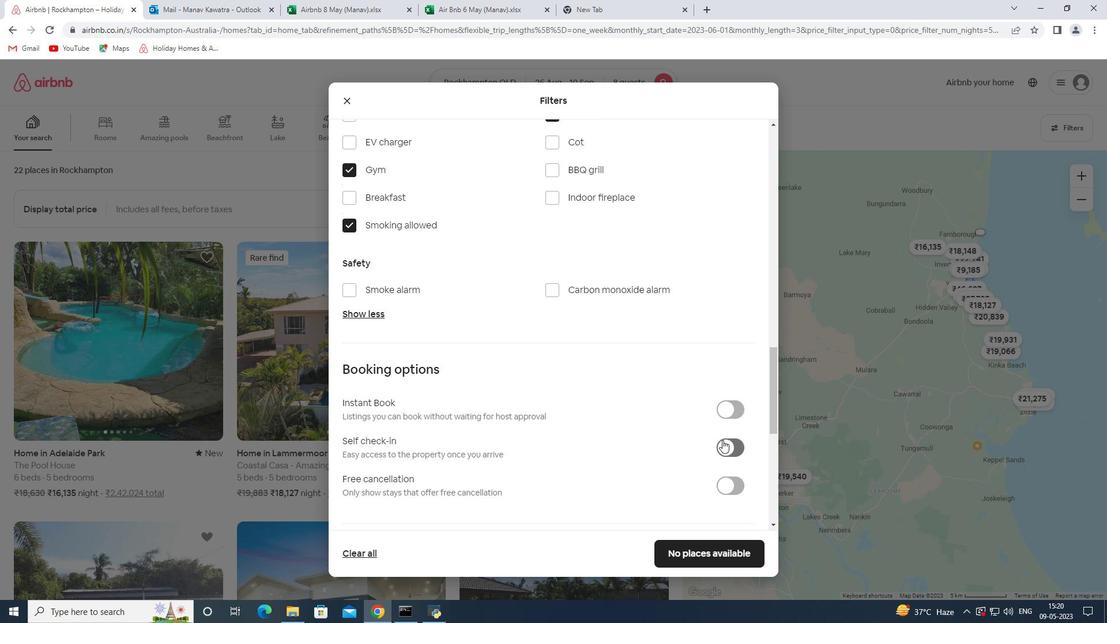 
Action: Mouse pressed left at (724, 440)
Screenshot: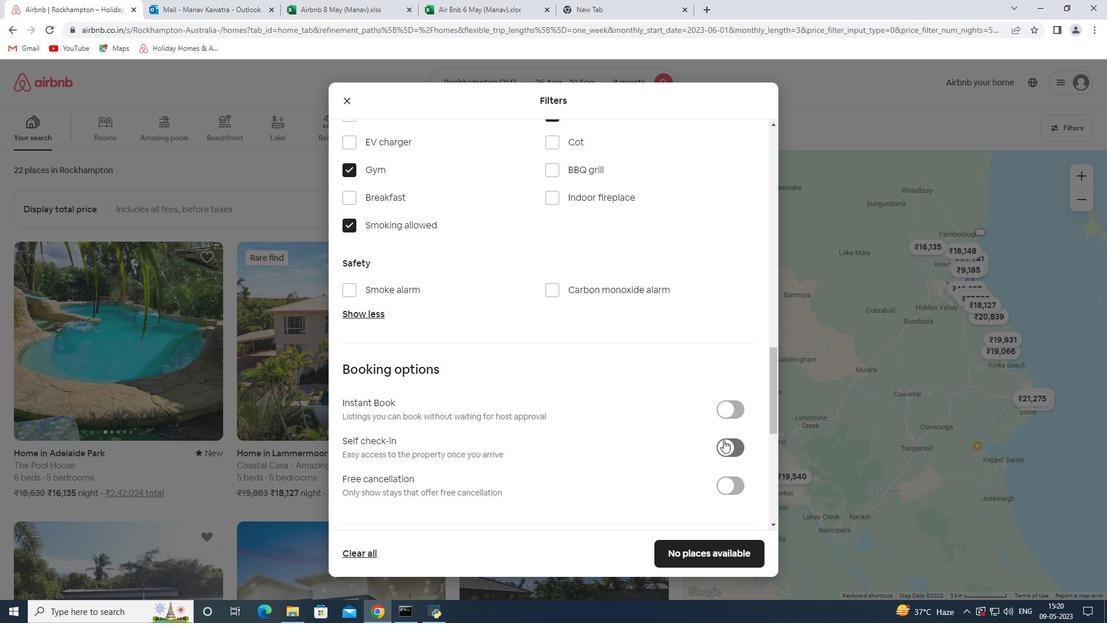 
Action: Mouse moved to (591, 447)
Screenshot: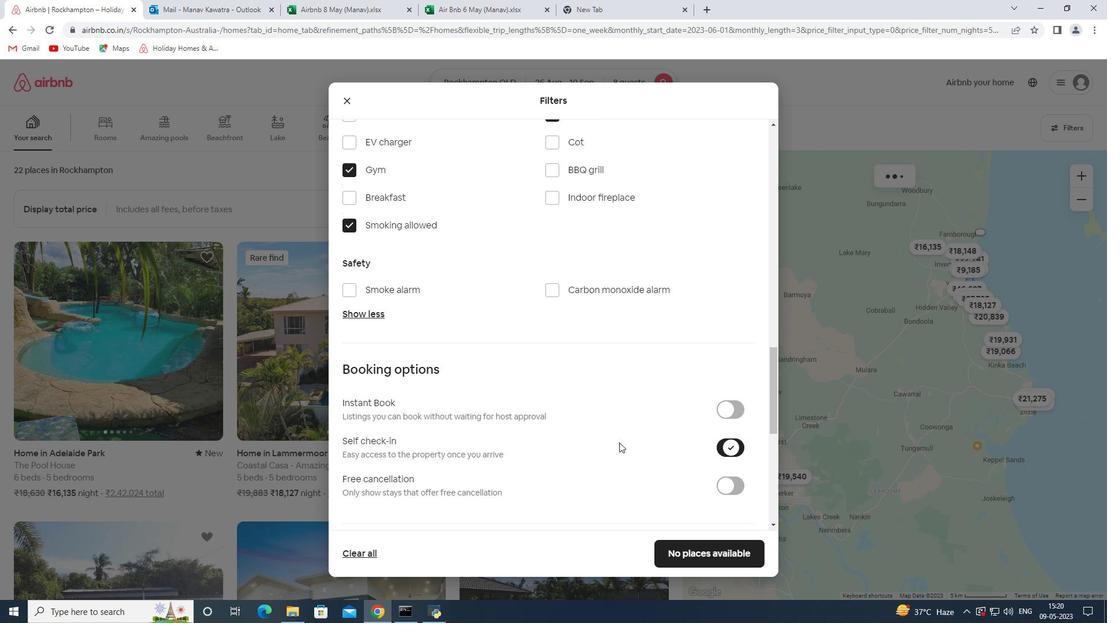
Action: Mouse scrolled (591, 447) with delta (0, 0)
Screenshot: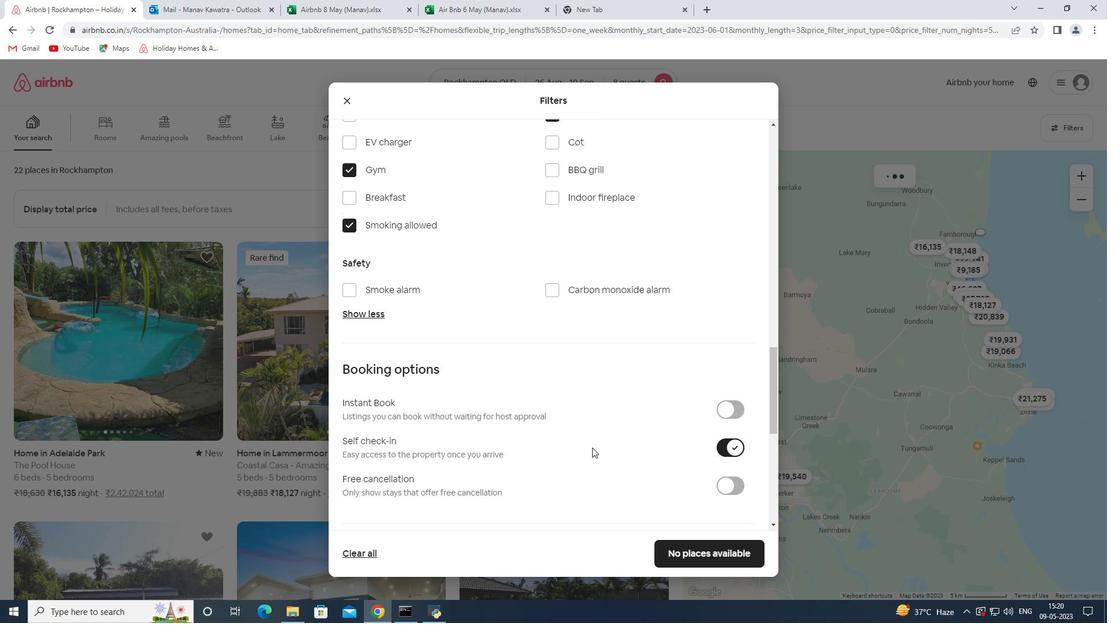 
Action: Mouse scrolled (591, 447) with delta (0, 0)
Screenshot: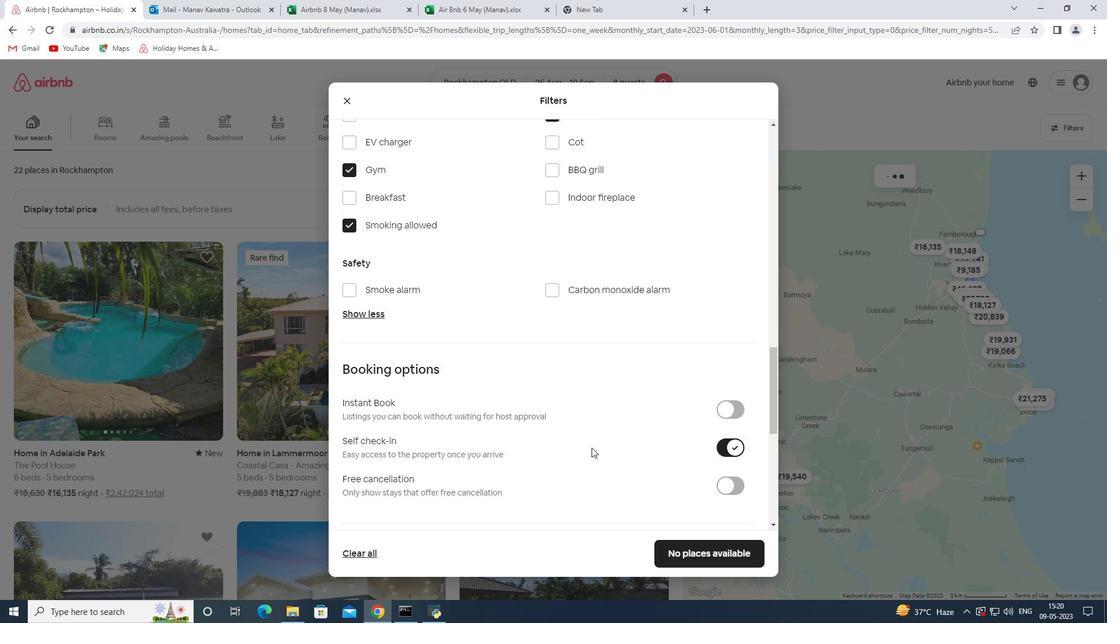 
Action: Mouse scrolled (591, 447) with delta (0, 0)
Screenshot: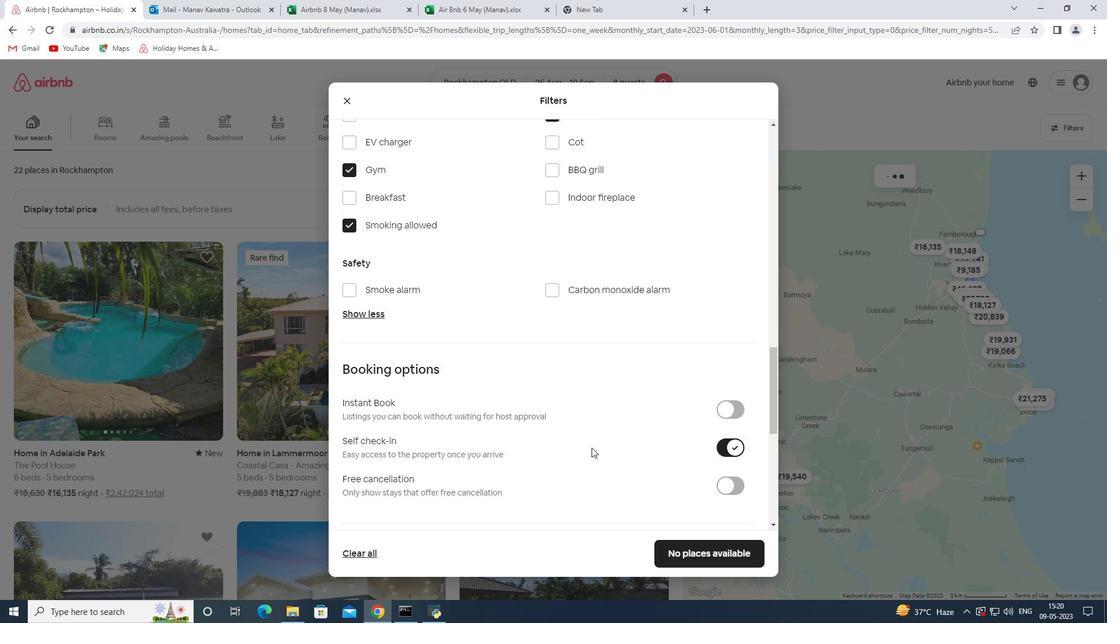 
Action: Mouse scrolled (591, 447) with delta (0, 0)
Screenshot: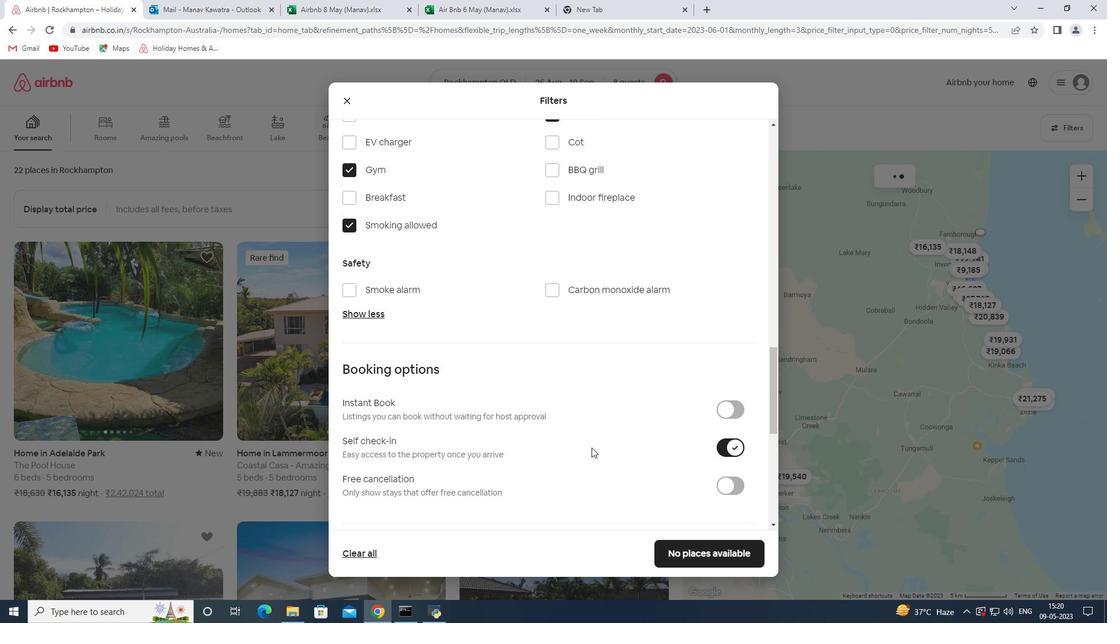 
Action: Mouse scrolled (591, 447) with delta (0, 0)
Screenshot: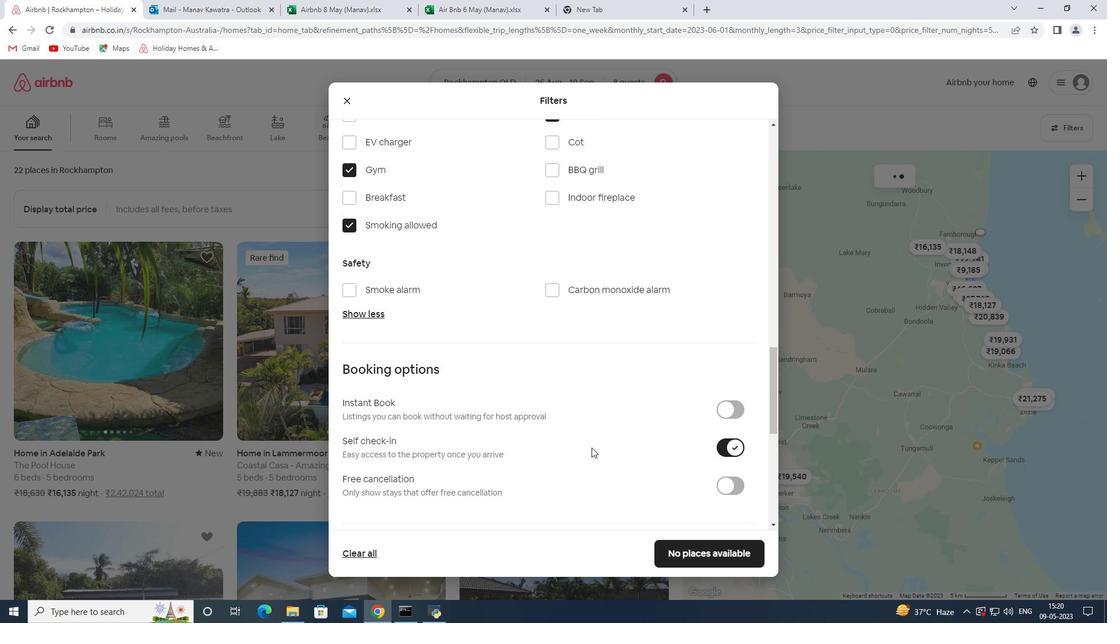 
Action: Mouse scrolled (591, 447) with delta (0, 0)
Screenshot: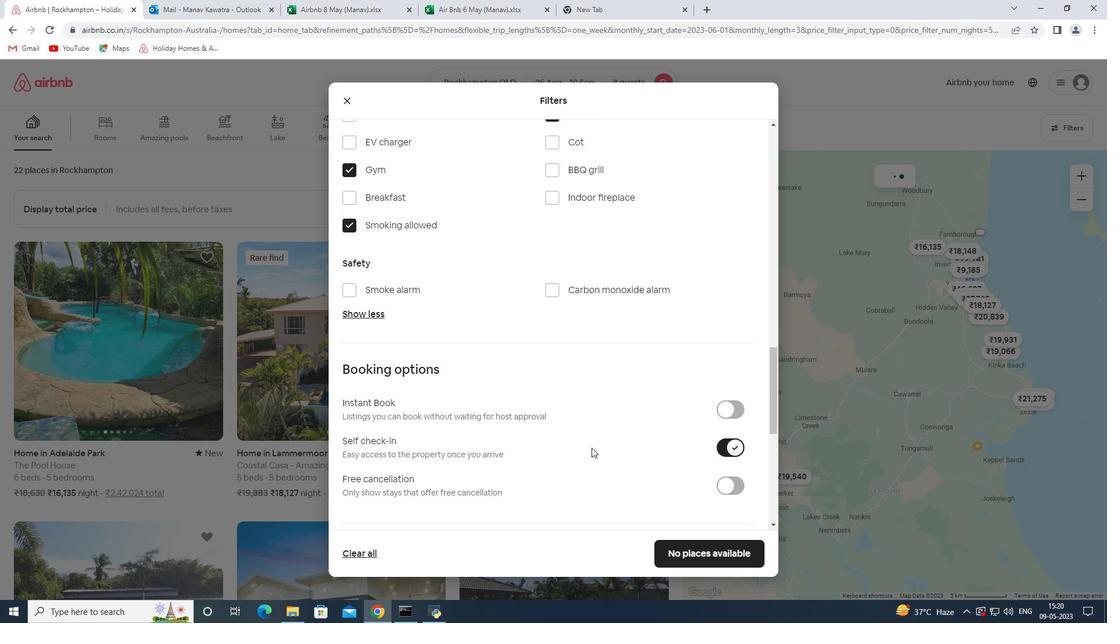 
Action: Mouse moved to (401, 455)
Screenshot: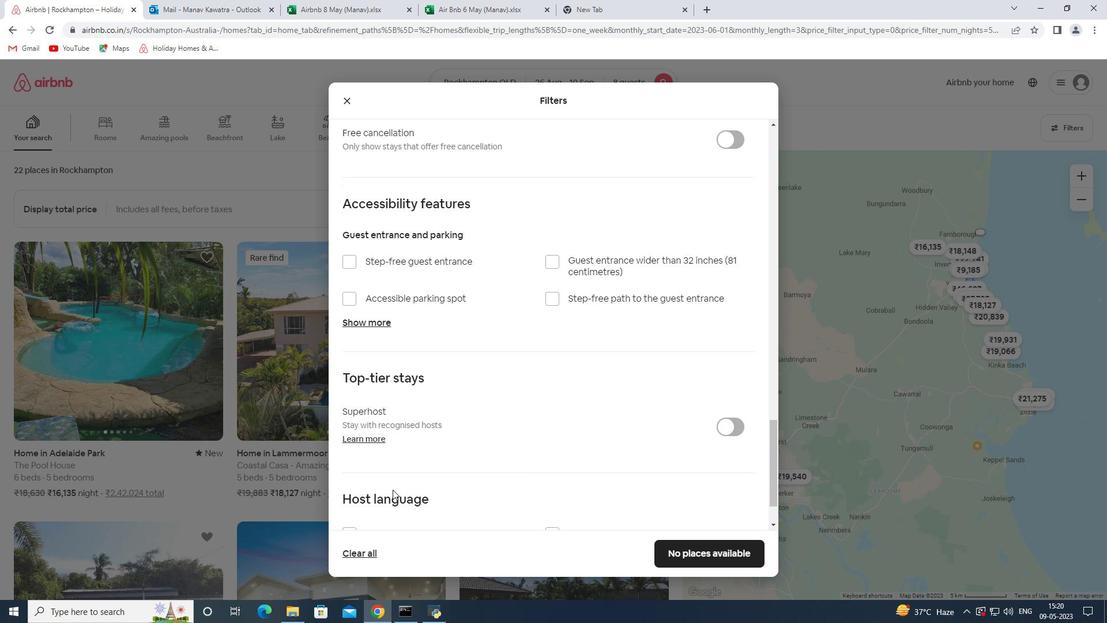 
Action: Mouse scrolled (401, 455) with delta (0, 0)
Screenshot: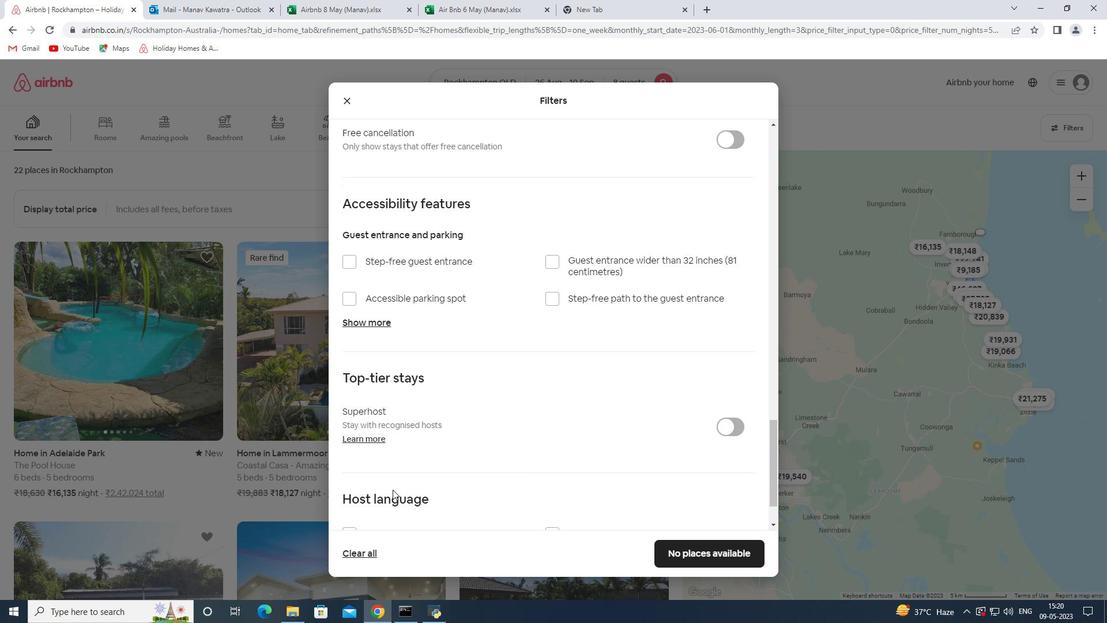 
Action: Mouse scrolled (401, 455) with delta (0, 0)
Screenshot: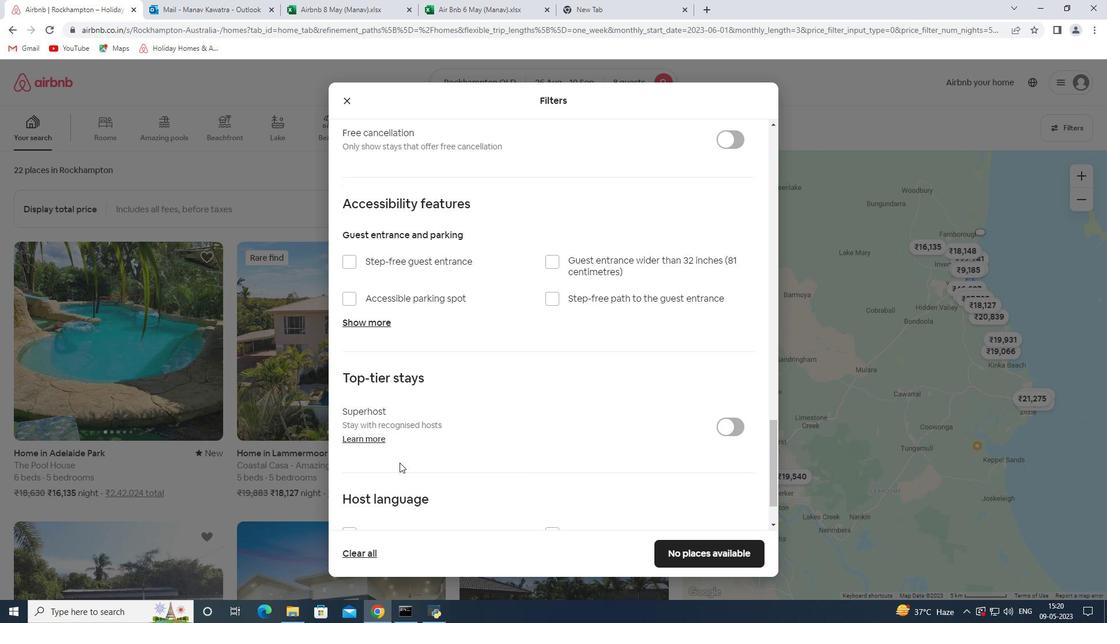 
Action: Mouse scrolled (401, 455) with delta (0, 0)
Screenshot: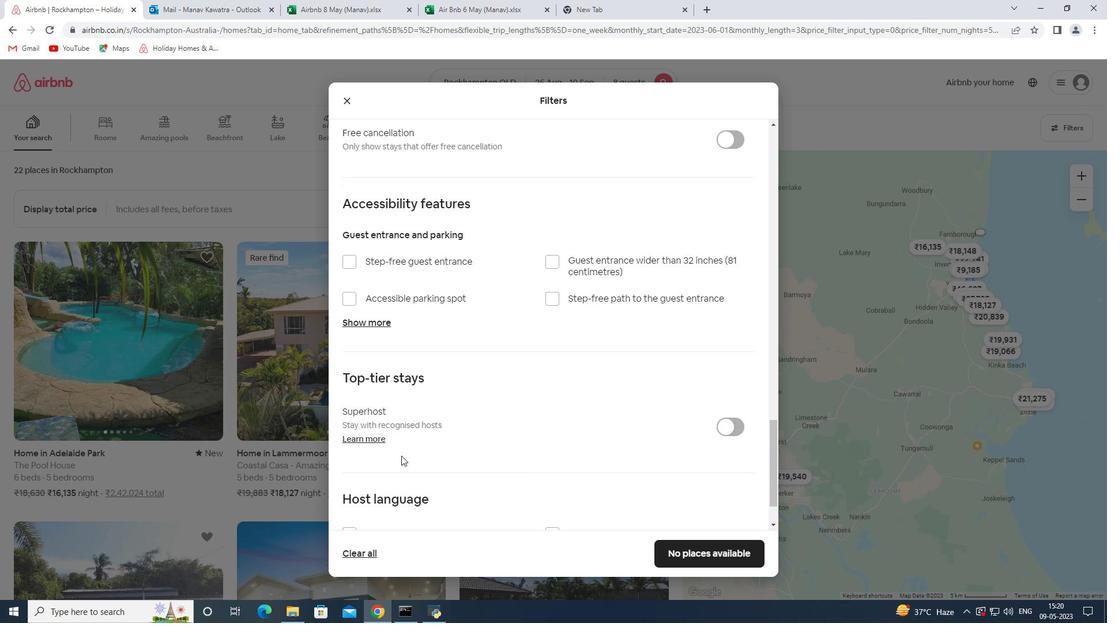 
Action: Mouse scrolled (401, 455) with delta (0, 0)
Screenshot: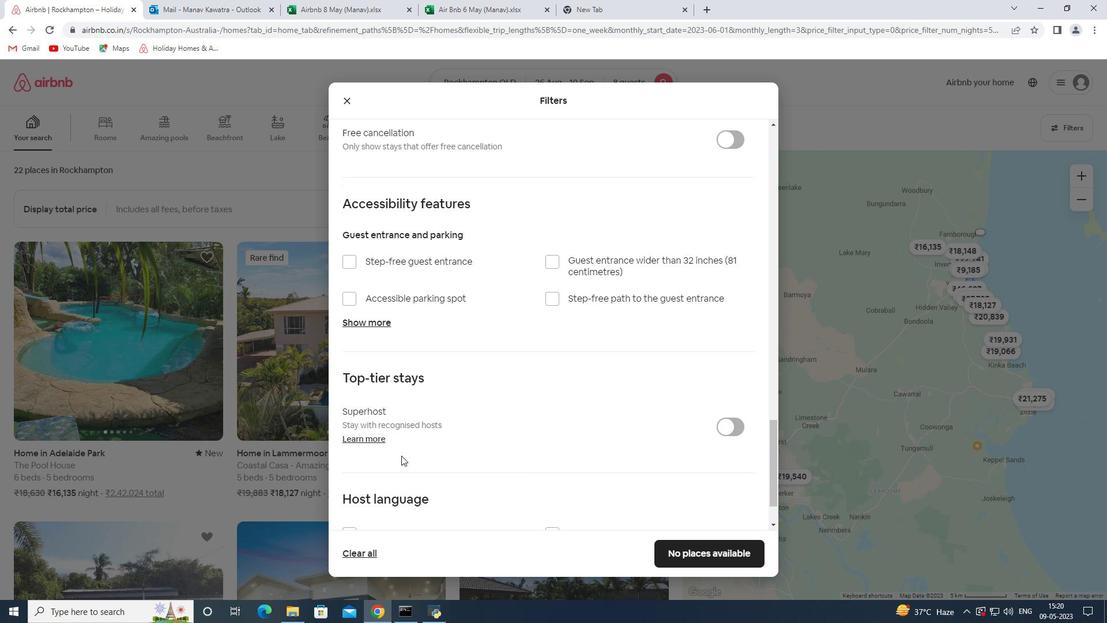 
Action: Mouse moved to (387, 471)
Screenshot: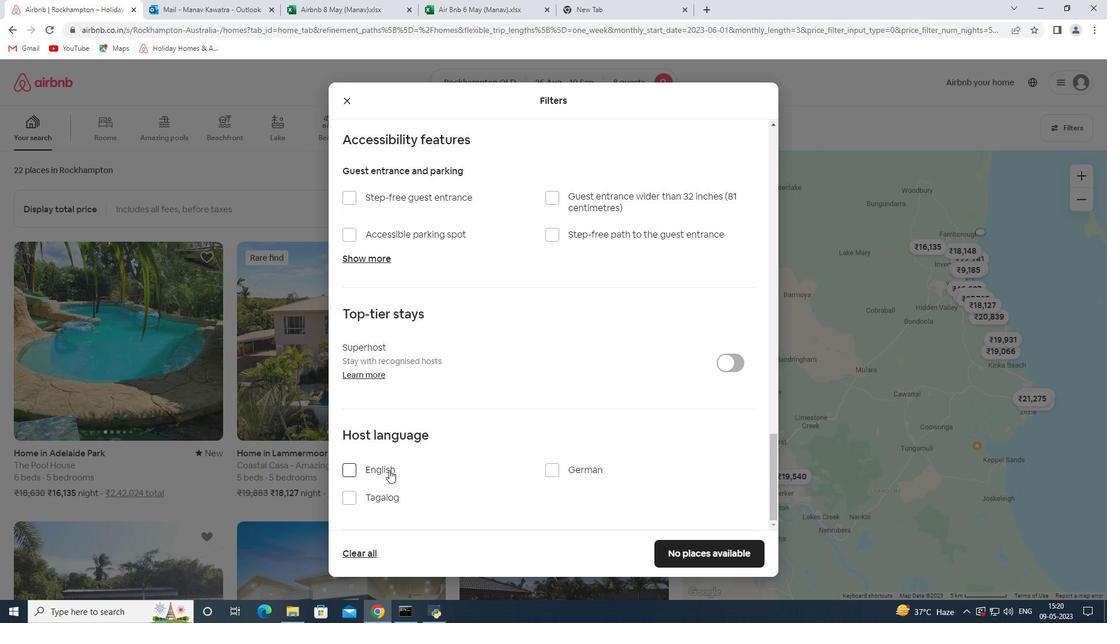
Action: Mouse pressed left at (387, 471)
Screenshot: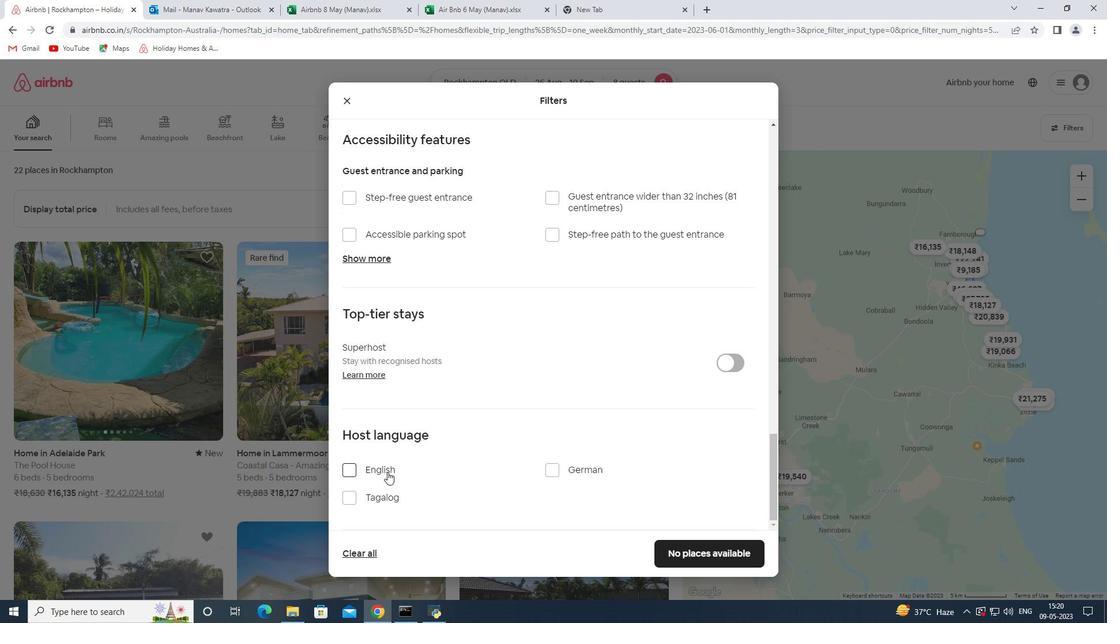 
Action: Mouse moved to (512, 443)
Screenshot: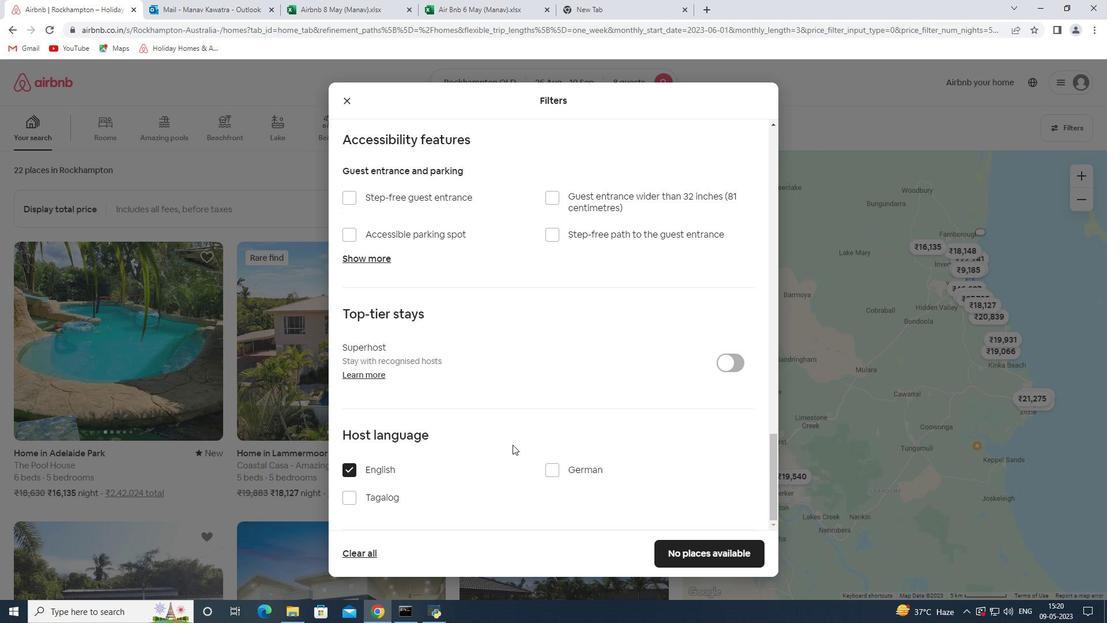 
Action: Mouse scrolled (512, 443) with delta (0, 0)
Screenshot: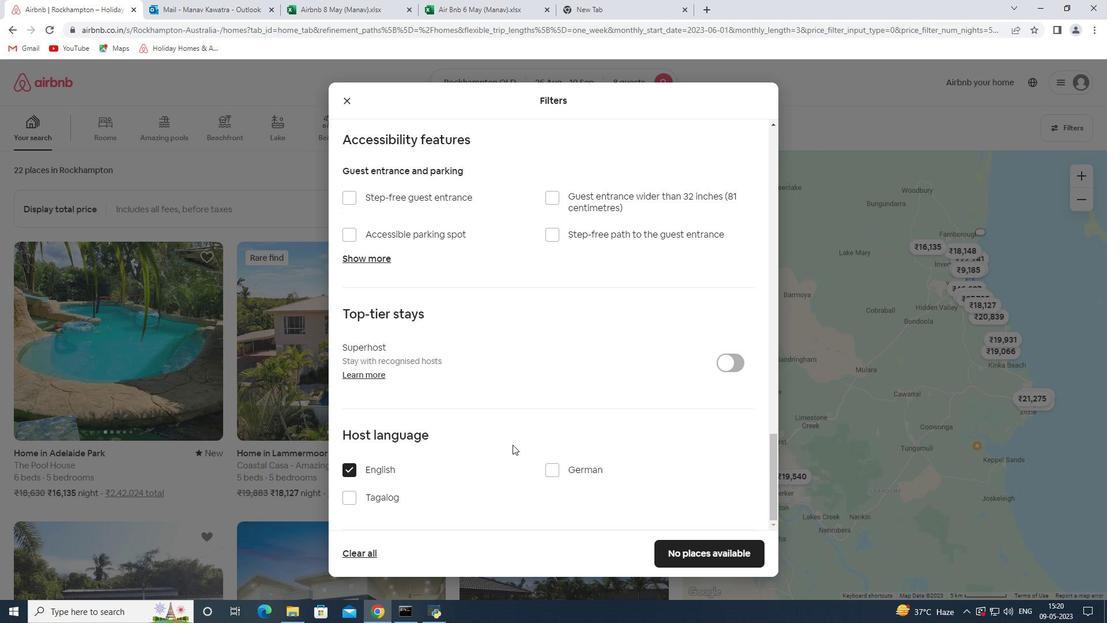 
Action: Mouse moved to (512, 441)
Screenshot: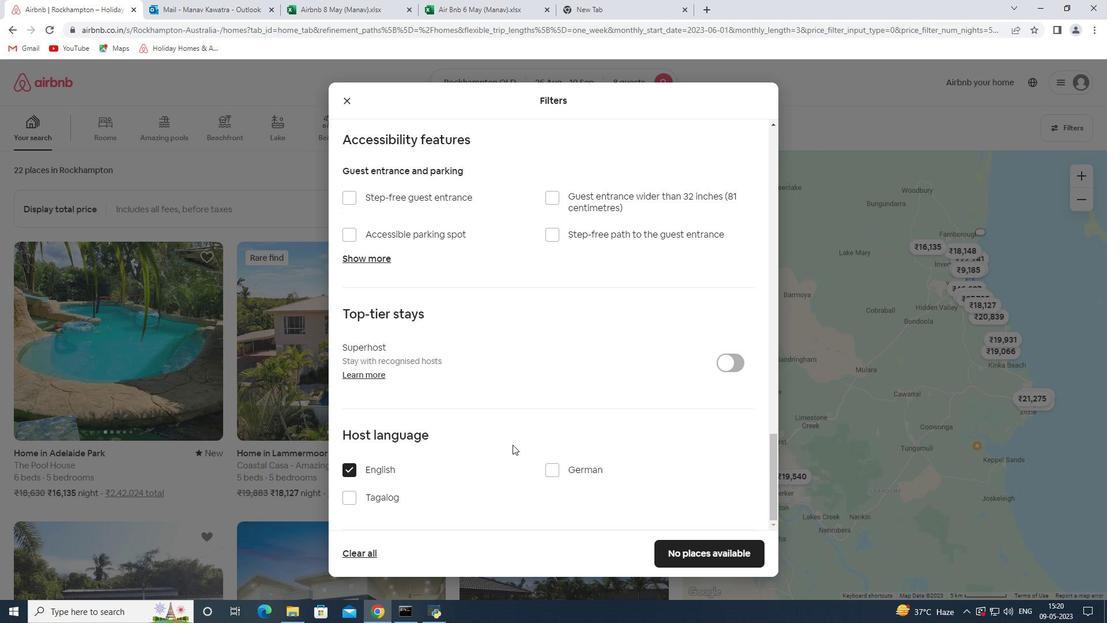 
Action: Mouse scrolled (512, 442) with delta (0, 0)
Screenshot: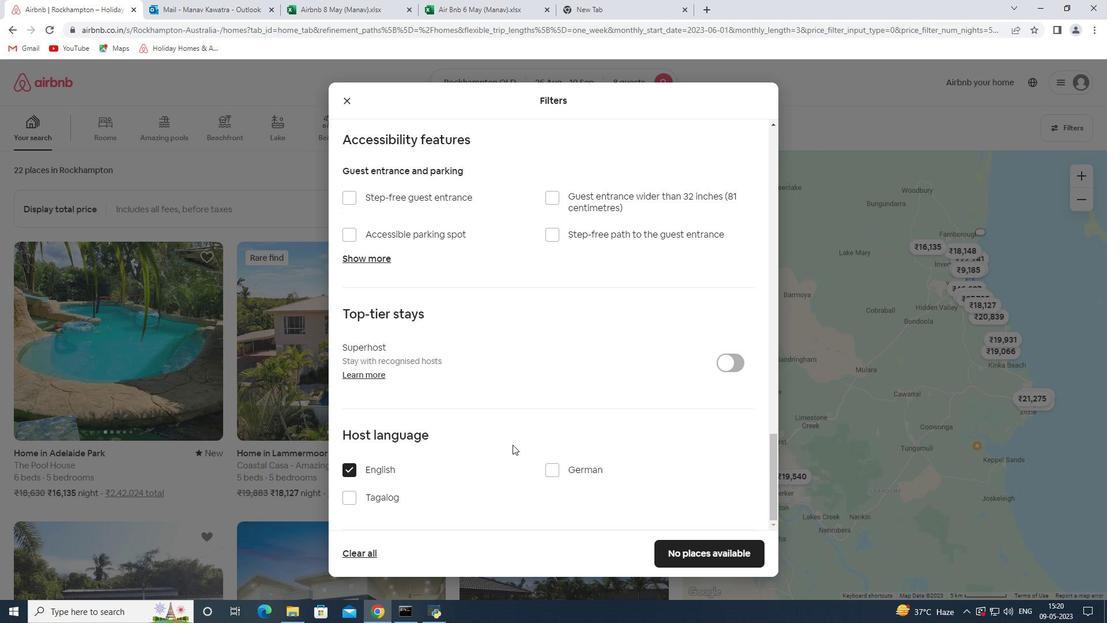 
Action: Mouse moved to (514, 440)
Screenshot: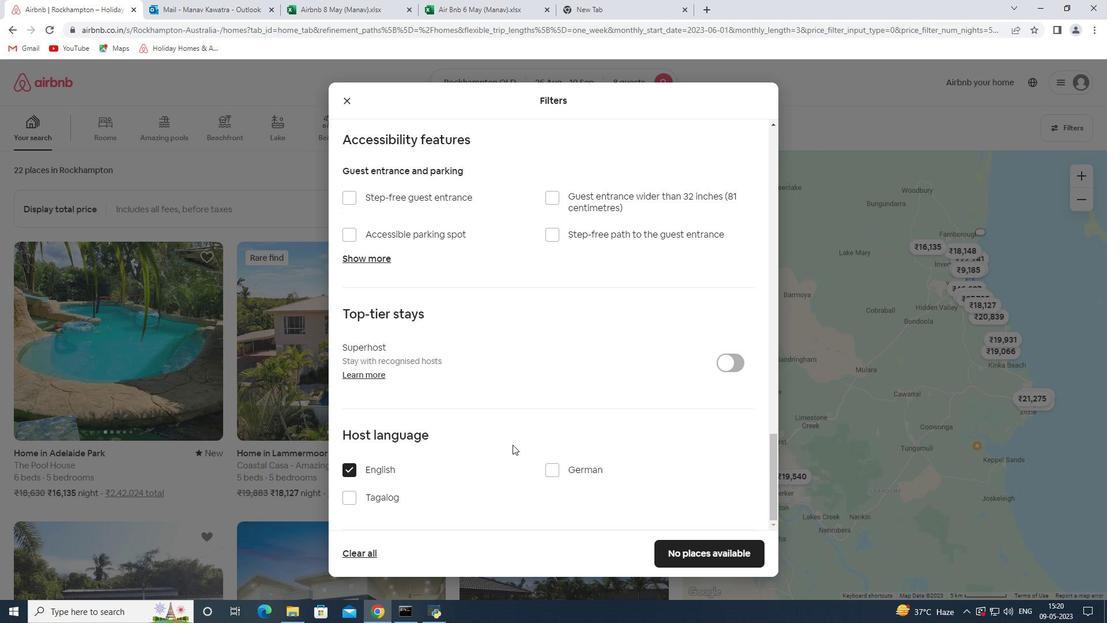 
Action: Mouse scrolled (514, 441) with delta (0, 0)
Screenshot: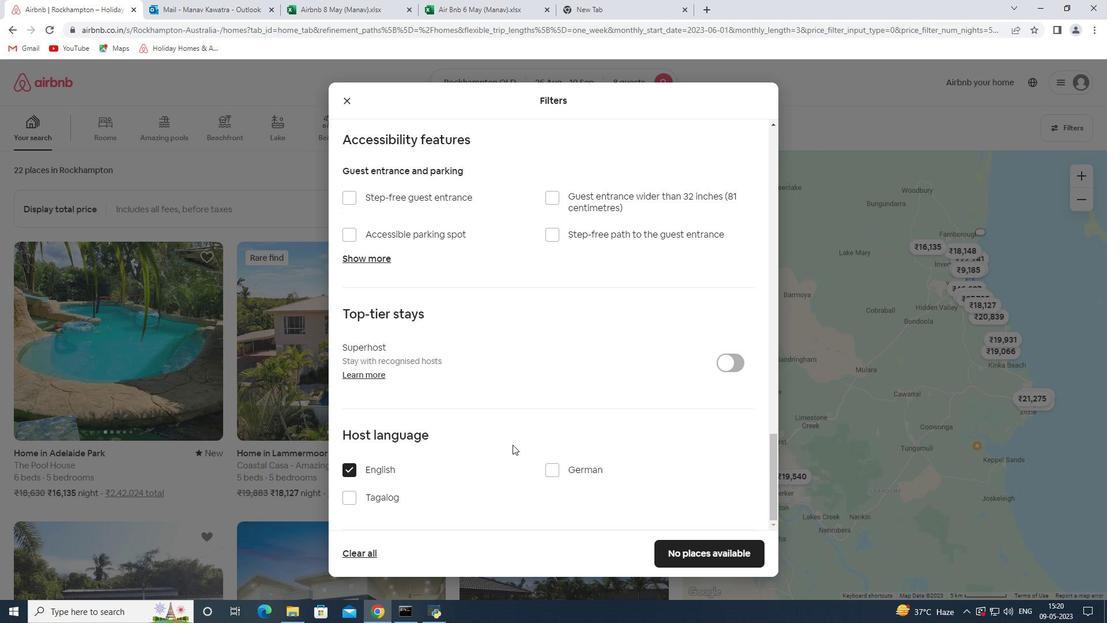 
Action: Mouse moved to (516, 439)
Screenshot: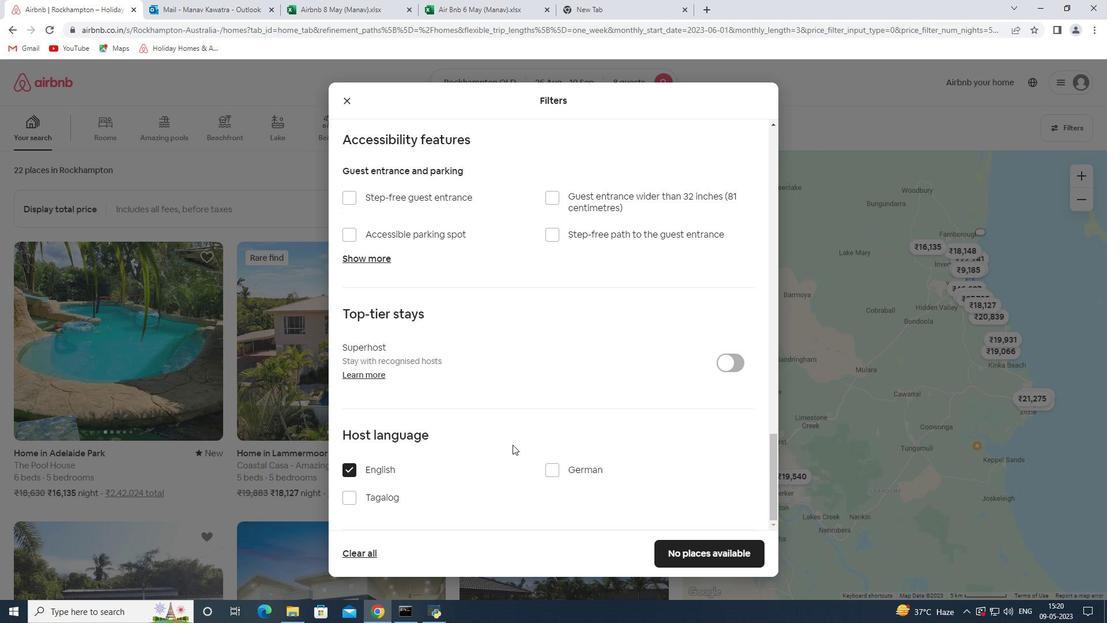
Action: Mouse scrolled (516, 439) with delta (0, 0)
Screenshot: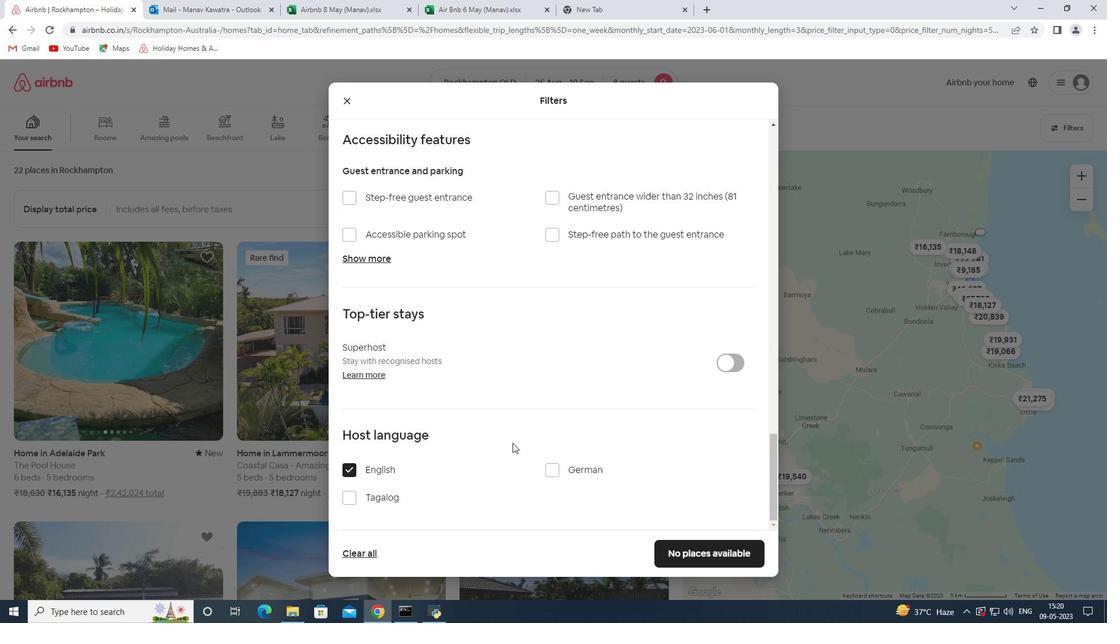 
Action: Mouse moved to (516, 438)
Screenshot: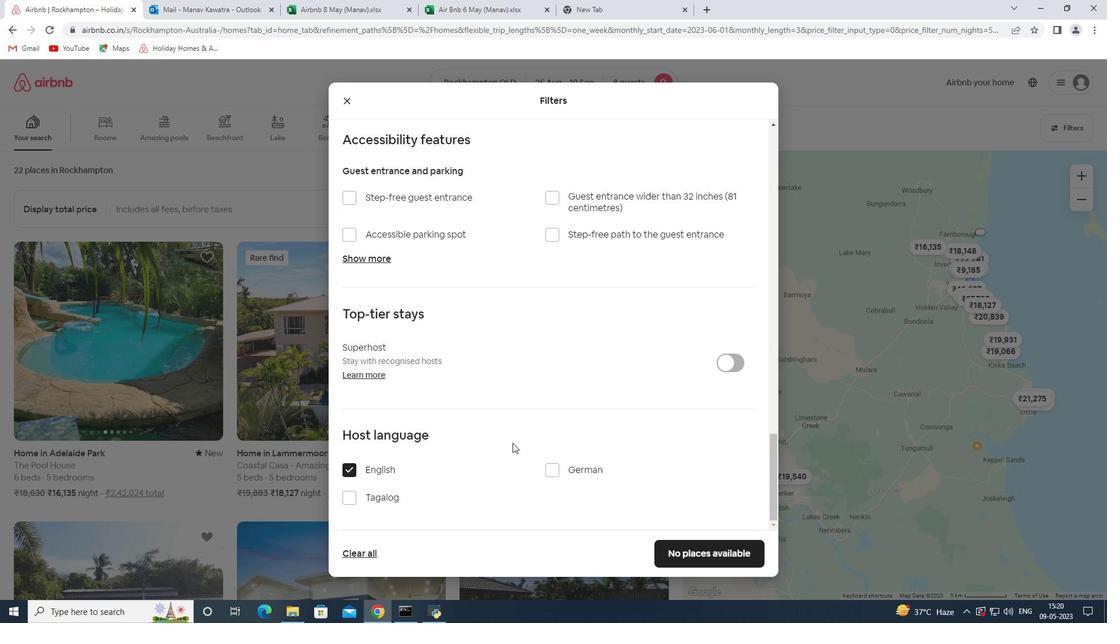 
Action: Mouse scrolled (516, 439) with delta (0, 0)
Screenshot: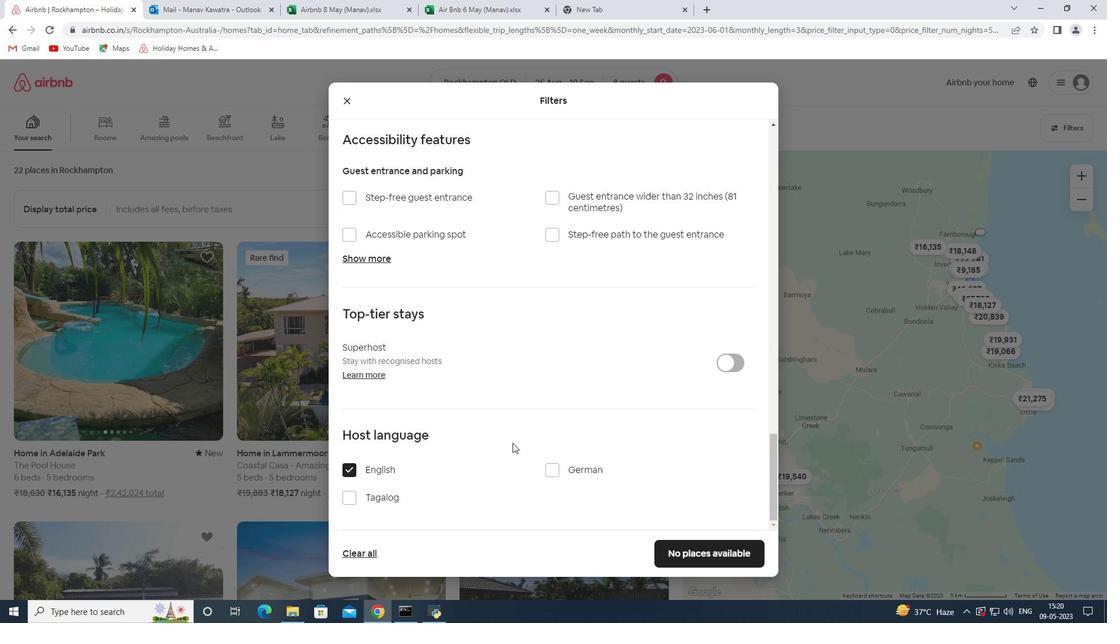 
Action: Mouse scrolled (516, 439) with delta (0, 0)
Screenshot: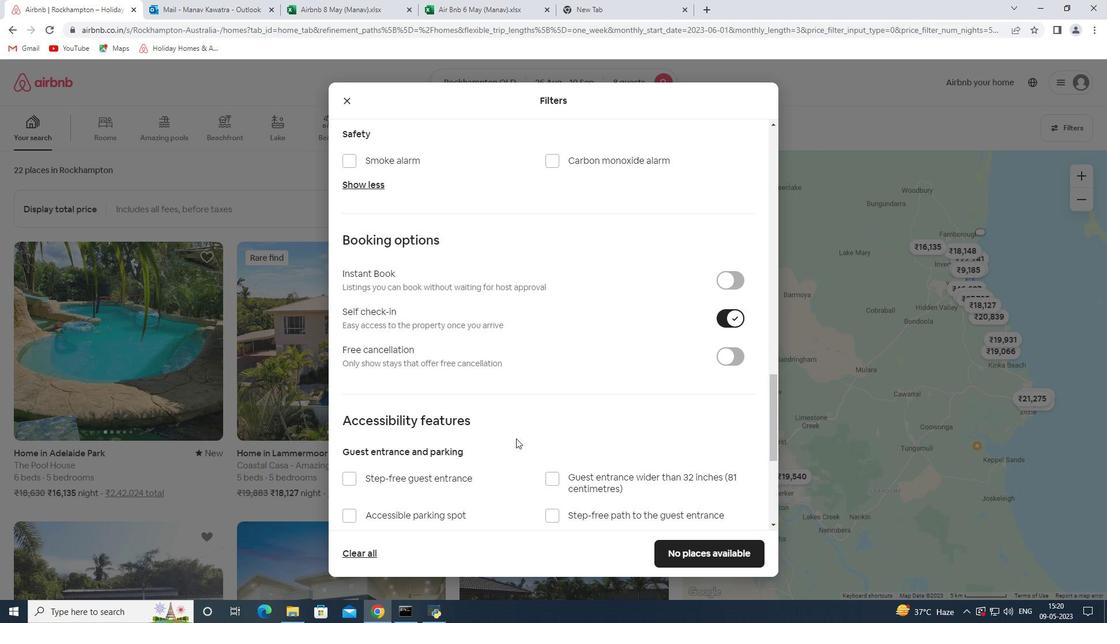 
Action: Mouse scrolled (516, 439) with delta (0, 0)
Screenshot: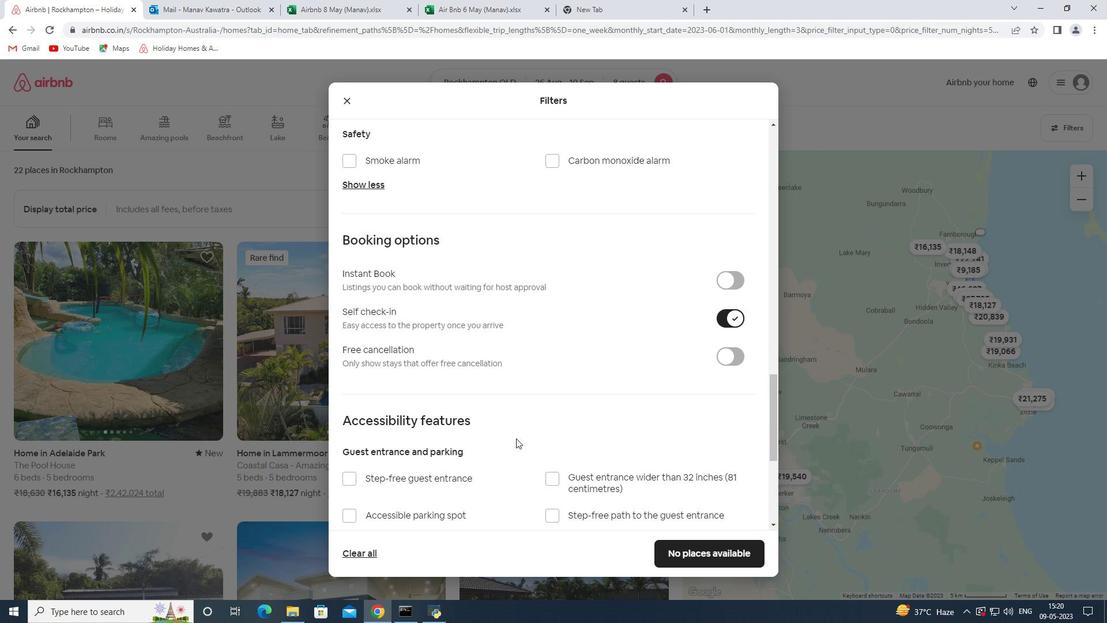 
Action: Mouse scrolled (516, 439) with delta (0, 0)
Screenshot: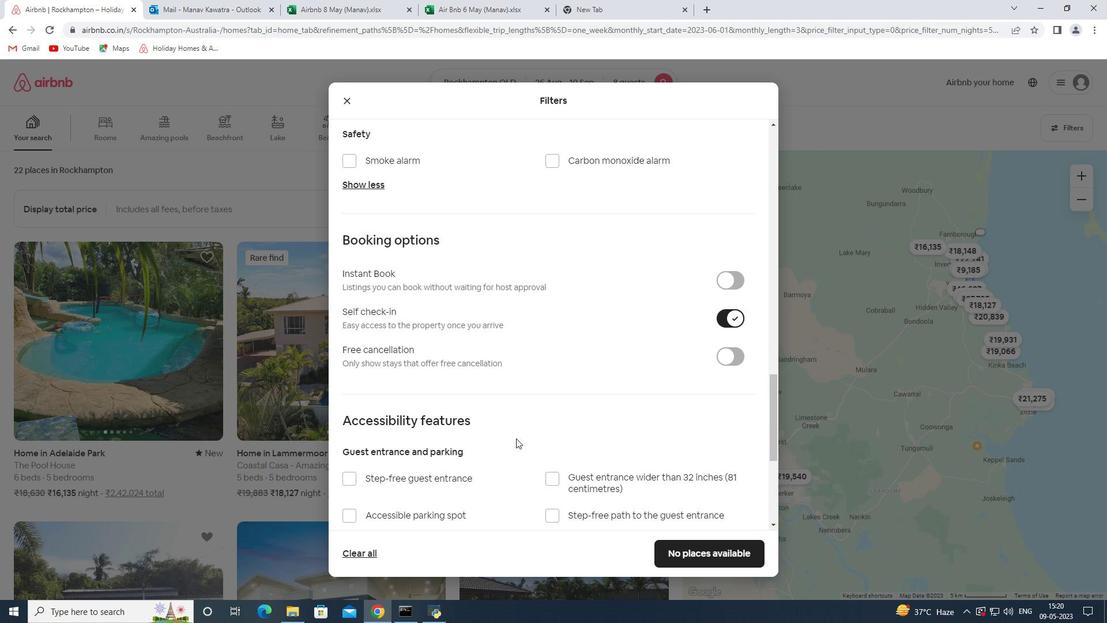 
Action: Mouse scrolled (516, 439) with delta (0, 0)
Screenshot: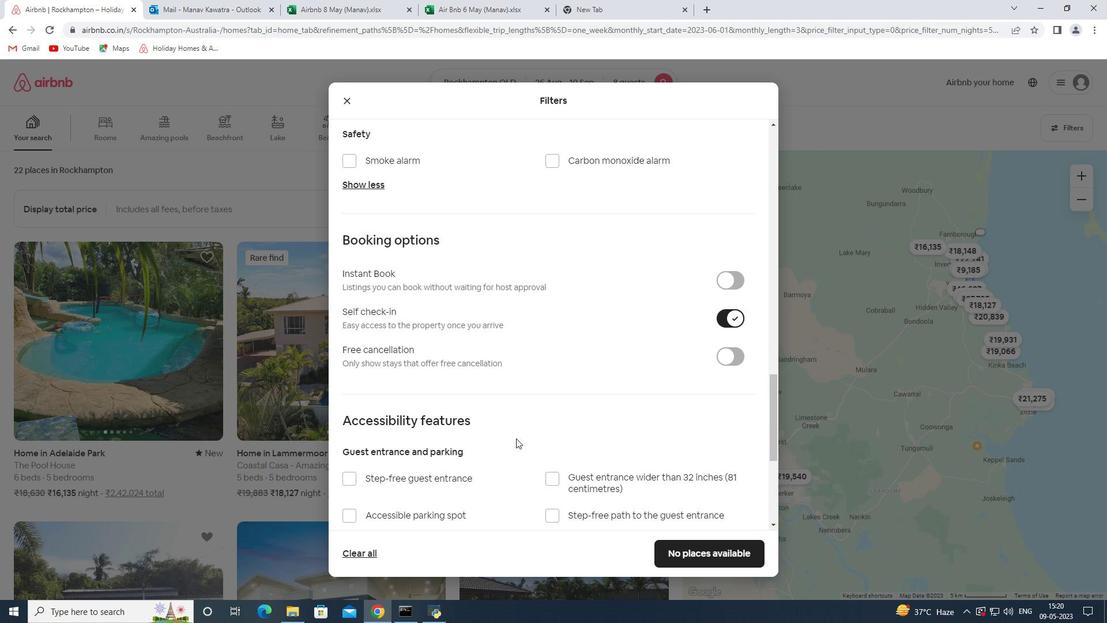 
Action: Mouse scrolled (516, 439) with delta (0, 0)
Screenshot: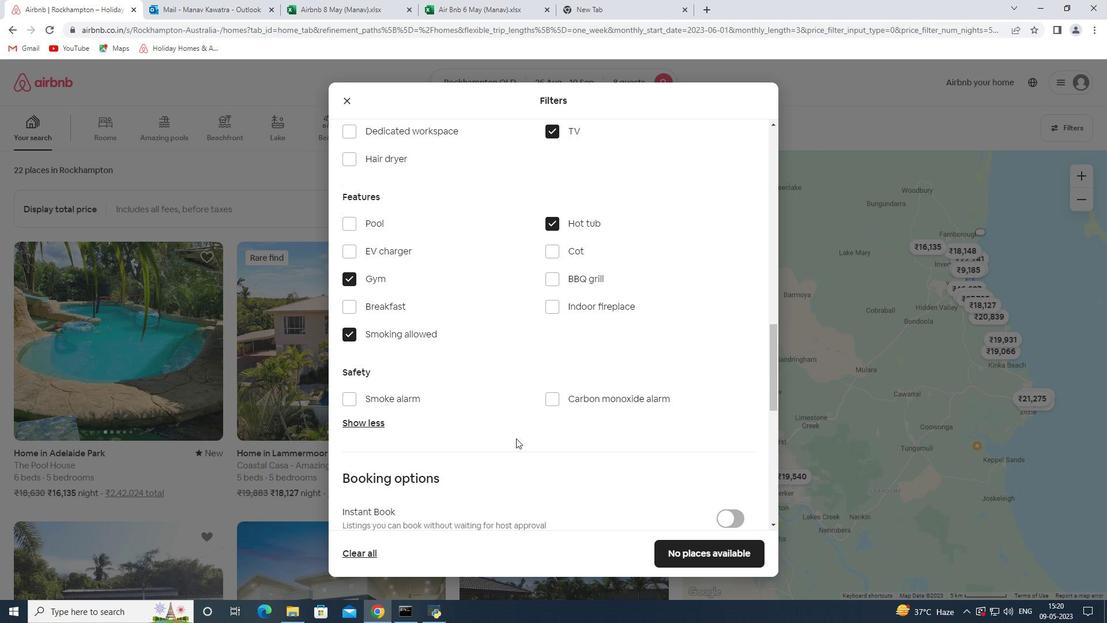 
Action: Mouse scrolled (516, 437) with delta (0, 0)
Screenshot: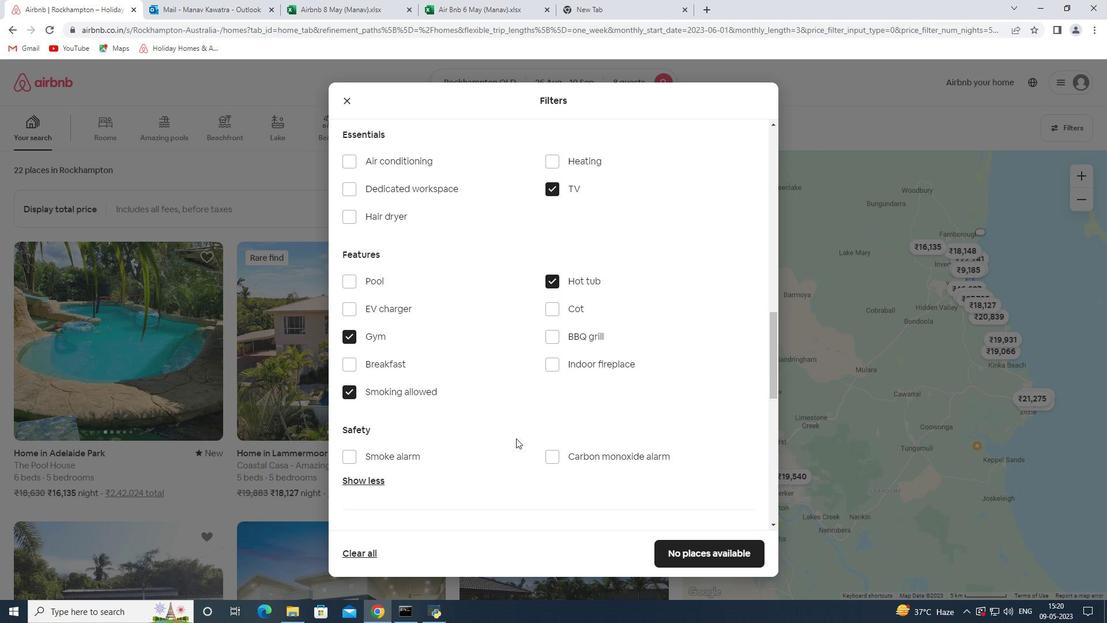 
Action: Mouse scrolled (516, 437) with delta (0, 0)
Screenshot: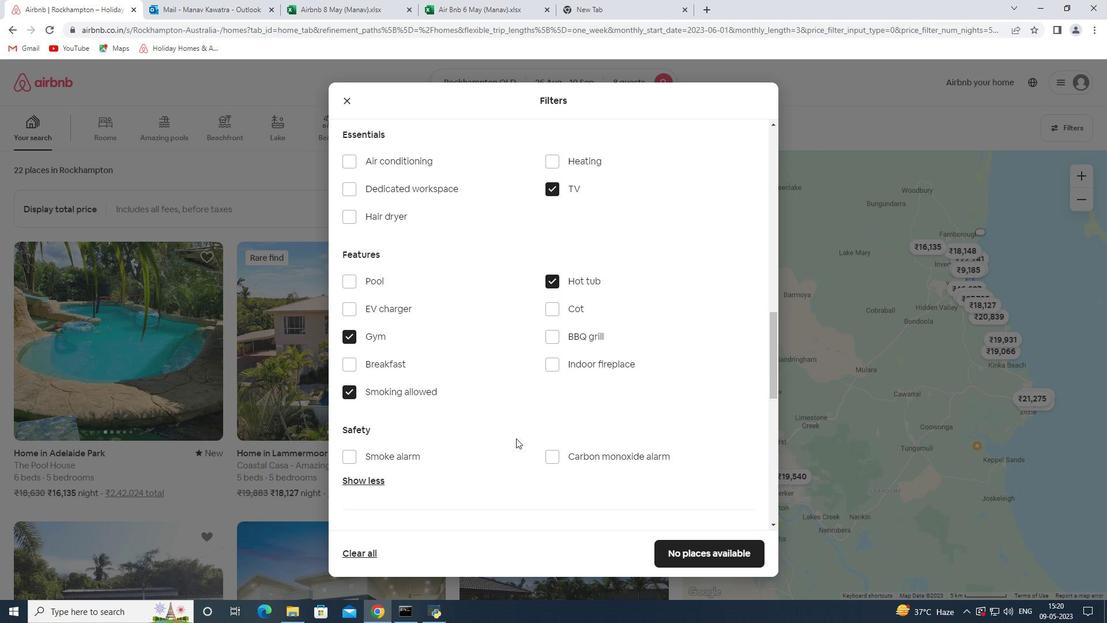 
Action: Mouse scrolled (516, 437) with delta (0, 0)
Screenshot: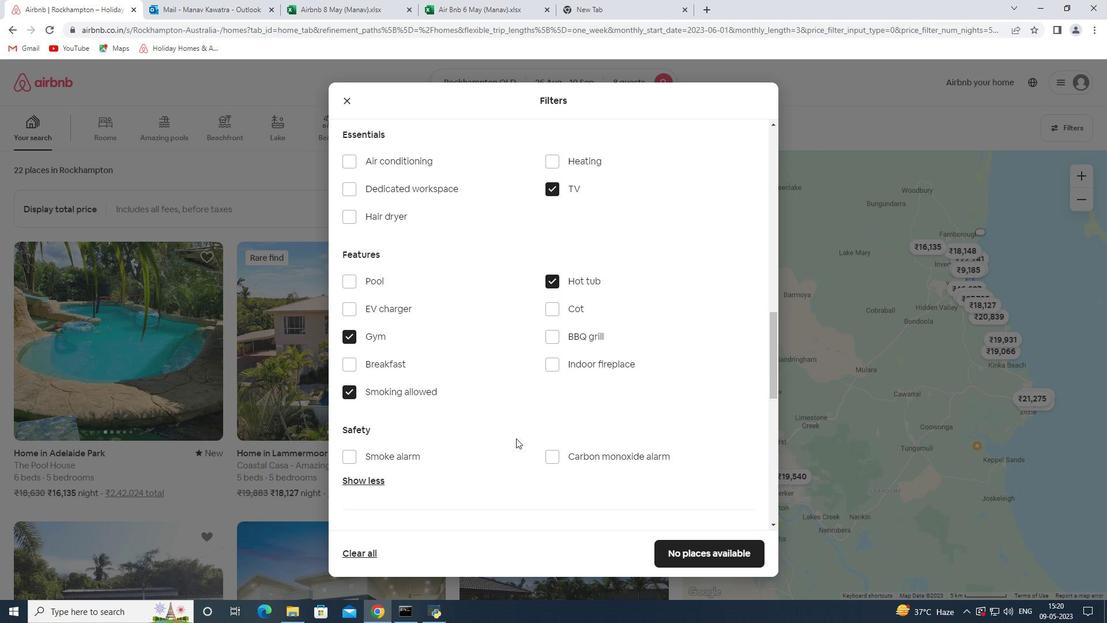 
Action: Mouse scrolled (516, 437) with delta (0, 0)
Screenshot: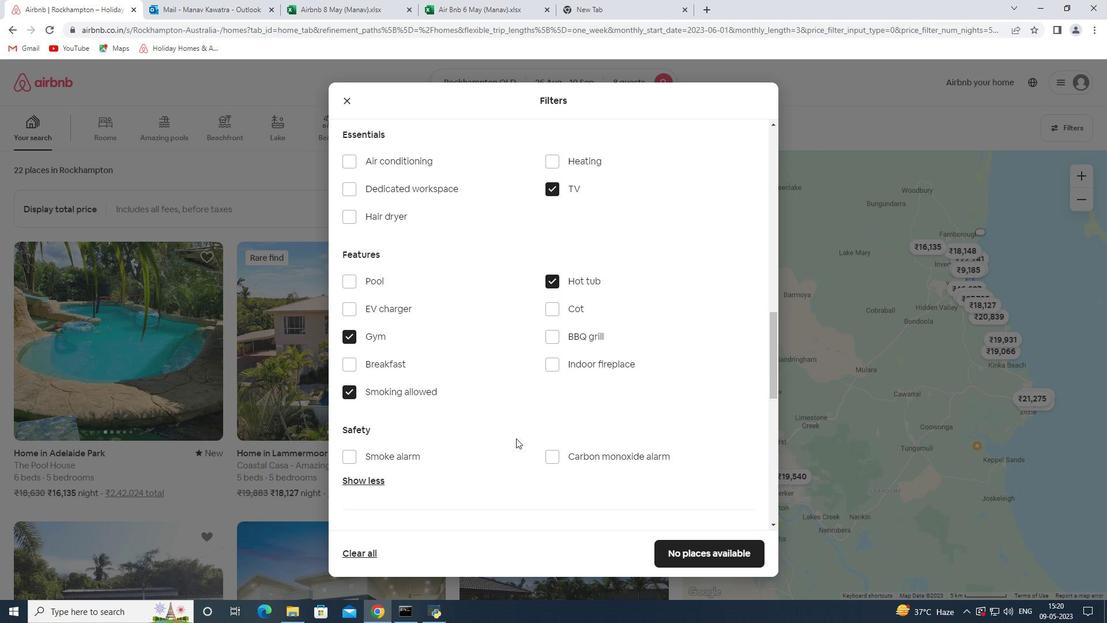 
Action: Mouse scrolled (516, 437) with delta (0, 0)
Screenshot: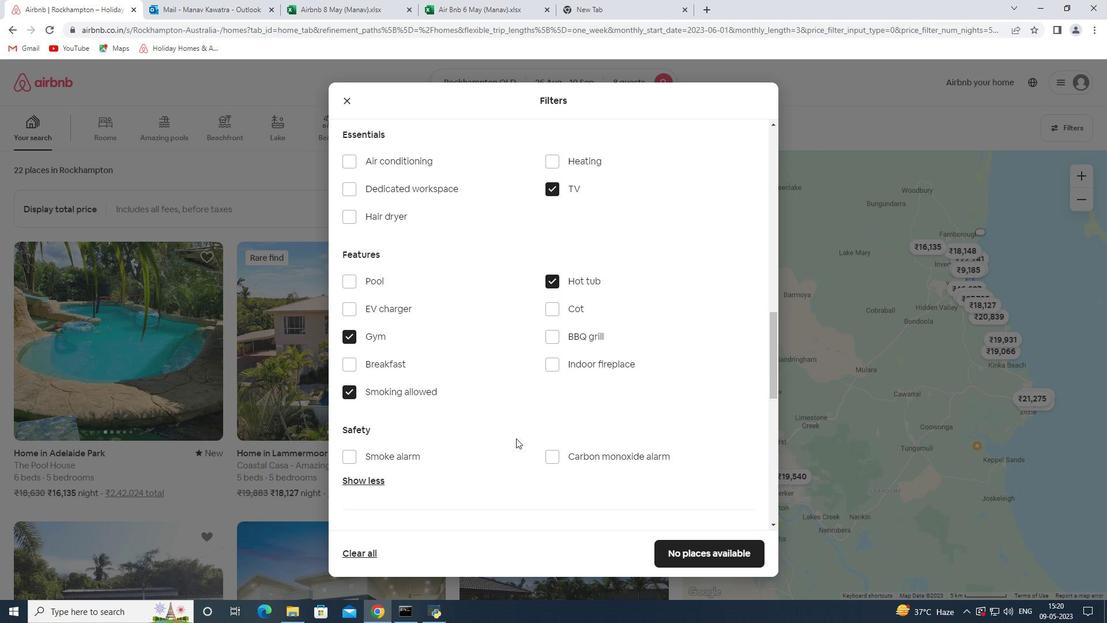 
Action: Mouse scrolled (516, 437) with delta (0, 0)
Screenshot: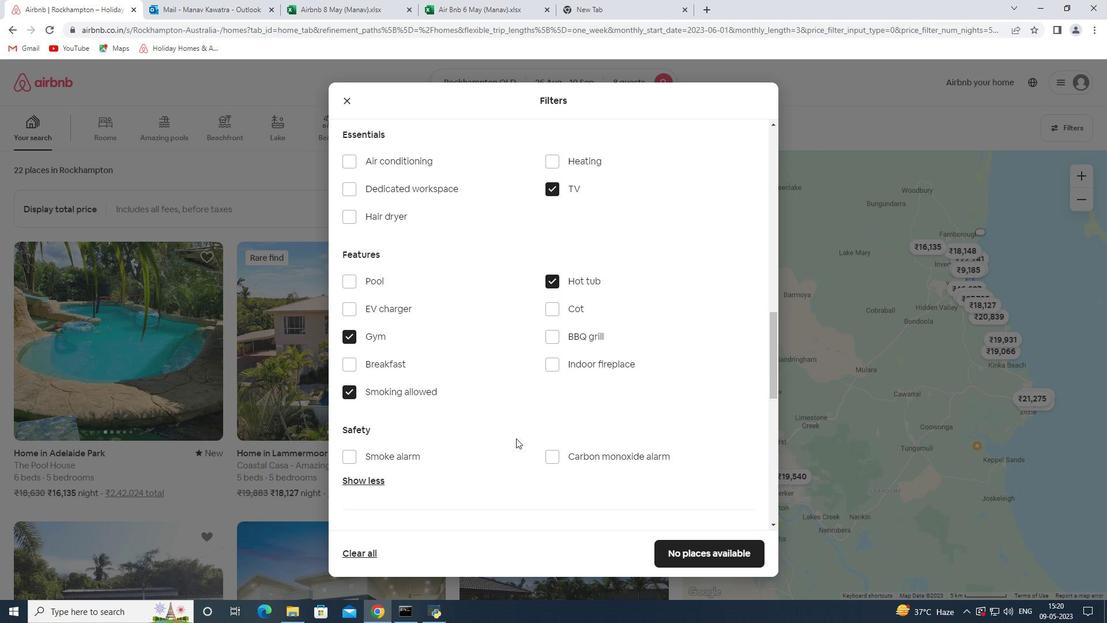 
Action: Mouse moved to (745, 555)
Screenshot: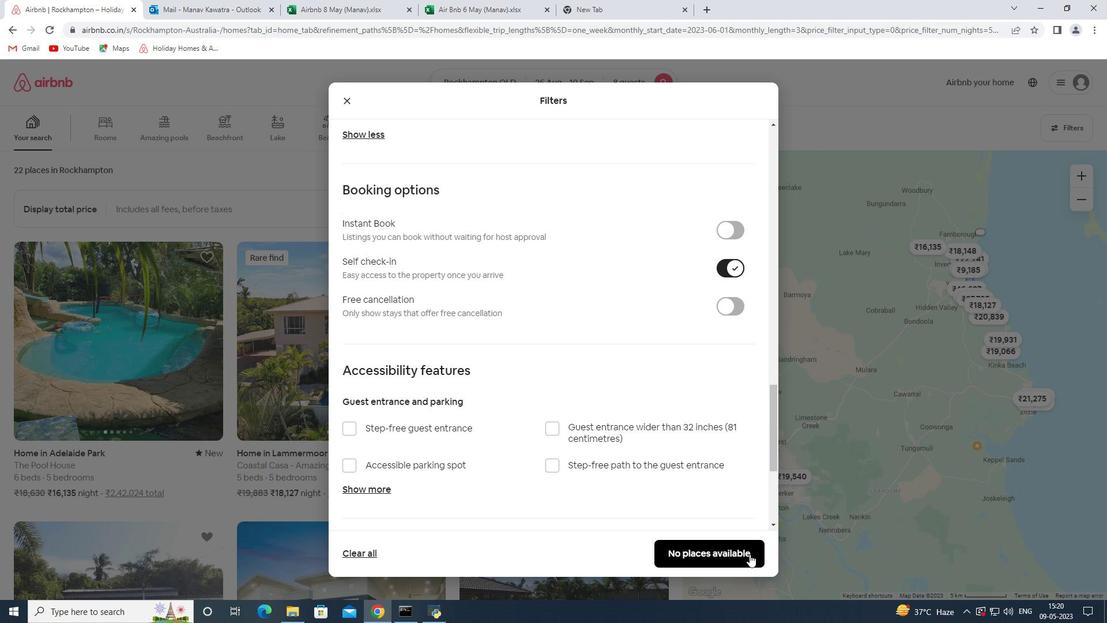 
Action: Mouse pressed left at (745, 555)
Screenshot: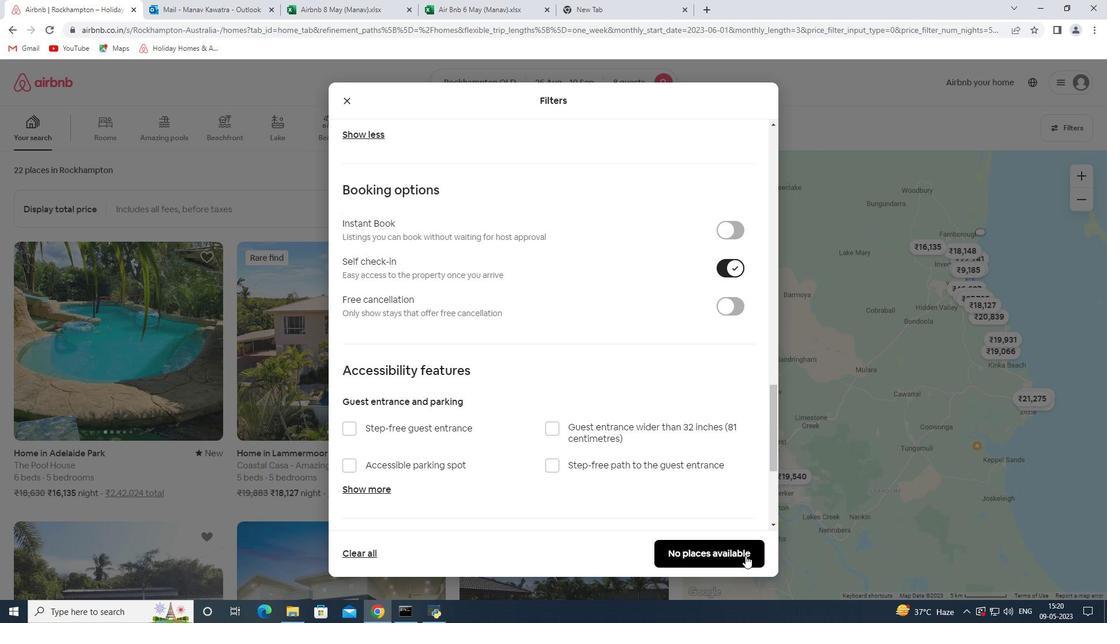 
Action: Mouse moved to (743, 546)
Screenshot: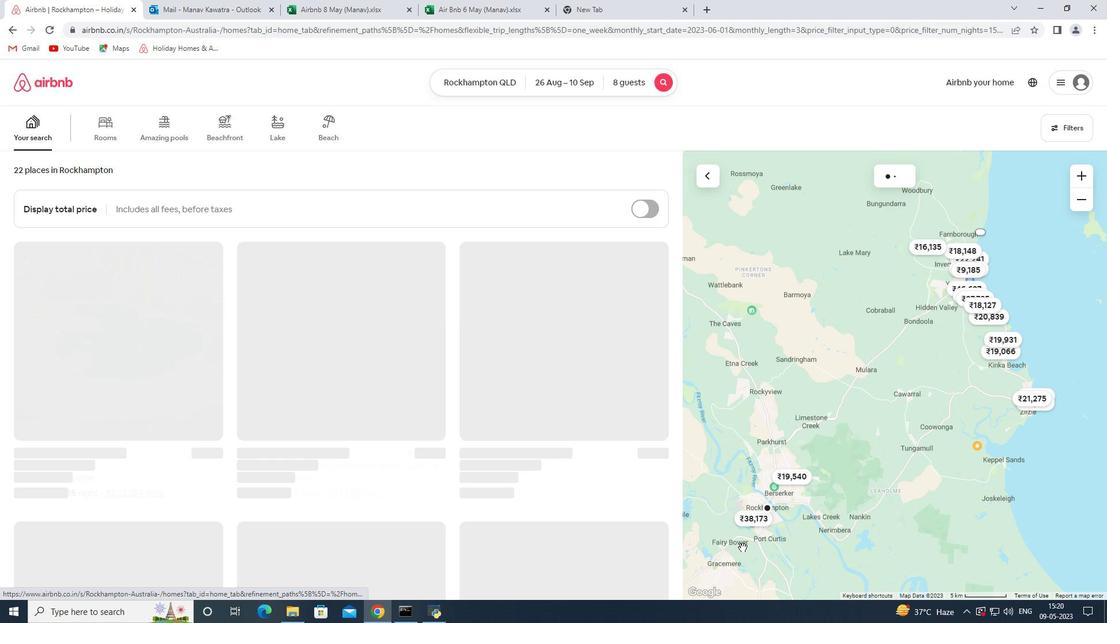 
